Task: Look for space in Itaituba, Brazil from 12th  August, 2023 to 15th August, 2023 for 3 adults in price range Rs.12000 to Rs.16000. Place can be entire place with 2 bedrooms having 3 beds and 1 bathroom. Property type can be house, flat, guest house. Booking option can be shelf check-in. Required host language is Spanish.
Action: Mouse moved to (537, 115)
Screenshot: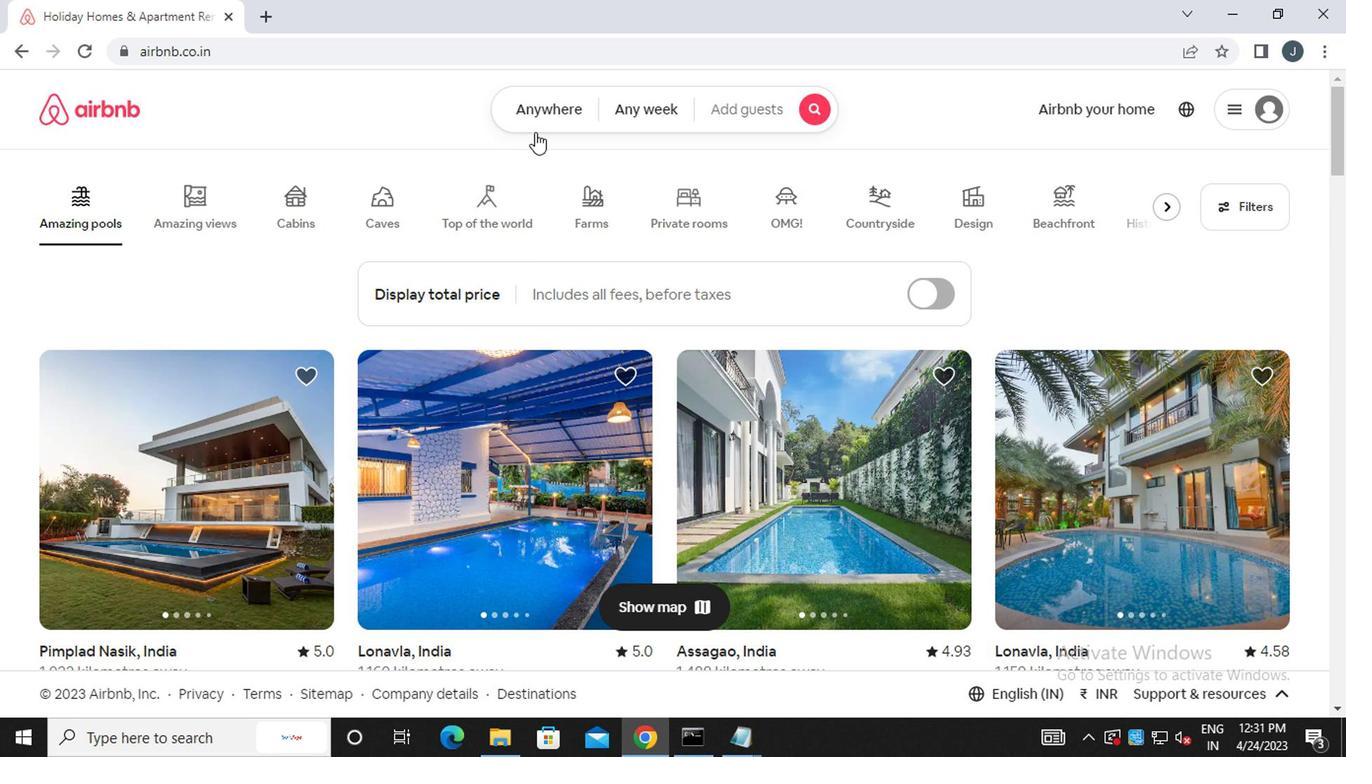 
Action: Mouse pressed left at (537, 115)
Screenshot: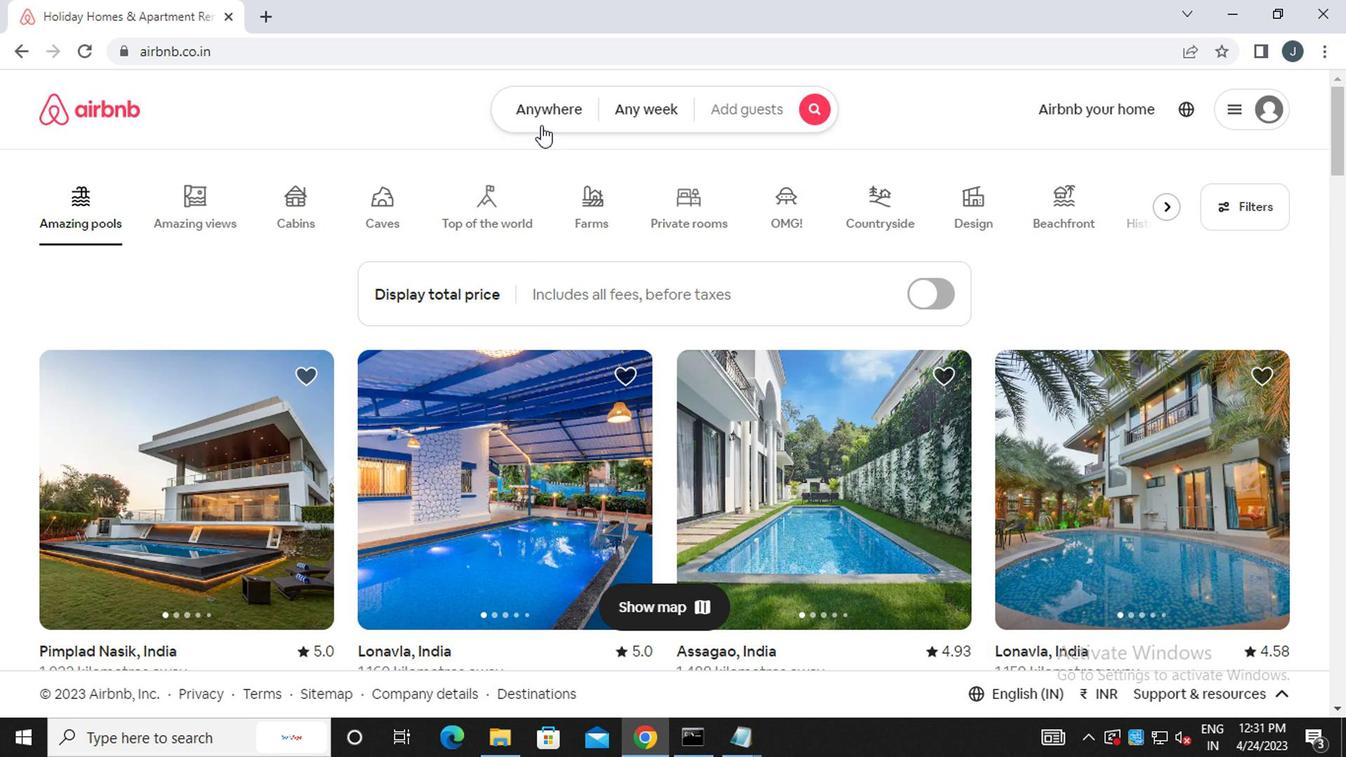 
Action: Mouse moved to (349, 183)
Screenshot: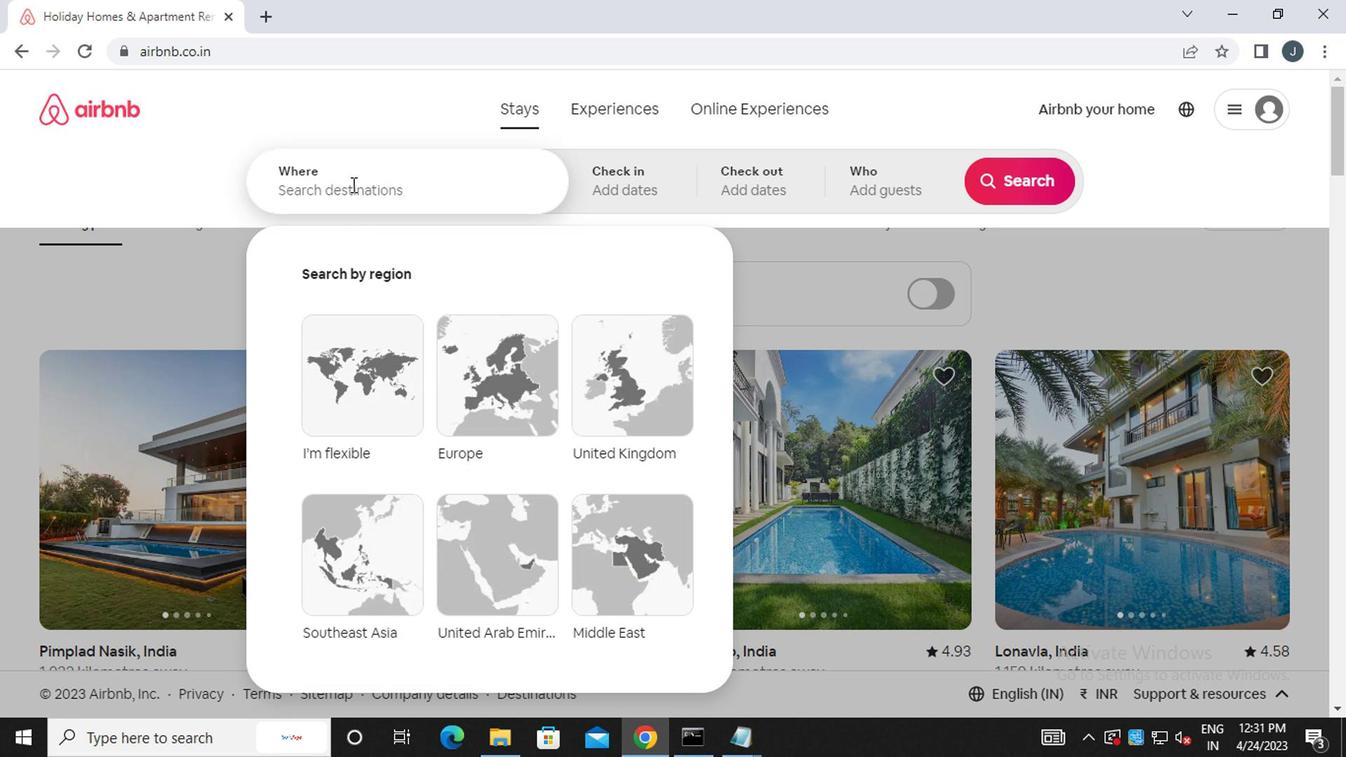 
Action: Mouse pressed left at (349, 183)
Screenshot: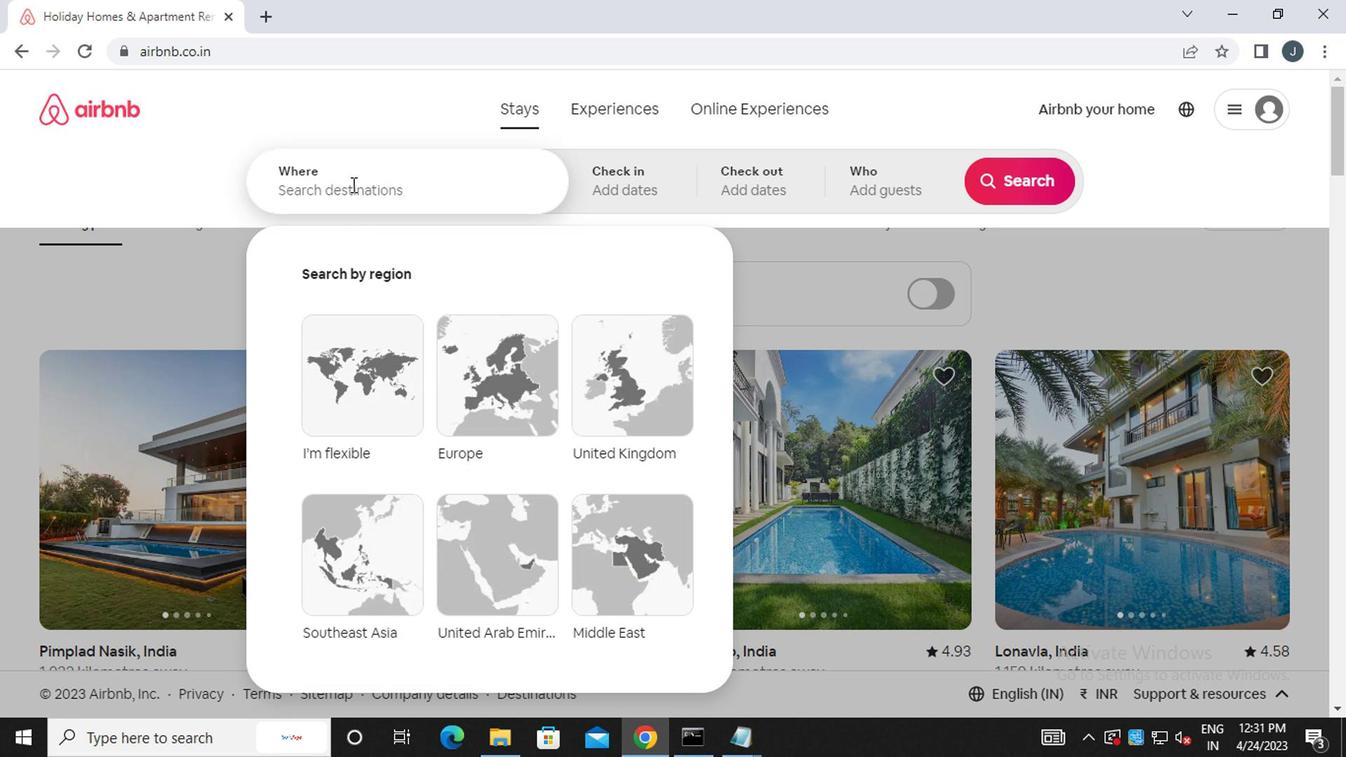 
Action: Mouse moved to (353, 197)
Screenshot: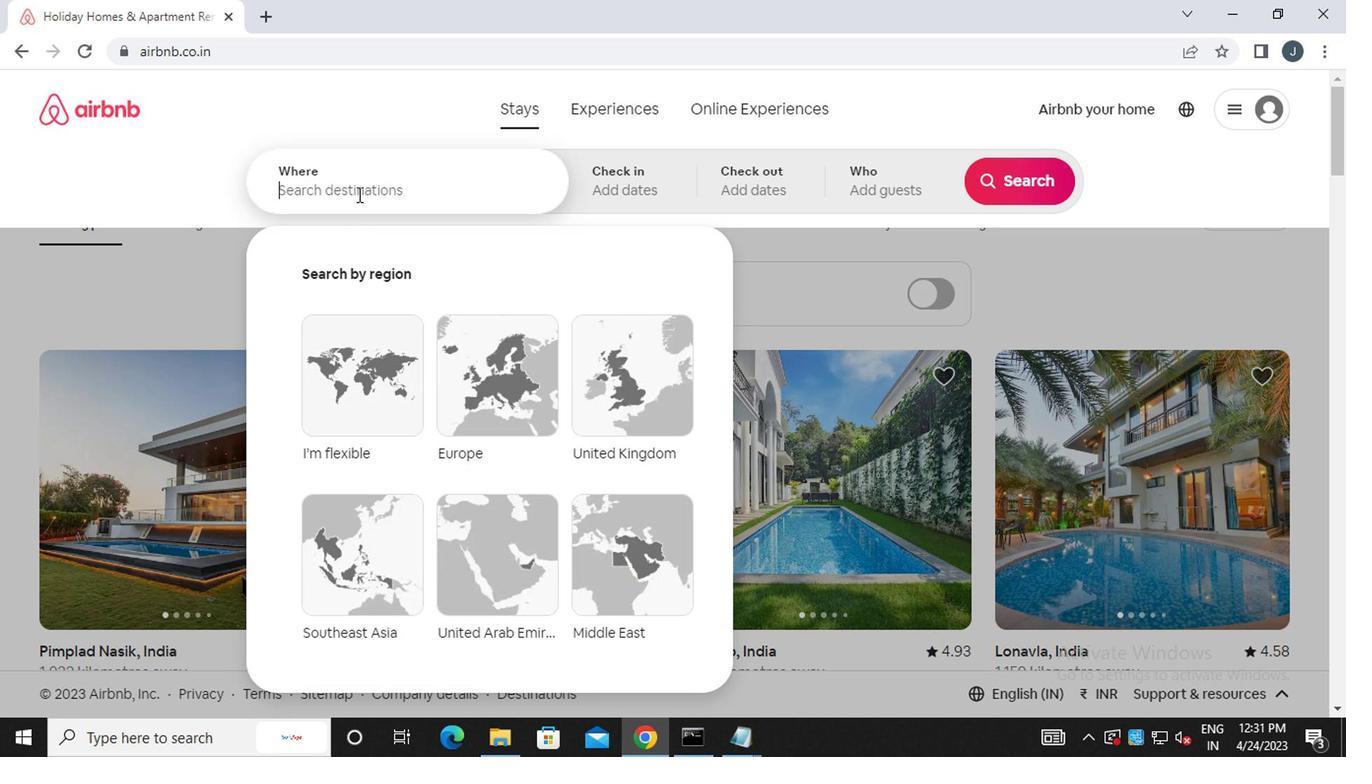 
Action: Key pressed i<Key.caps_lock>taituba,<Key.space><Key.caps_lock>b<Key.caps_lock>razil
Screenshot: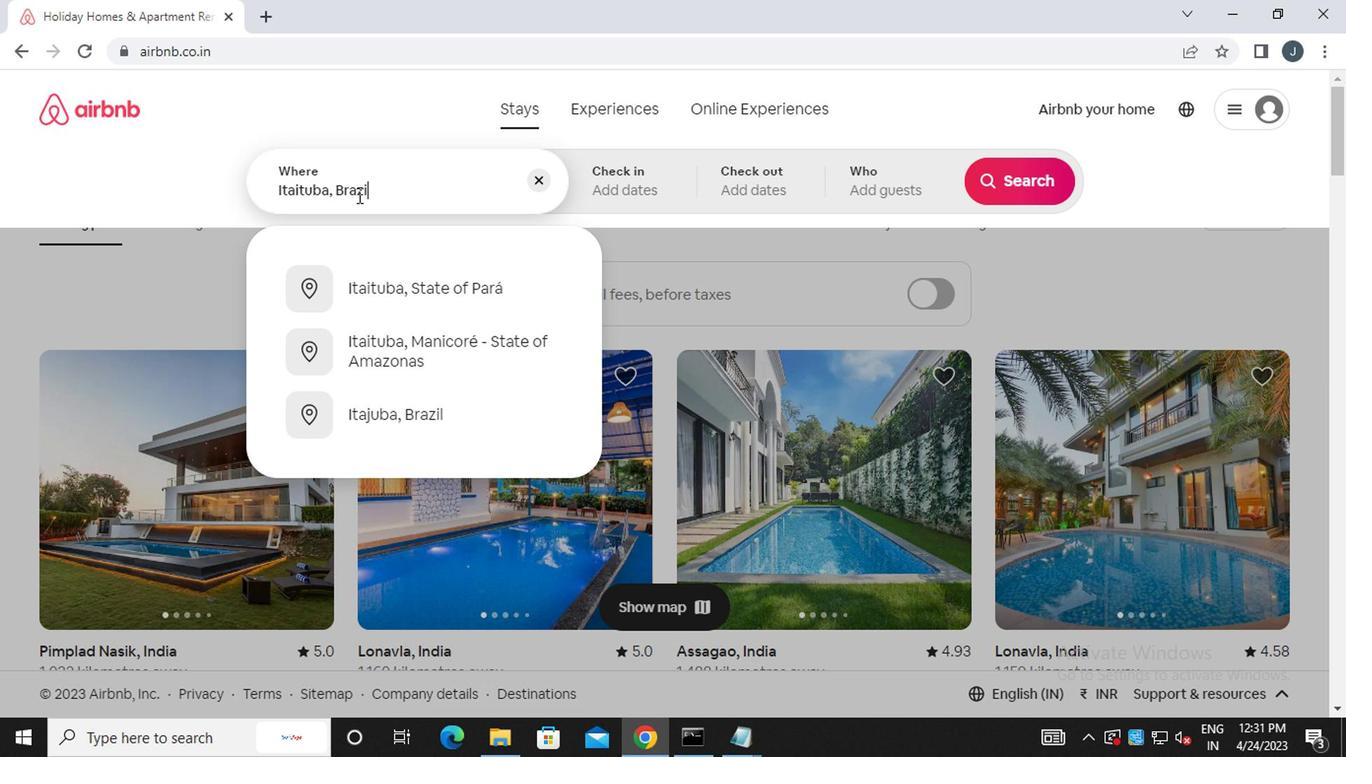 
Action: Mouse moved to (651, 192)
Screenshot: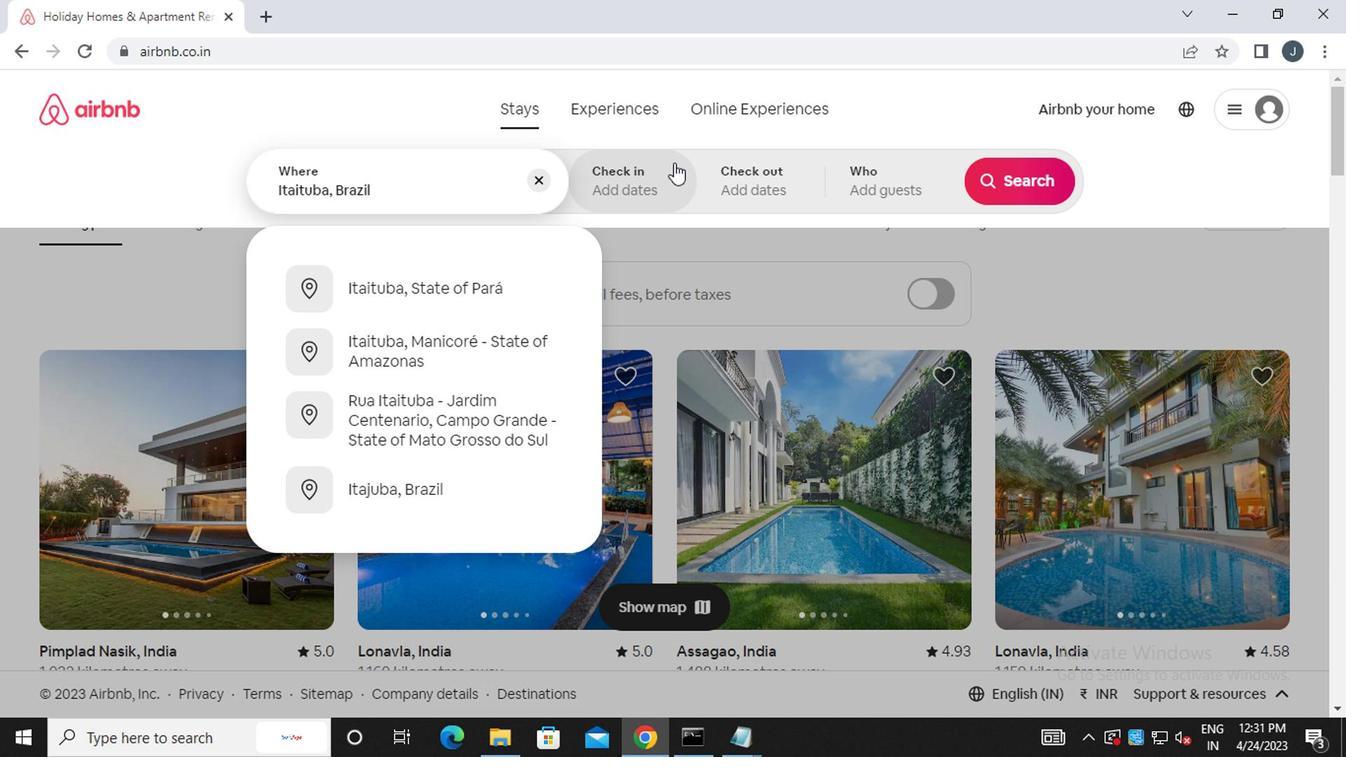 
Action: Mouse pressed left at (651, 192)
Screenshot: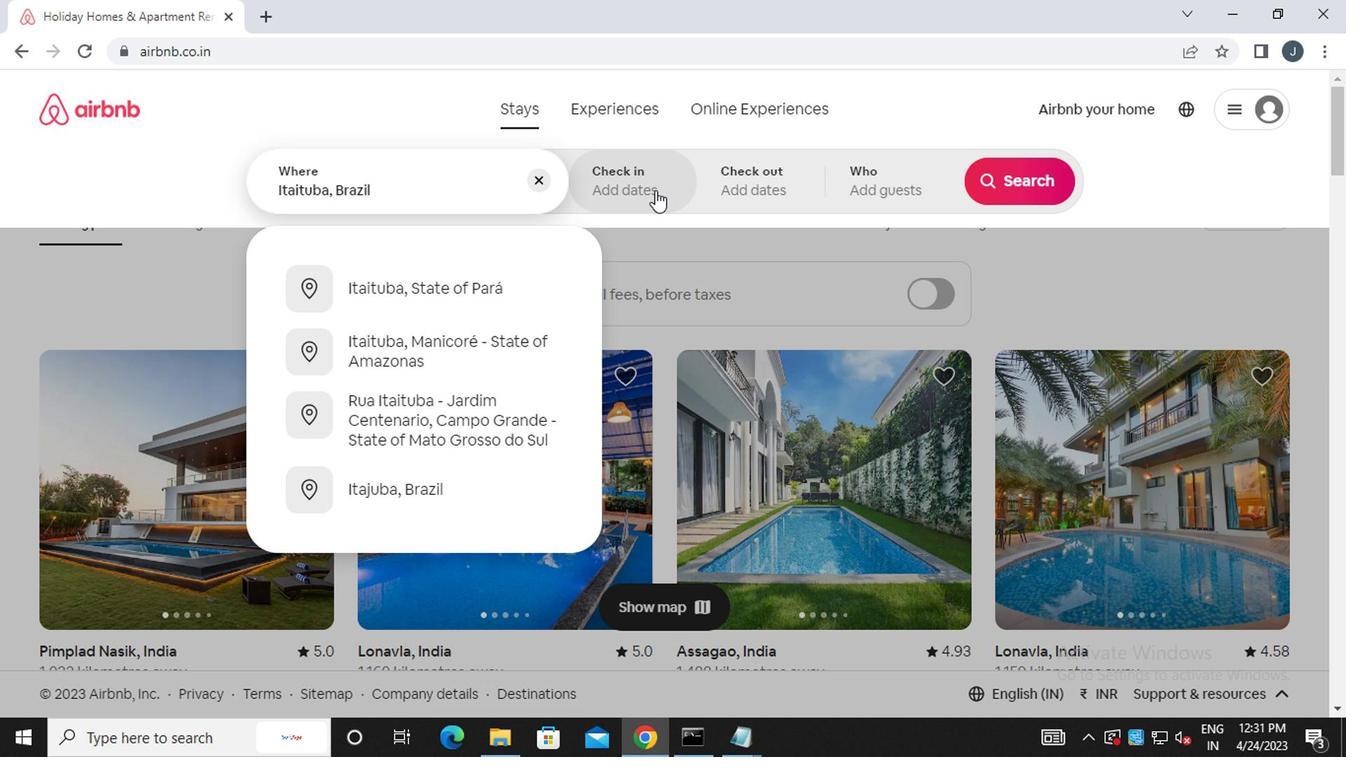 
Action: Mouse moved to (1005, 336)
Screenshot: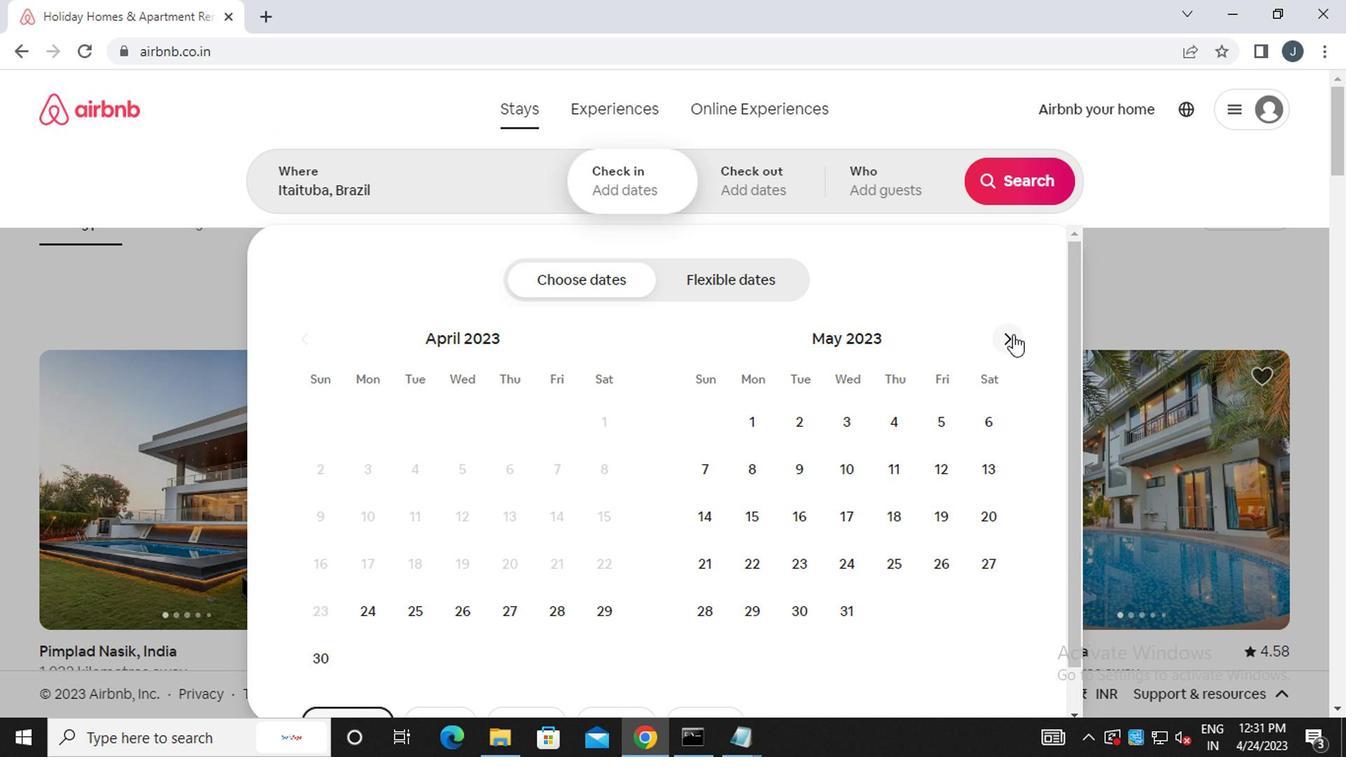 
Action: Mouse pressed left at (1005, 336)
Screenshot: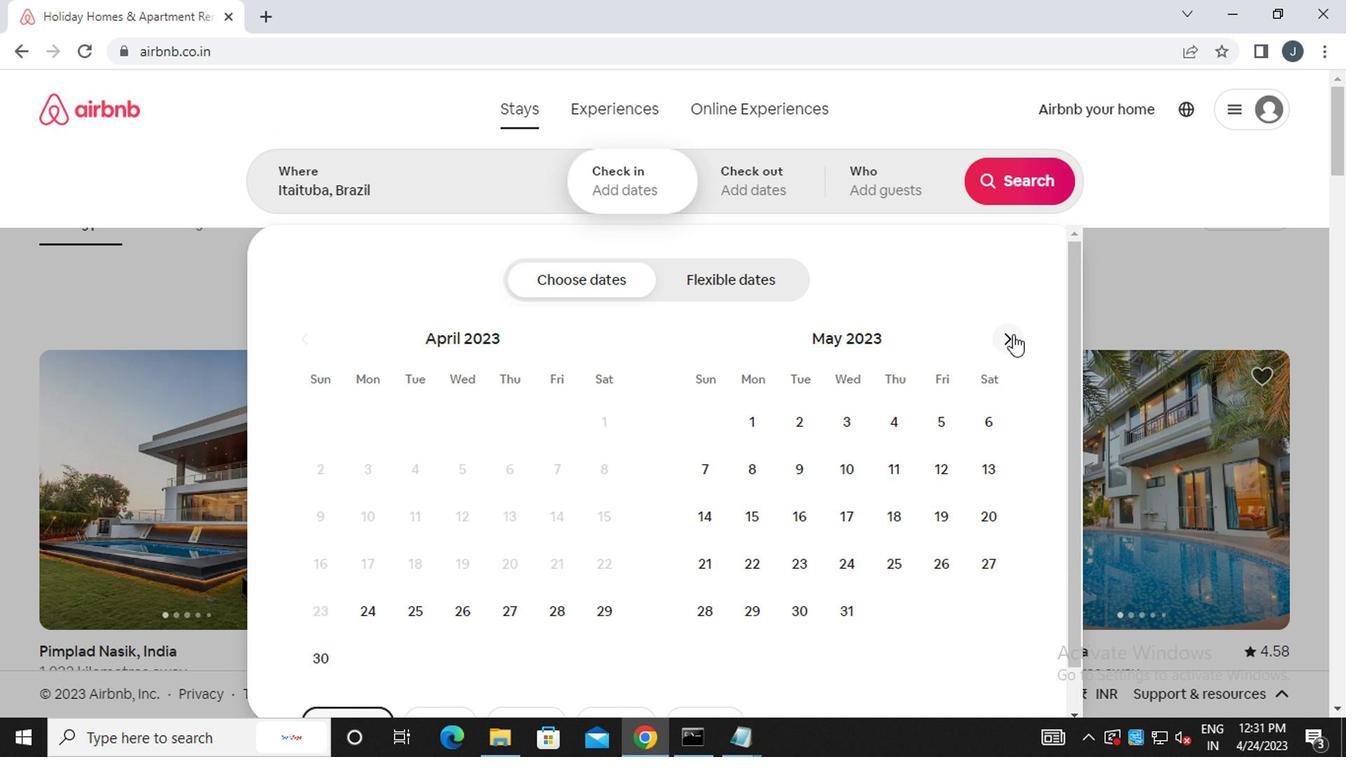 
Action: Mouse moved to (1005, 336)
Screenshot: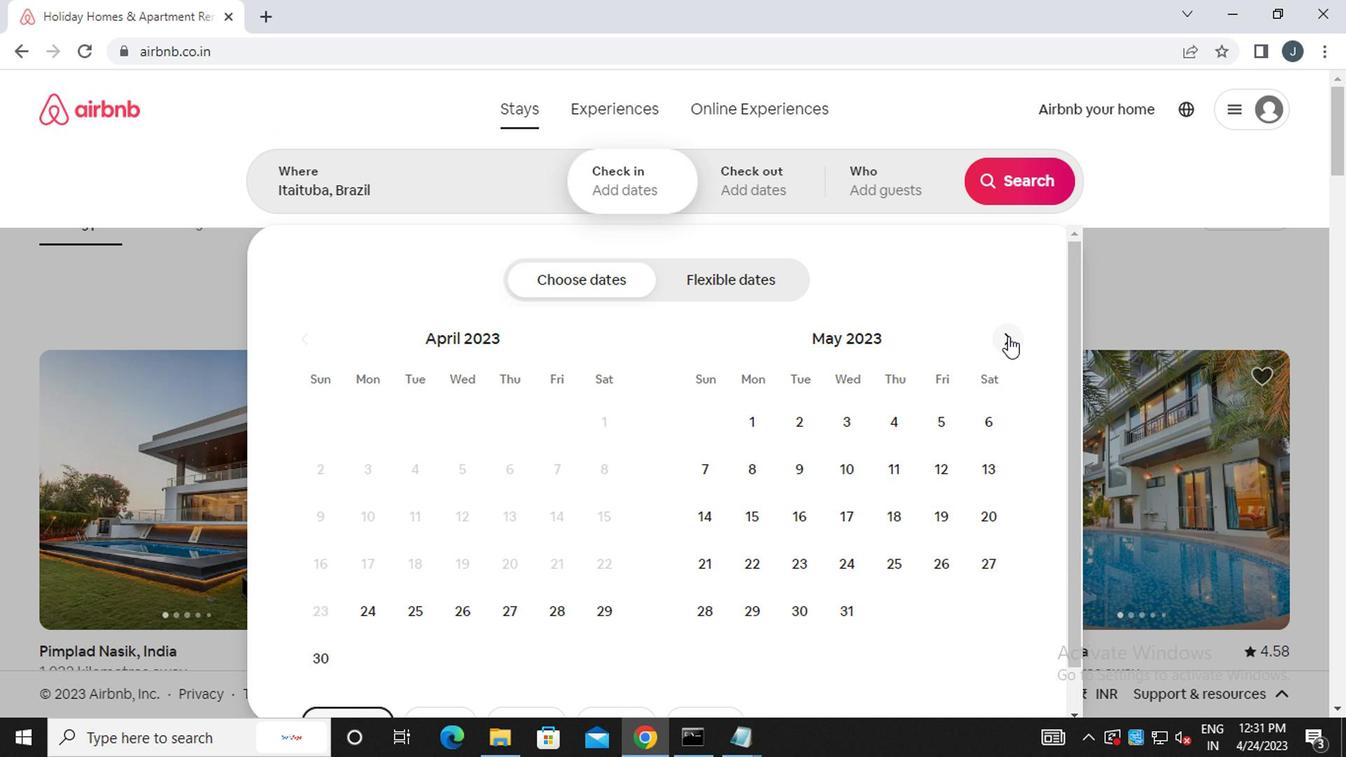 
Action: Mouse pressed left at (1005, 336)
Screenshot: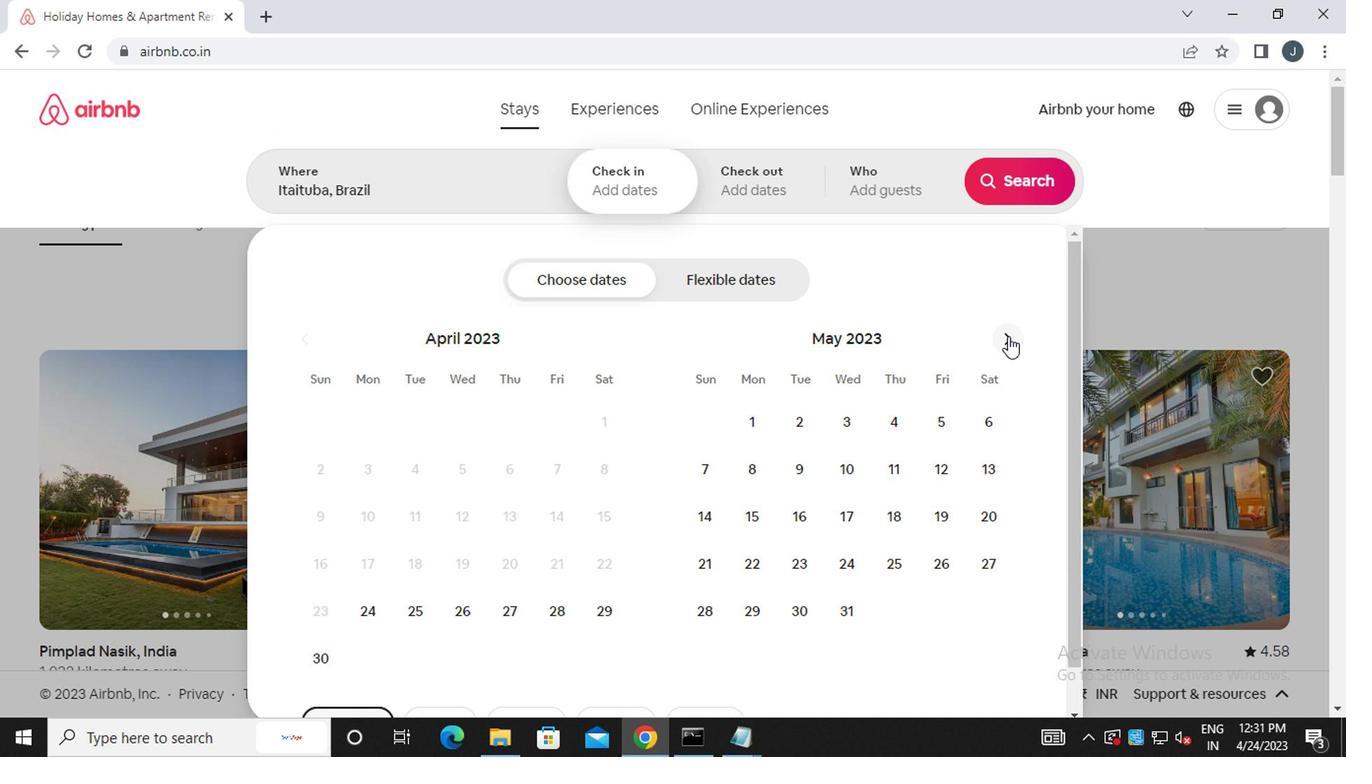 
Action: Mouse pressed left at (1005, 336)
Screenshot: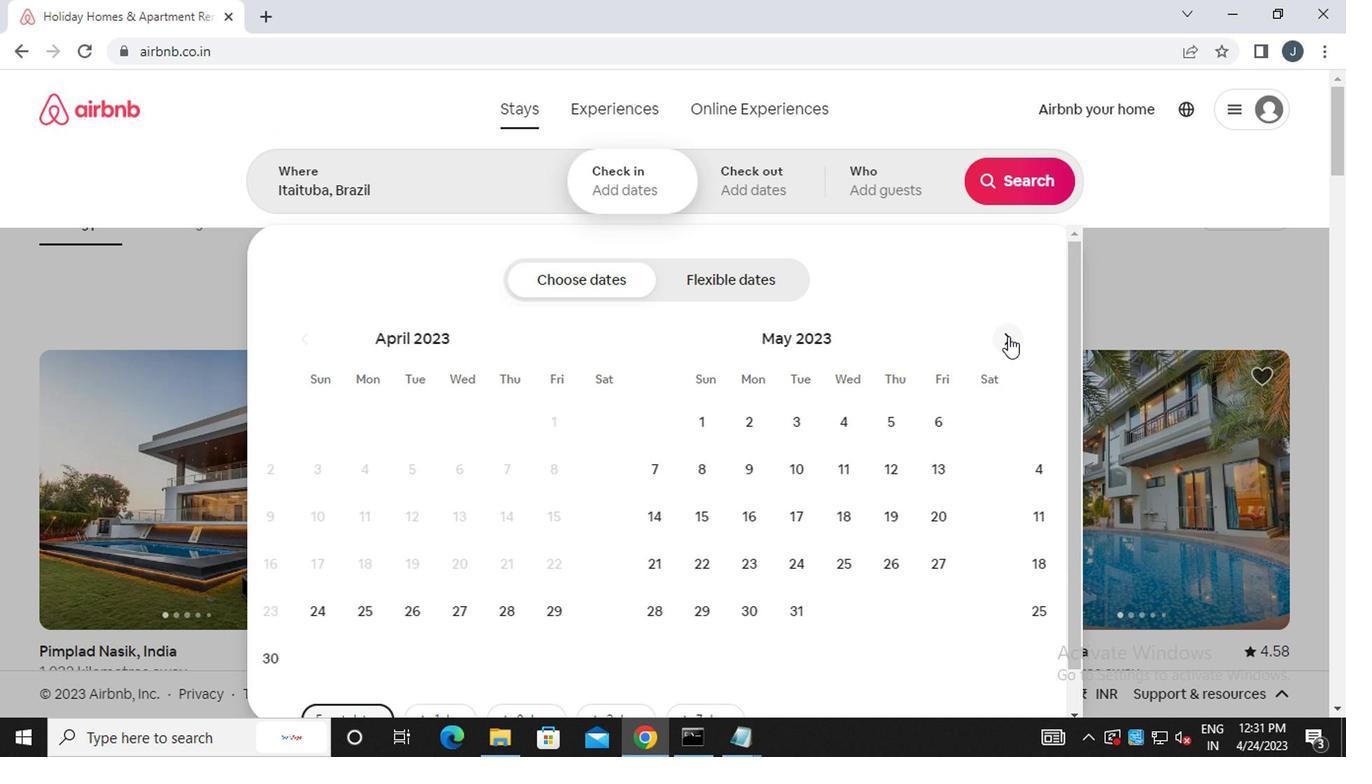 
Action: Mouse moved to (1005, 336)
Screenshot: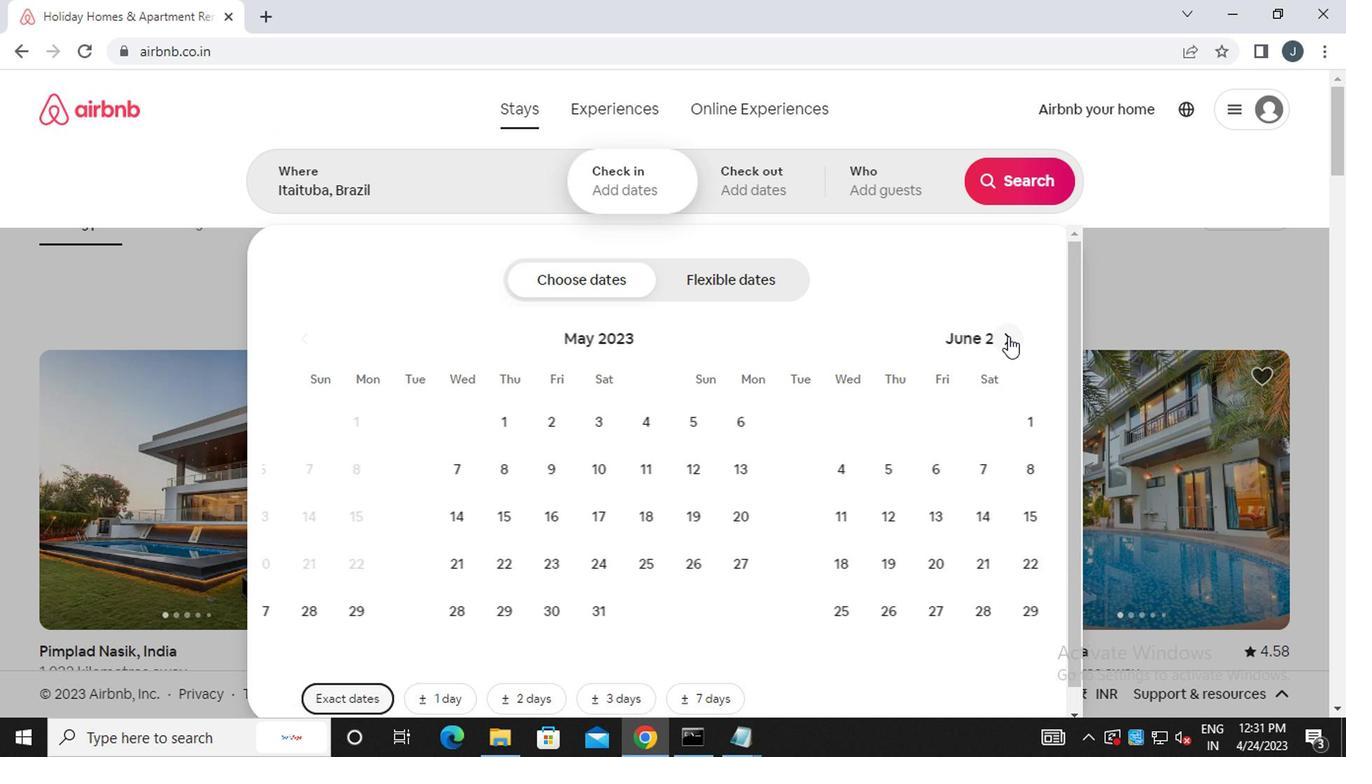 
Action: Mouse pressed left at (1005, 336)
Screenshot: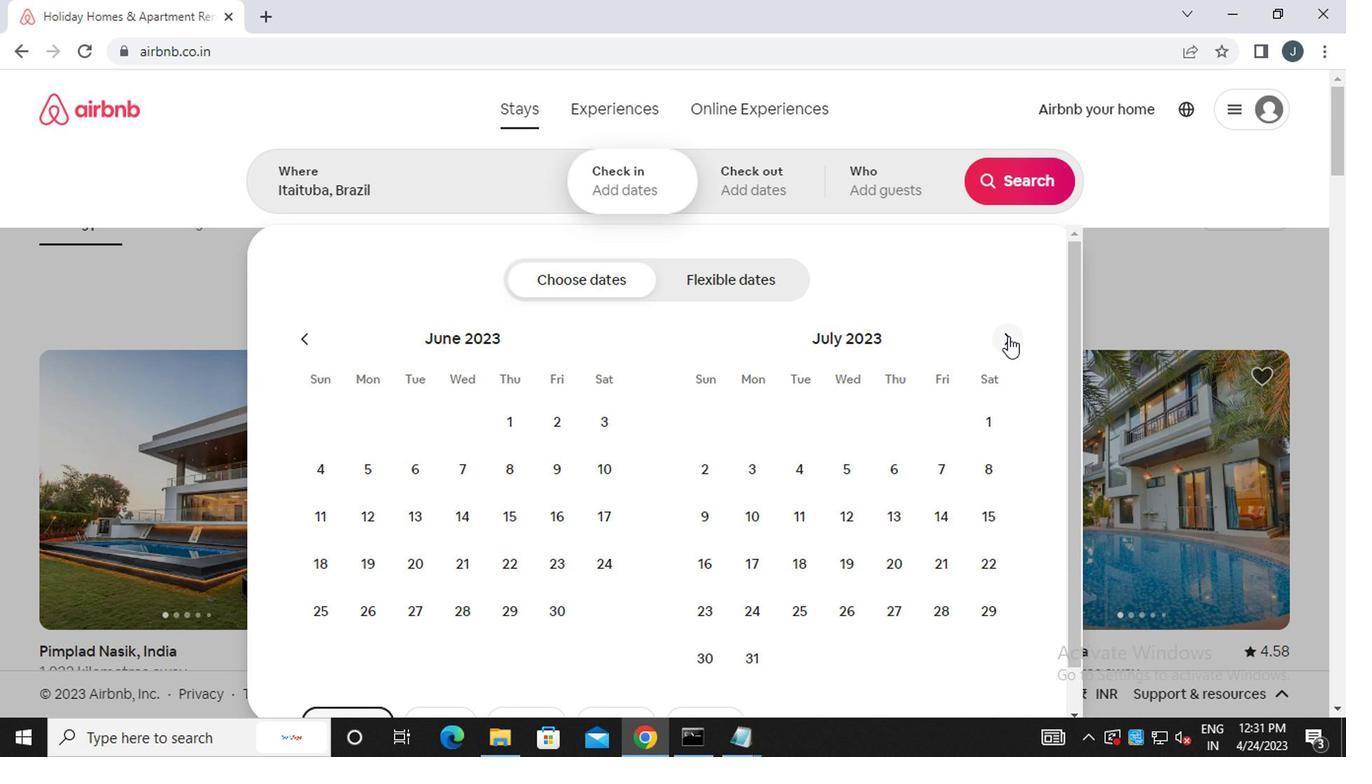 
Action: Mouse moved to (972, 465)
Screenshot: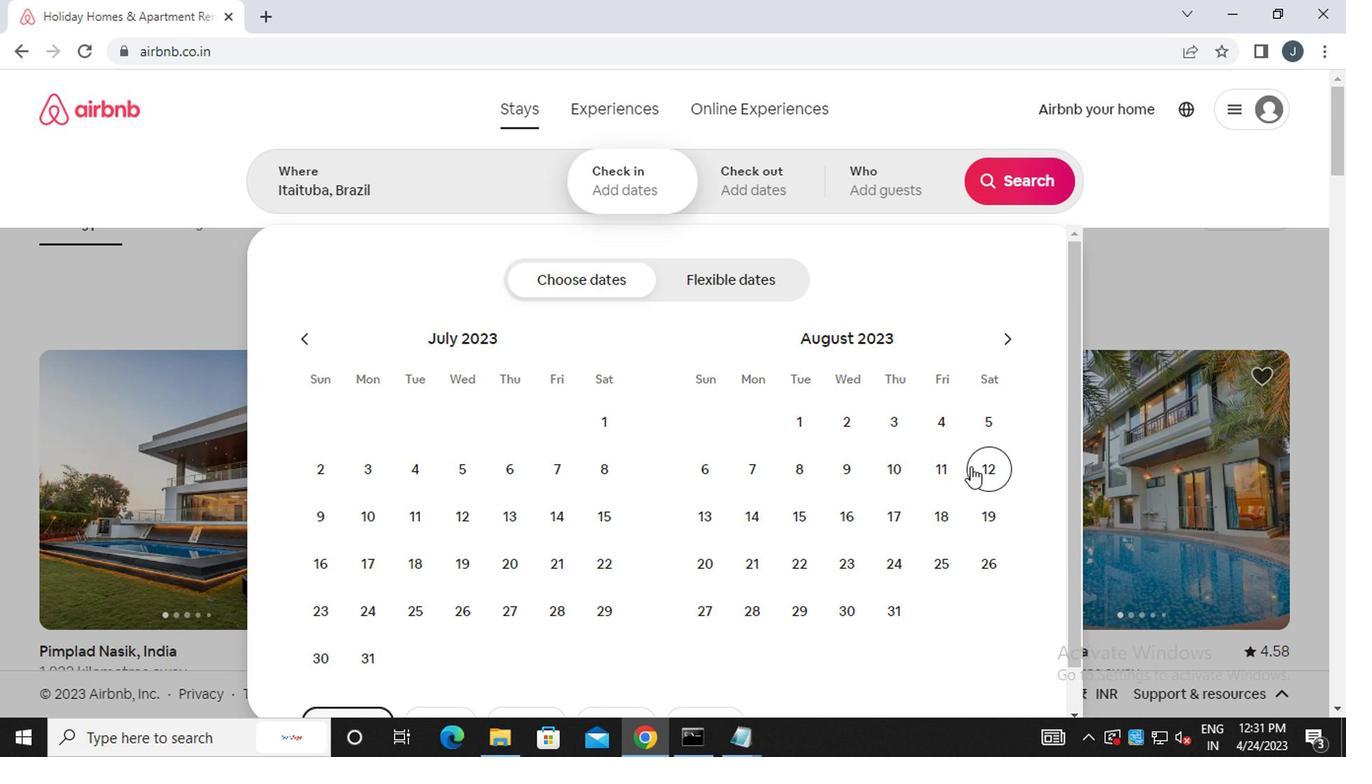 
Action: Mouse pressed left at (972, 465)
Screenshot: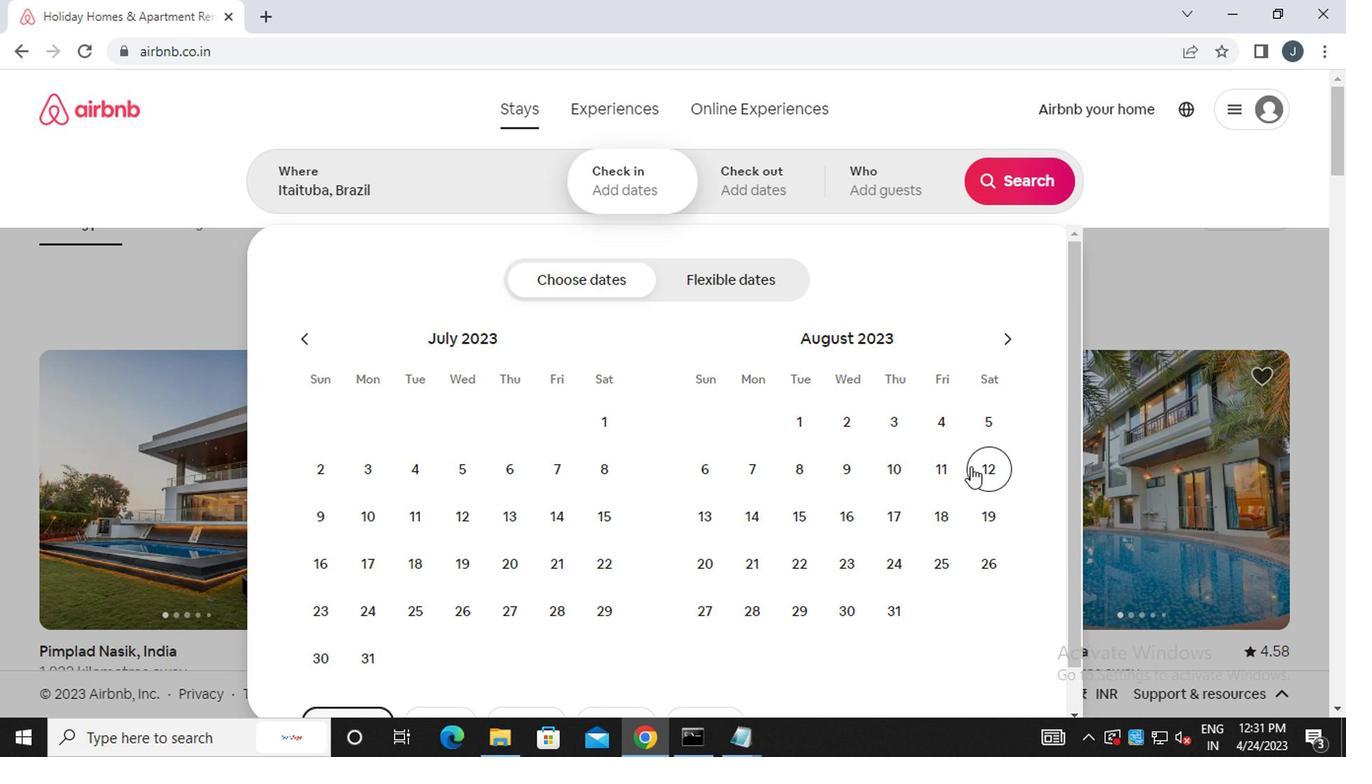 
Action: Mouse moved to (784, 514)
Screenshot: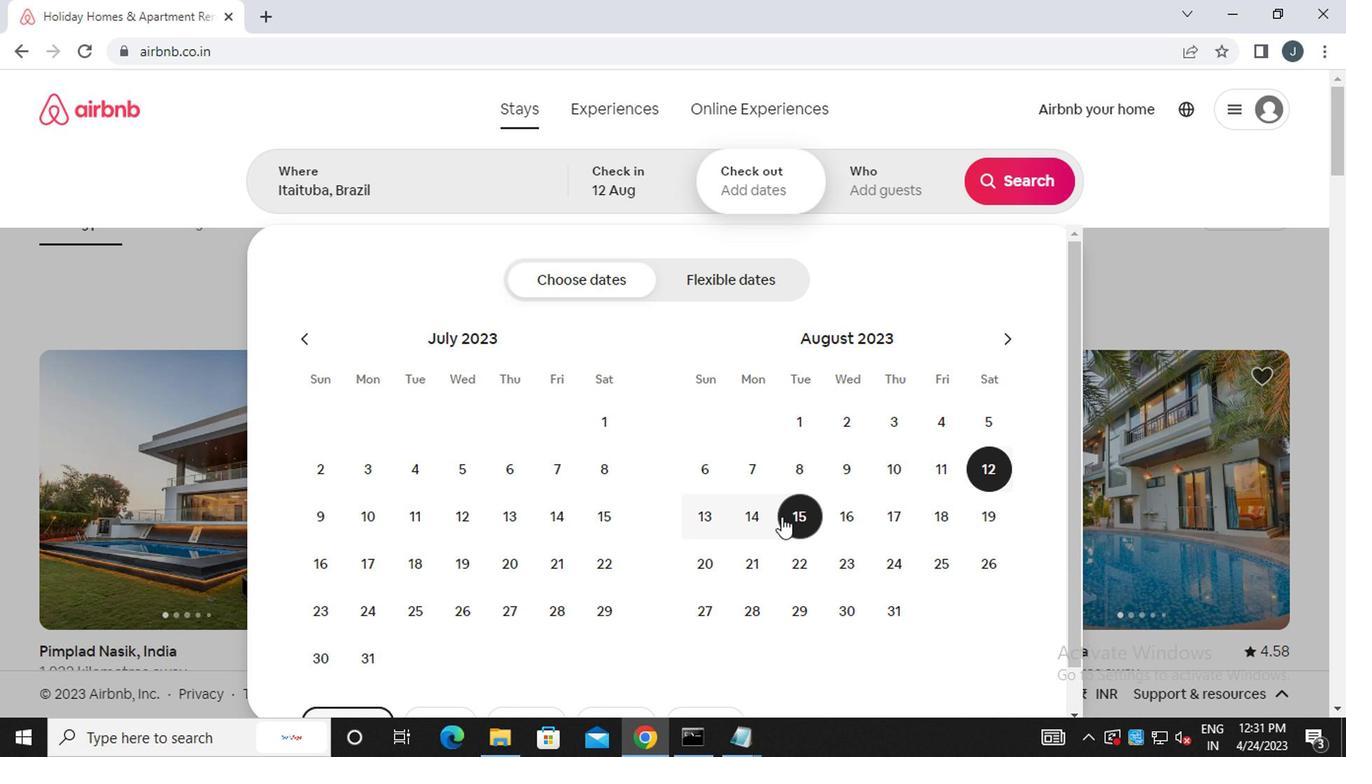 
Action: Mouse pressed left at (784, 514)
Screenshot: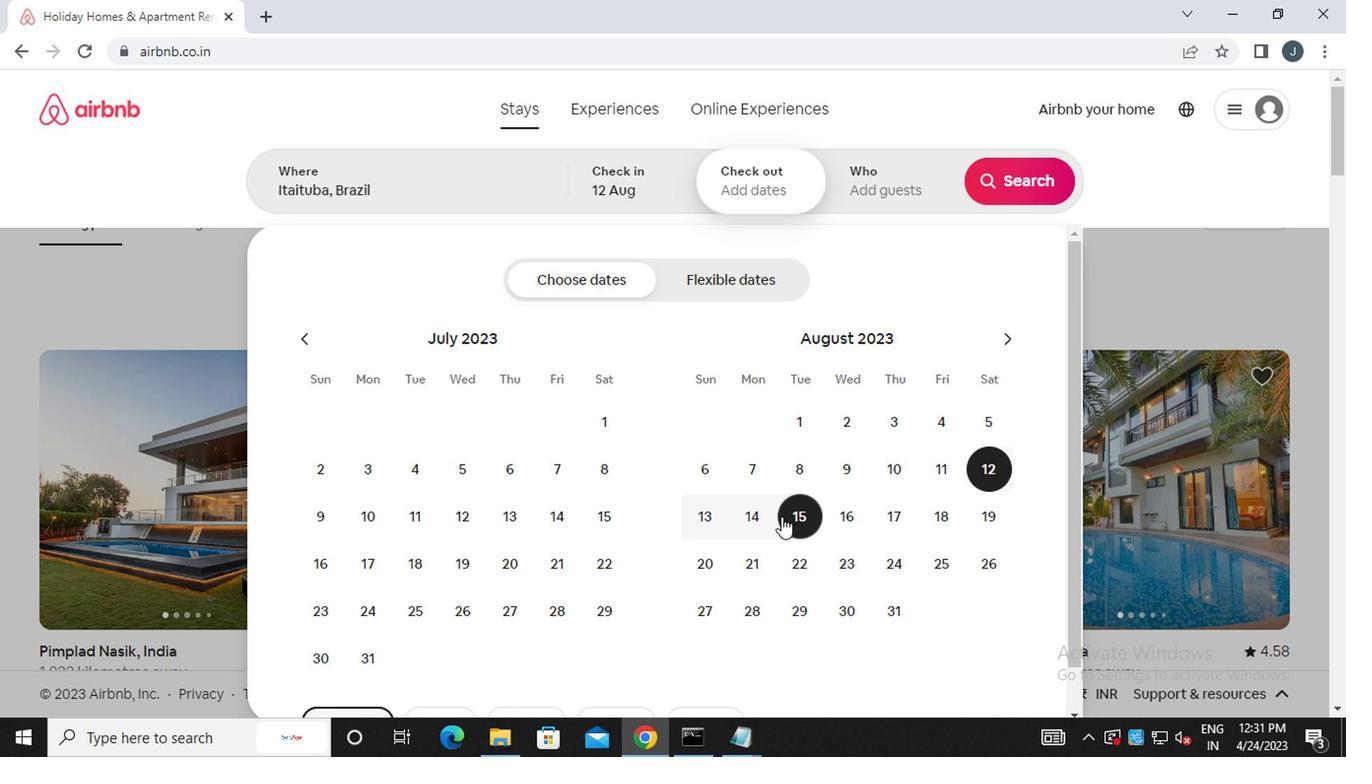 
Action: Mouse moved to (871, 187)
Screenshot: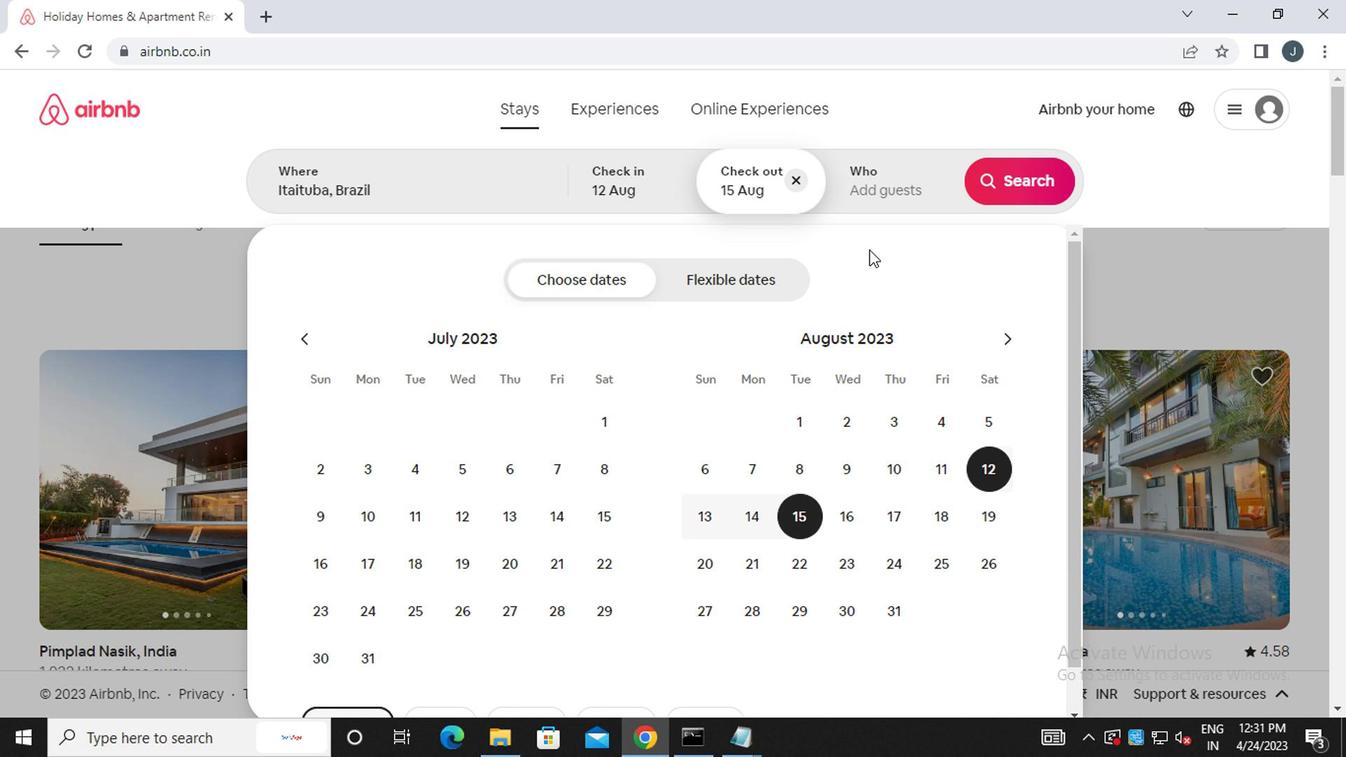 
Action: Mouse pressed left at (871, 187)
Screenshot: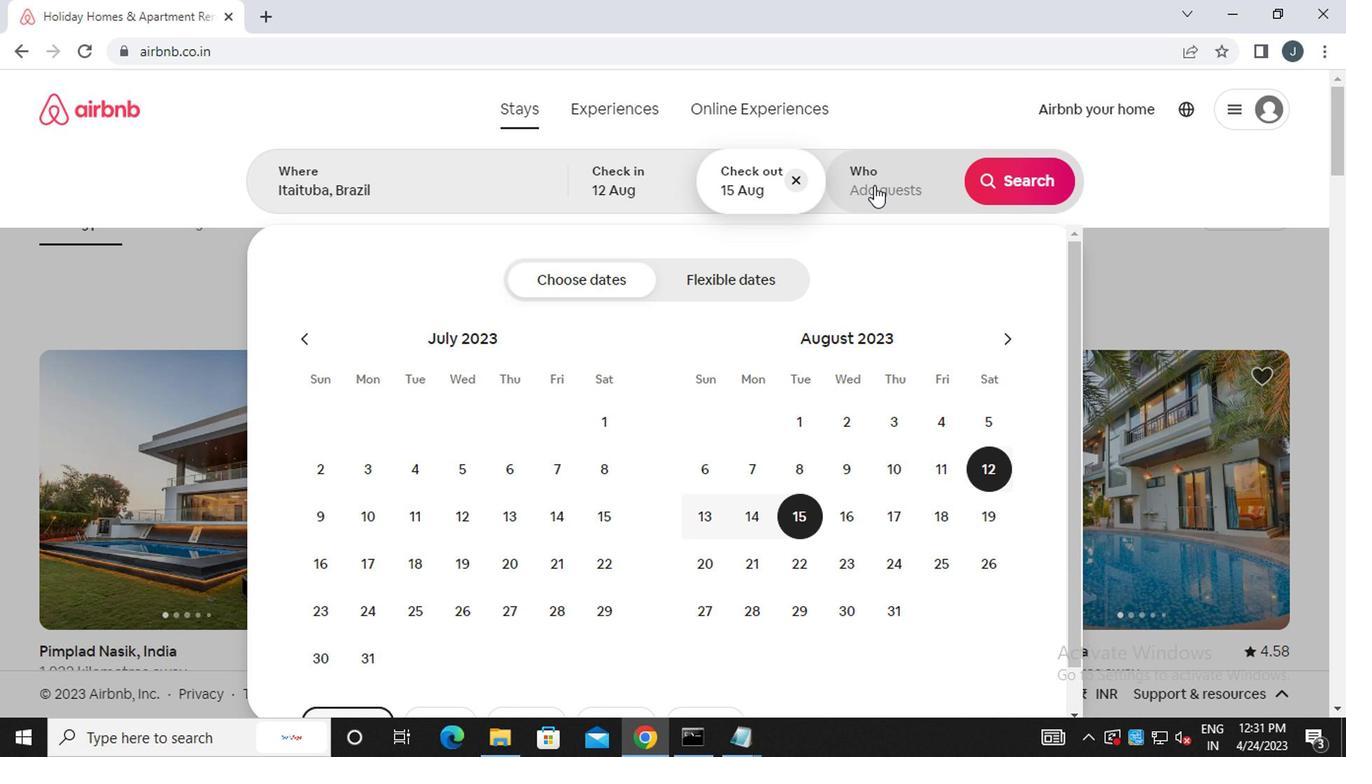 
Action: Mouse moved to (1024, 281)
Screenshot: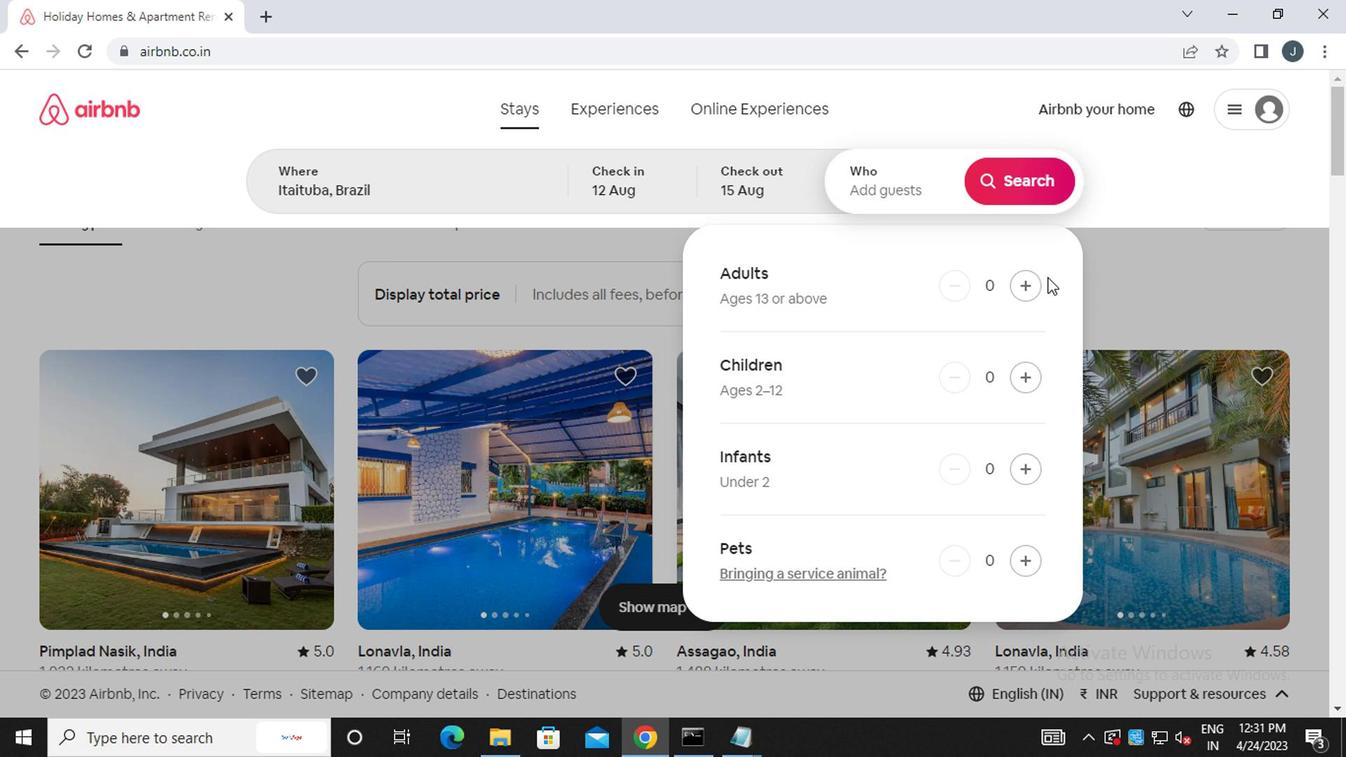
Action: Mouse pressed left at (1024, 281)
Screenshot: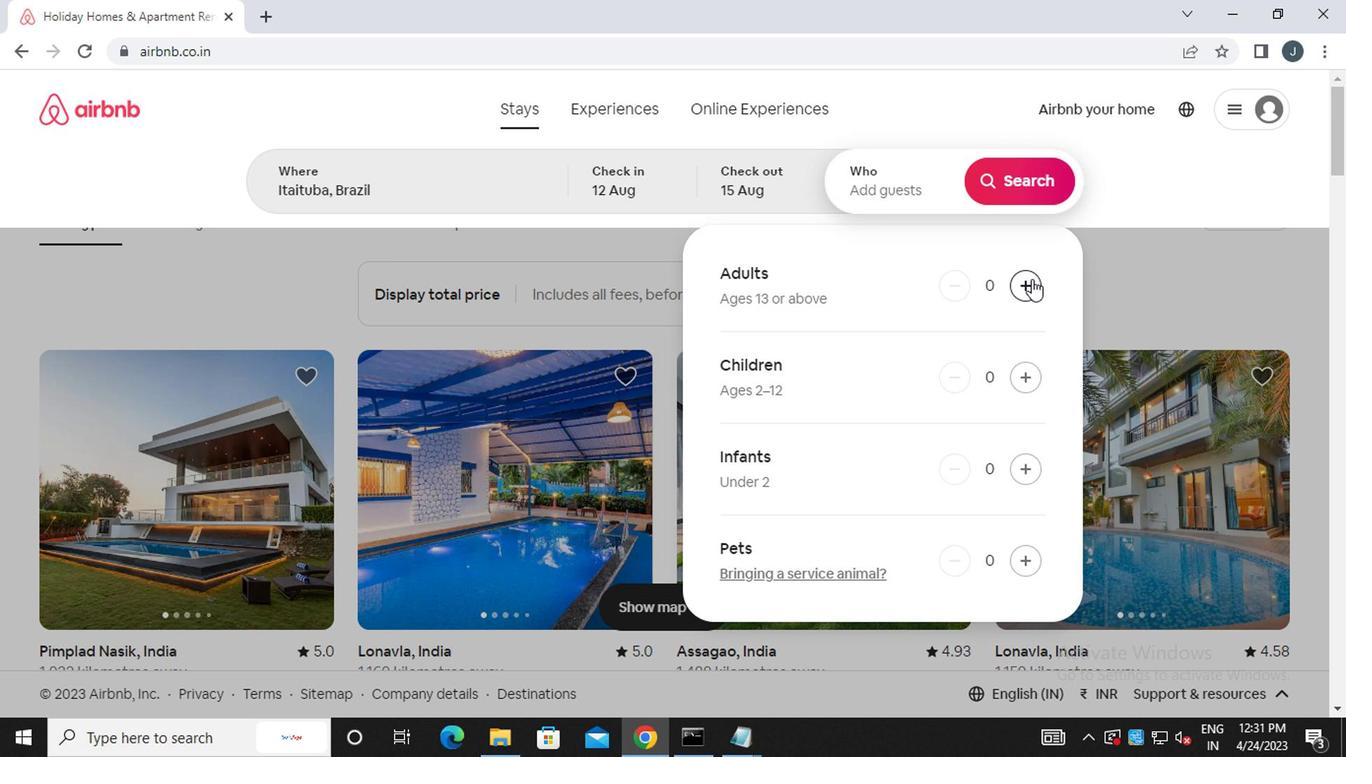 
Action: Mouse moved to (1026, 283)
Screenshot: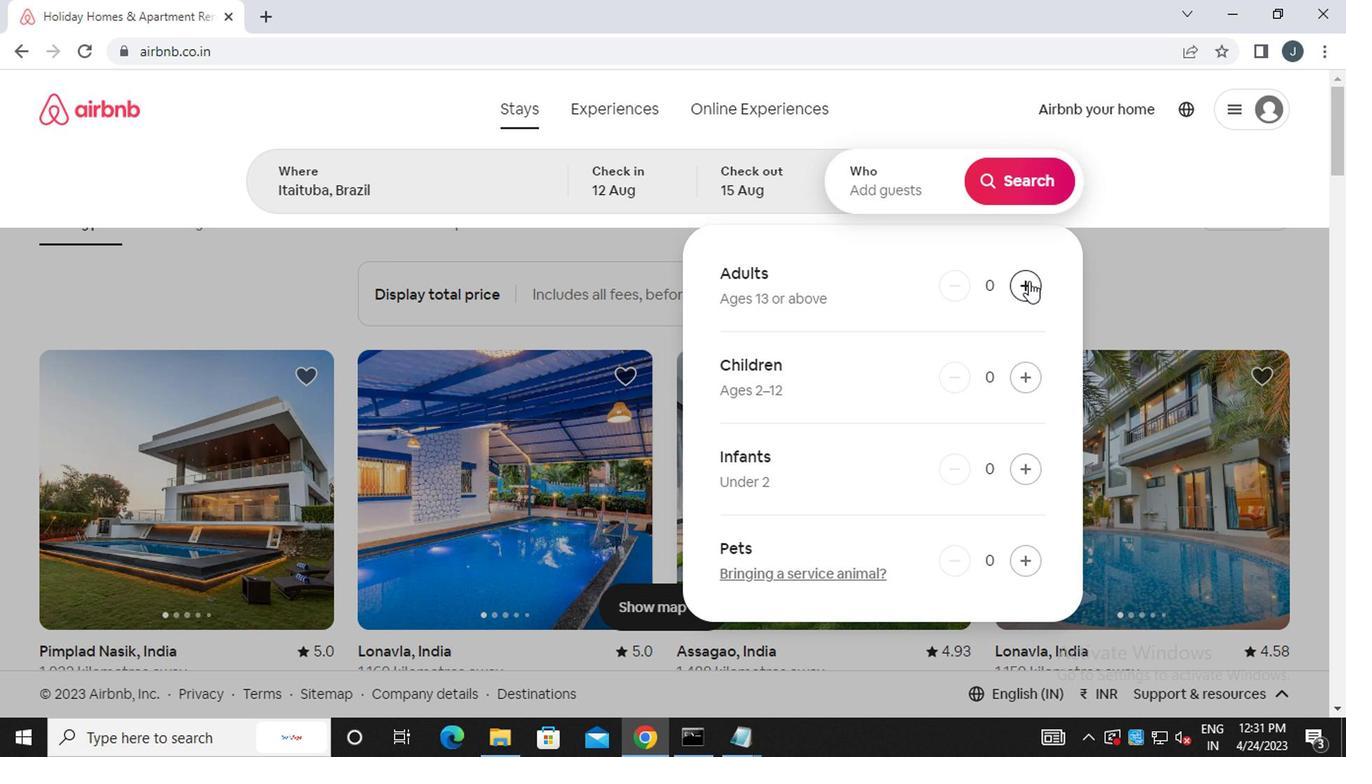 
Action: Mouse pressed left at (1026, 283)
Screenshot: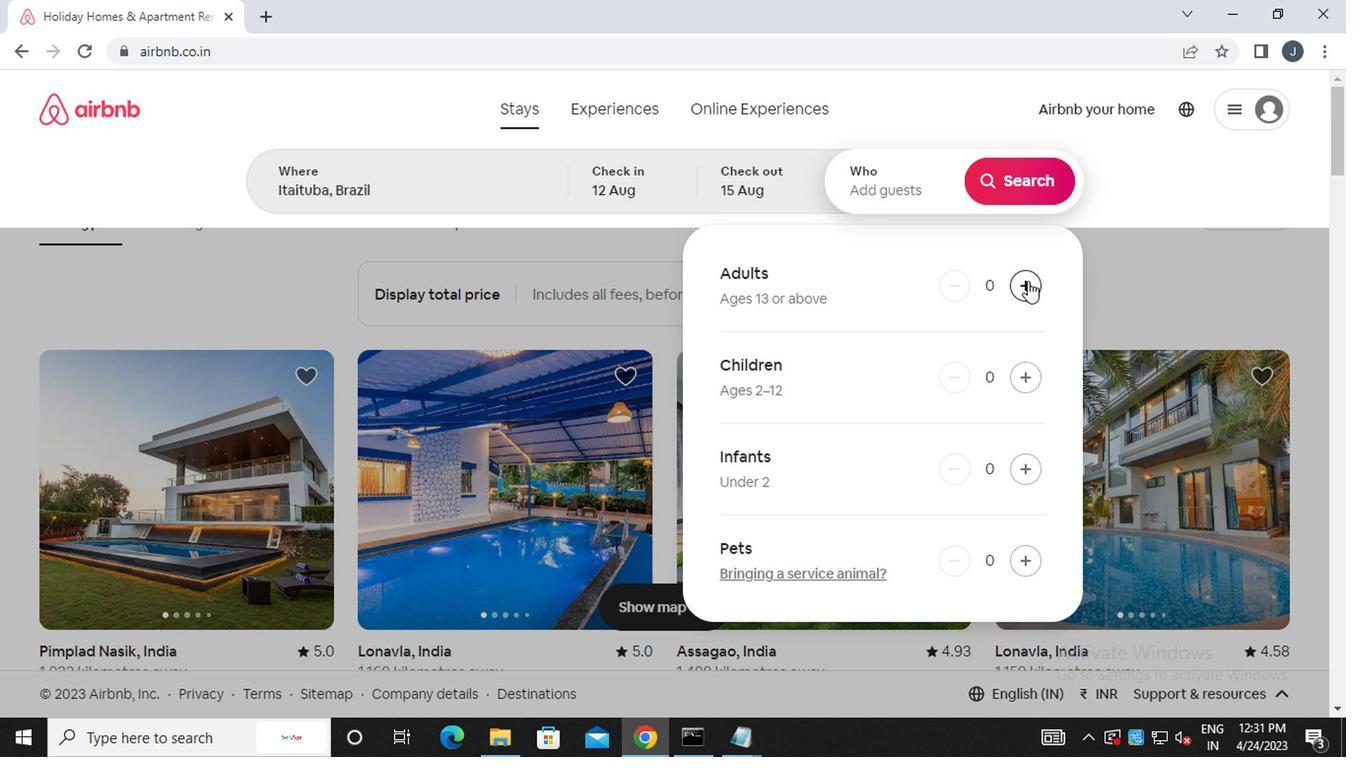 
Action: Mouse pressed left at (1026, 283)
Screenshot: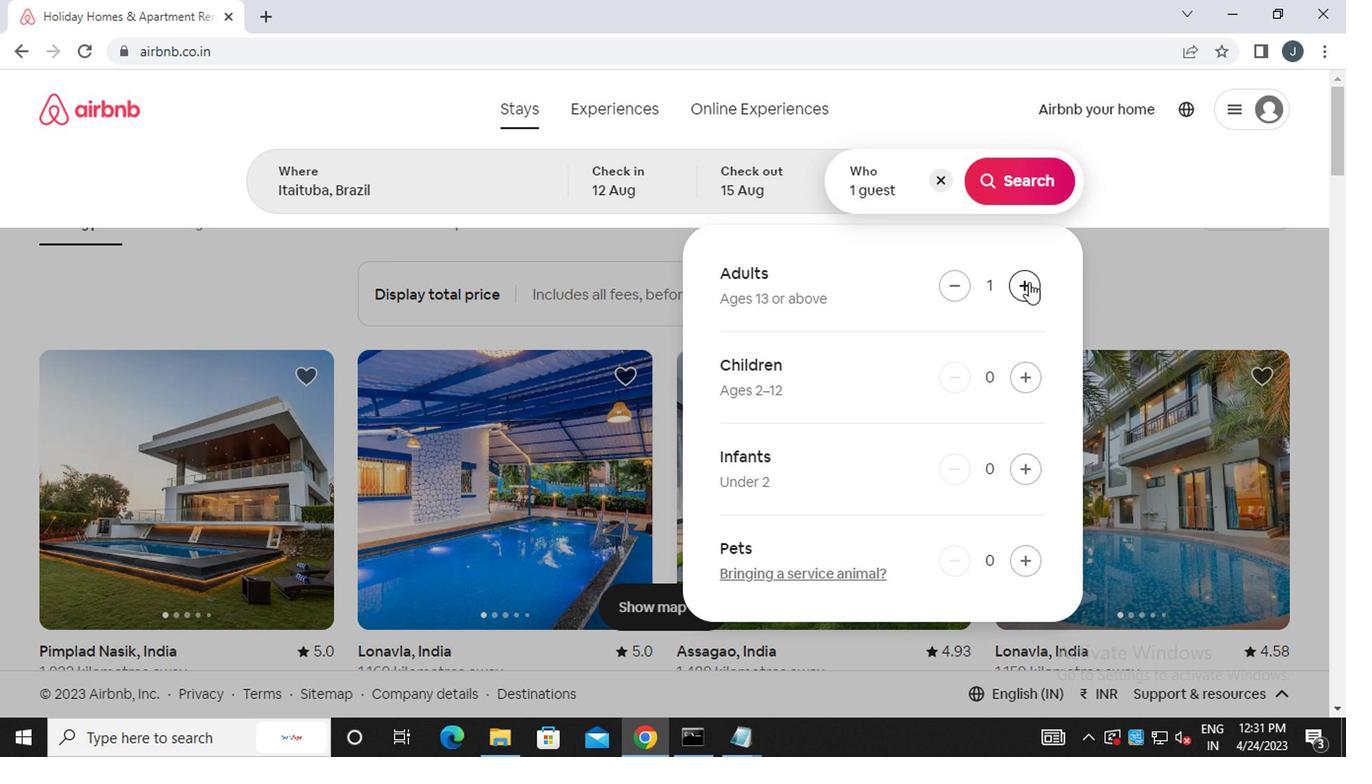 
Action: Mouse moved to (1028, 181)
Screenshot: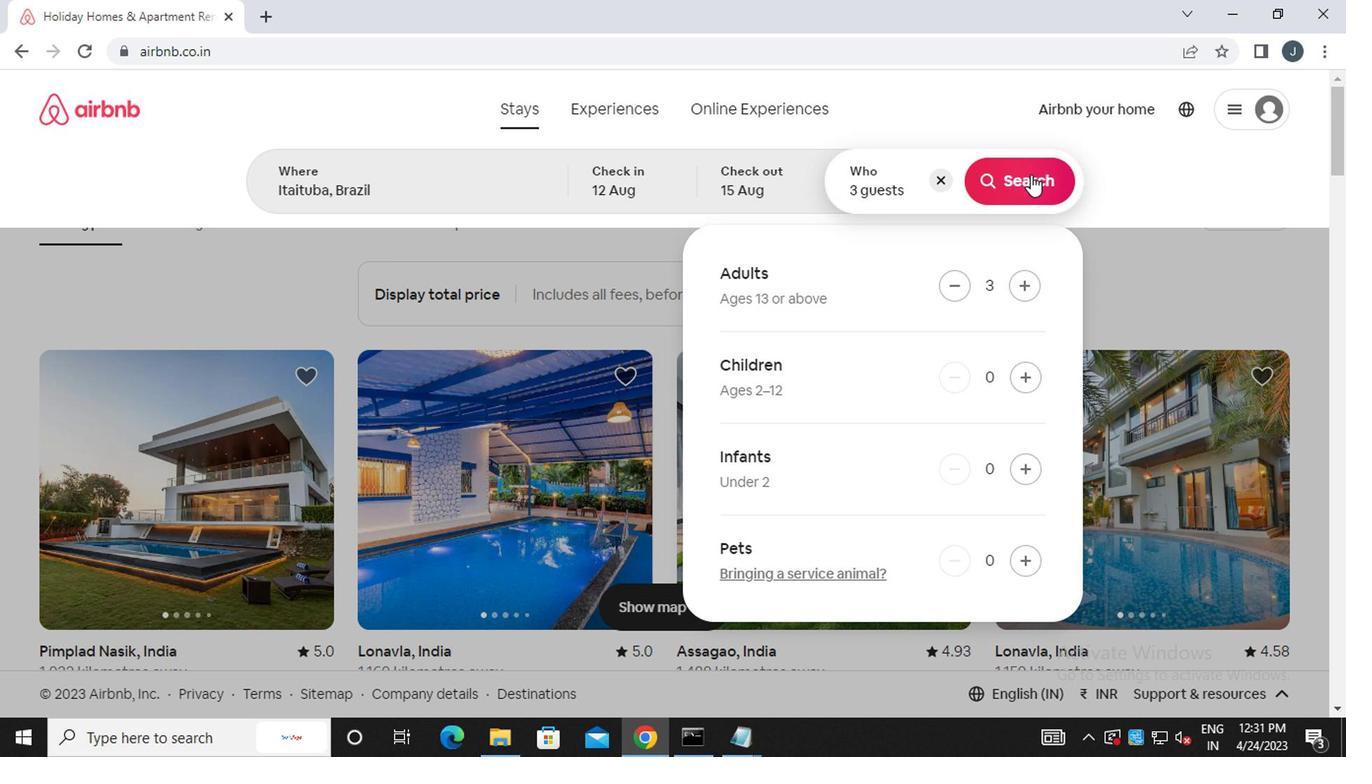 
Action: Mouse pressed left at (1028, 181)
Screenshot: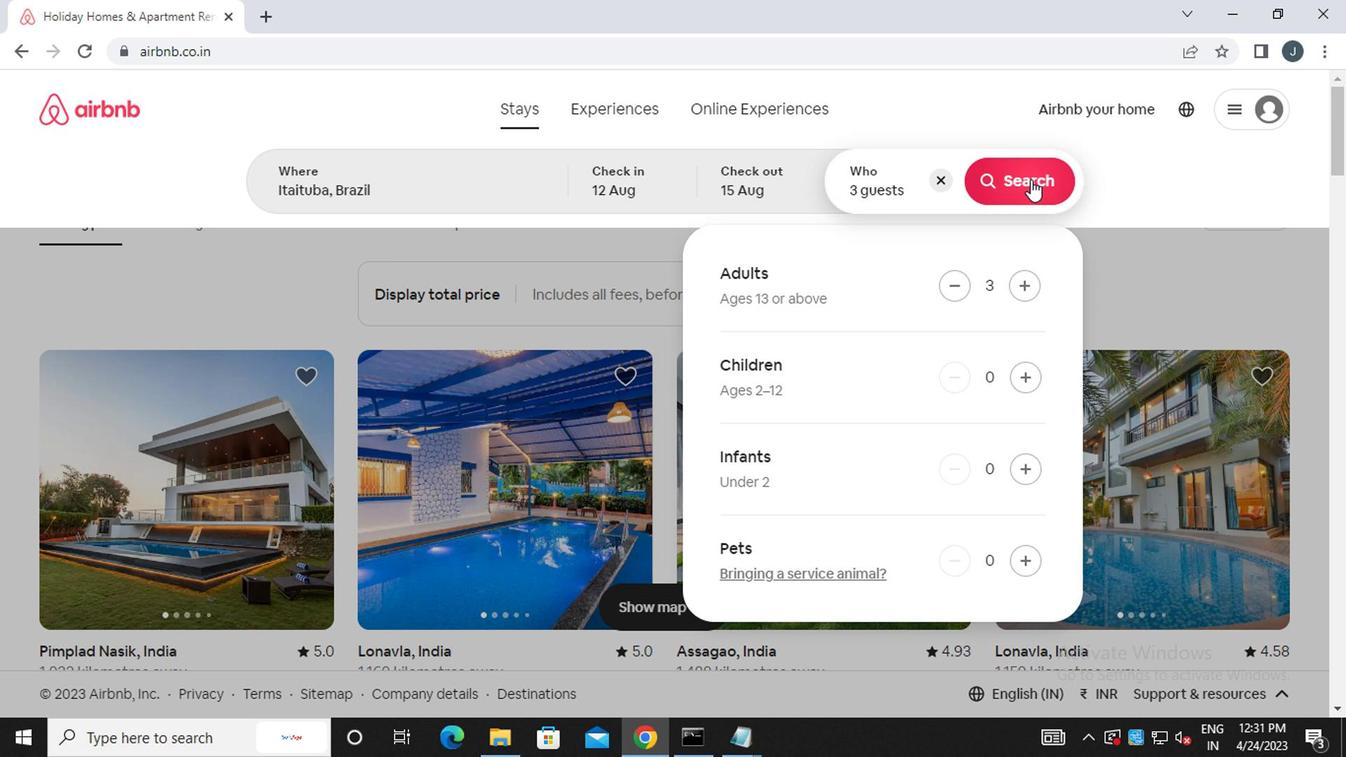 
Action: Mouse moved to (1254, 193)
Screenshot: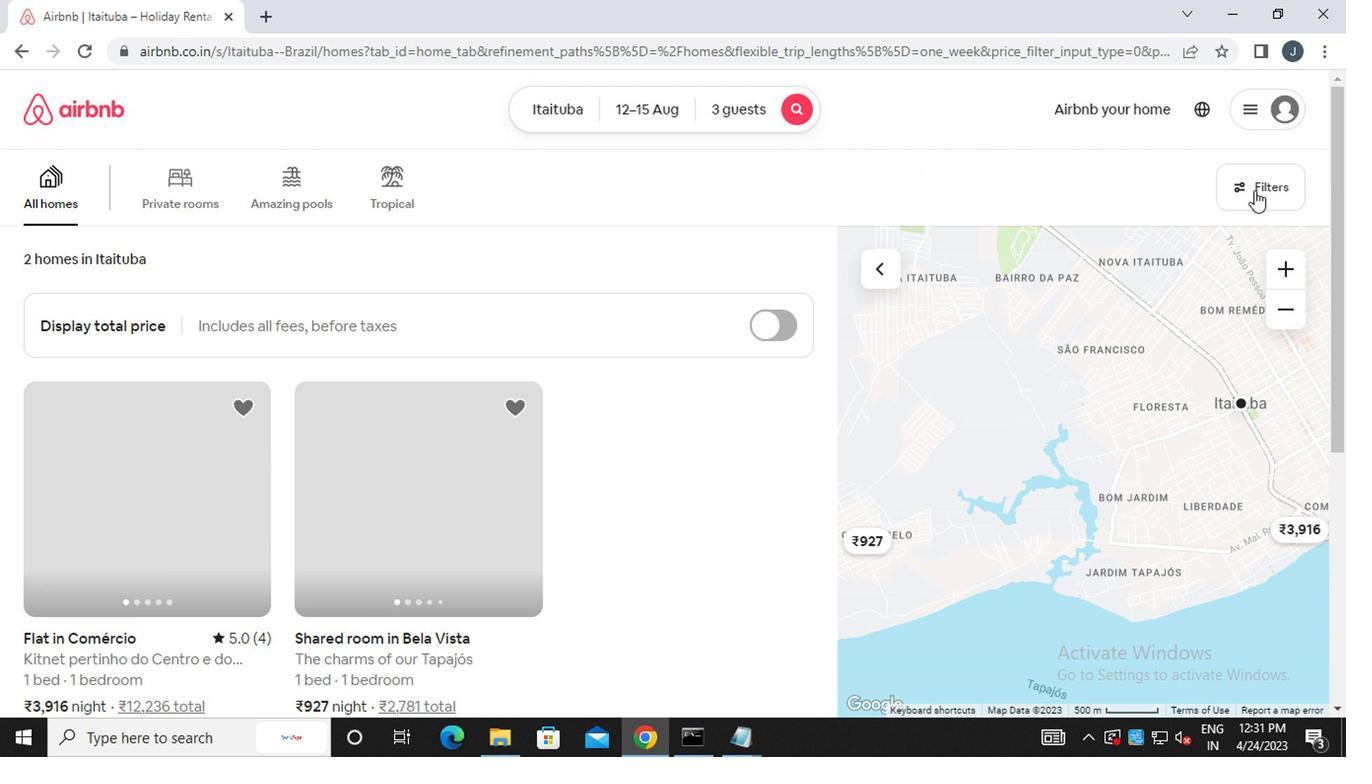 
Action: Mouse pressed left at (1254, 193)
Screenshot: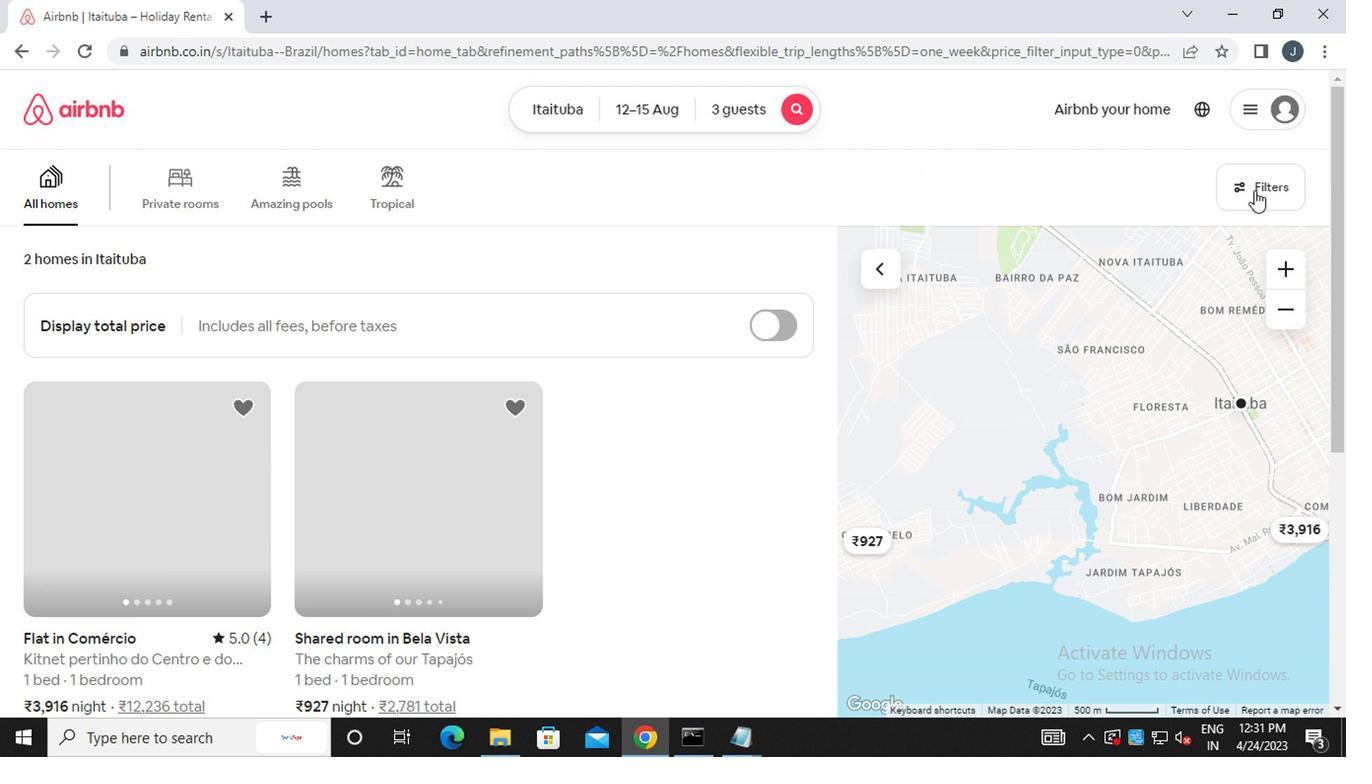 
Action: Mouse moved to (464, 434)
Screenshot: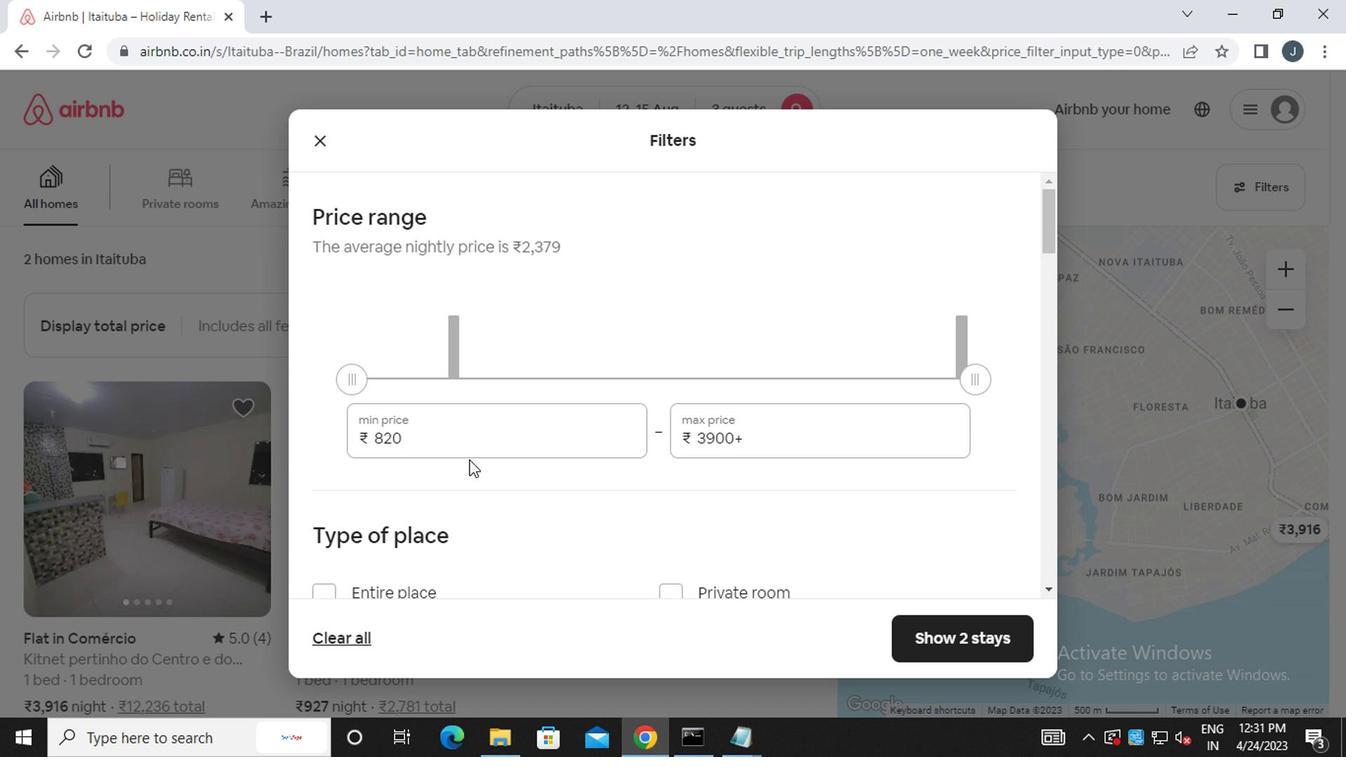 
Action: Mouse pressed left at (464, 434)
Screenshot: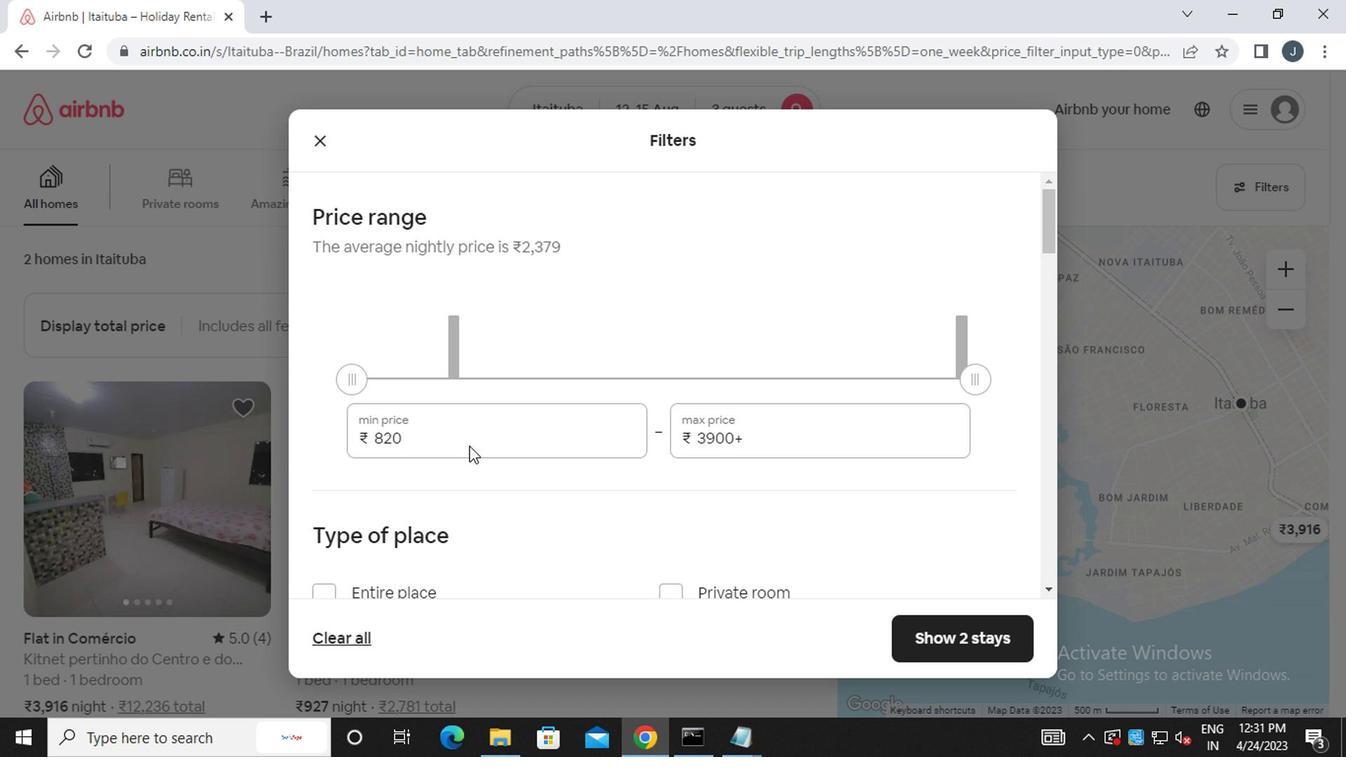 
Action: Mouse moved to (451, 435)
Screenshot: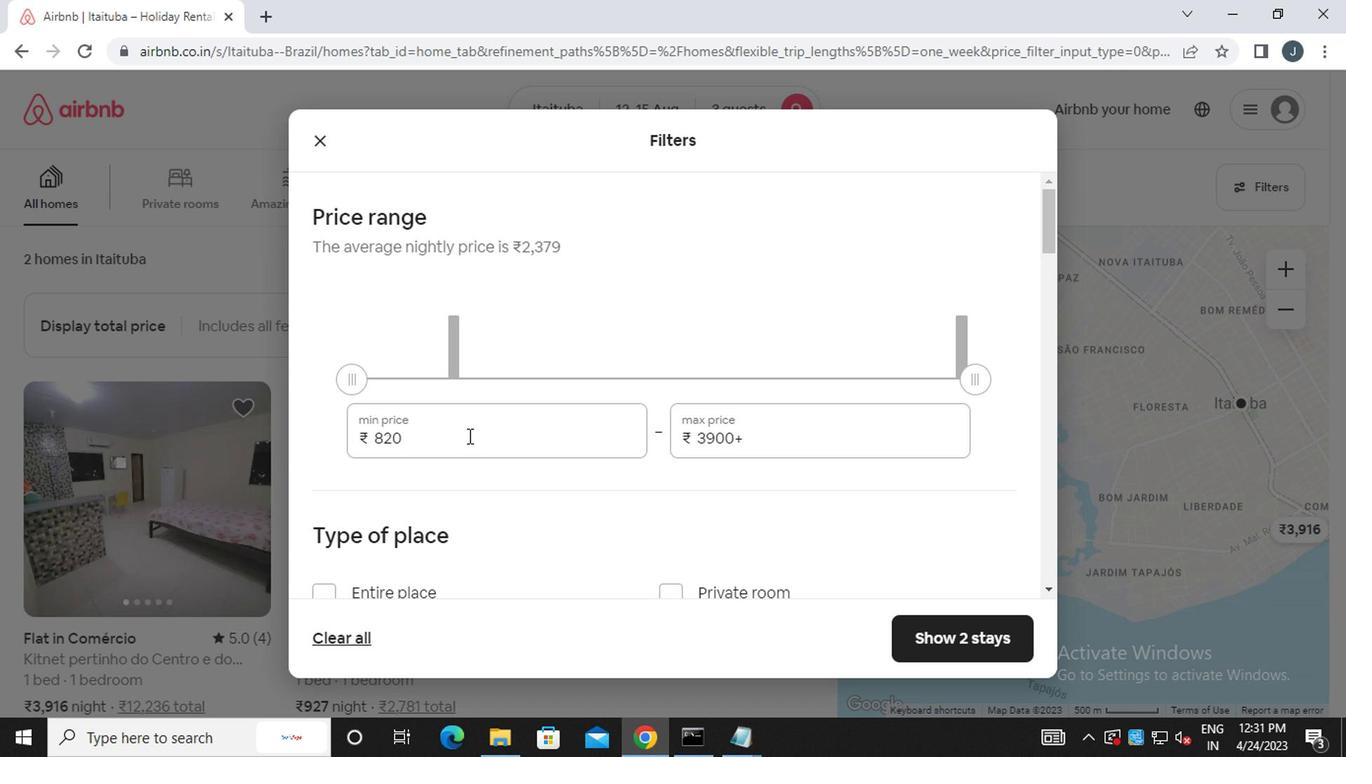 
Action: Key pressed <Key.backspace><Key.backspace><Key.backspace><<97>><<98>><<96>><<96>><<96>>
Screenshot: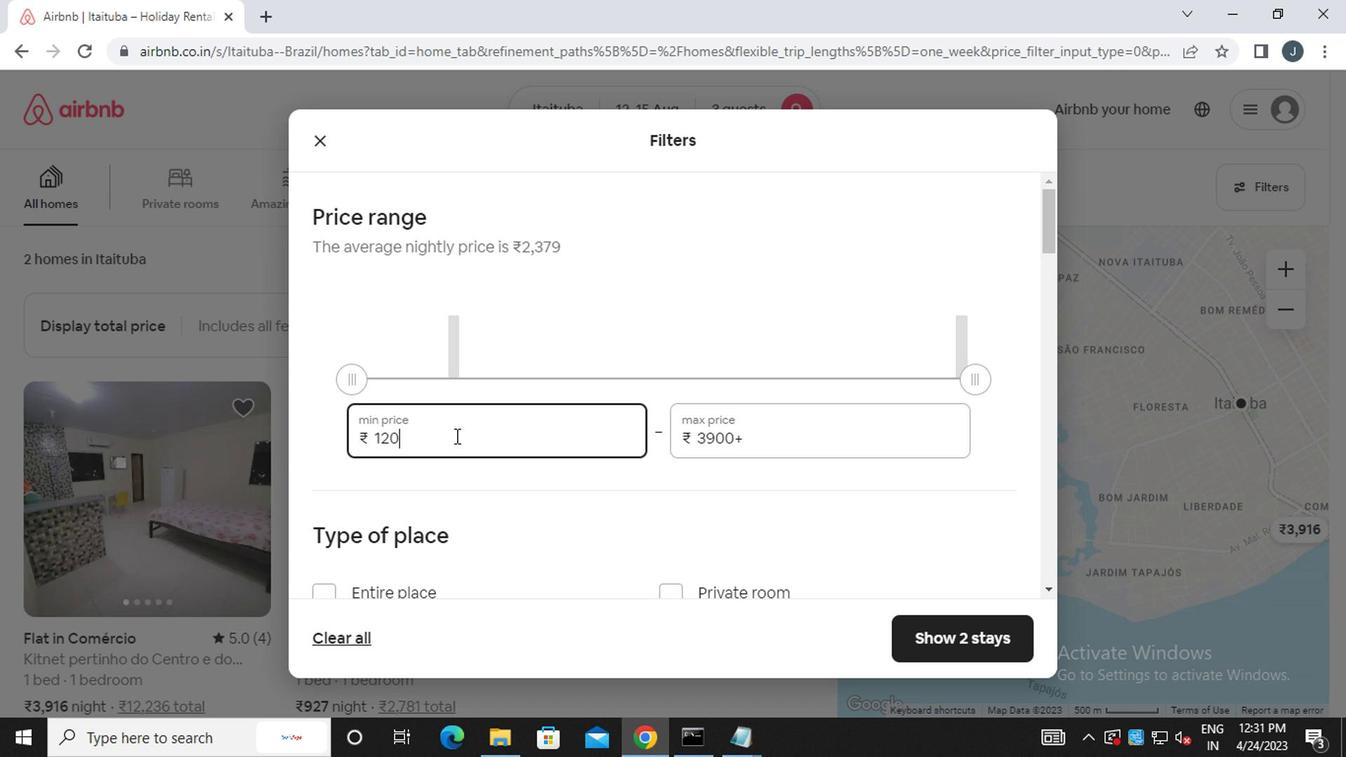 
Action: Mouse moved to (798, 431)
Screenshot: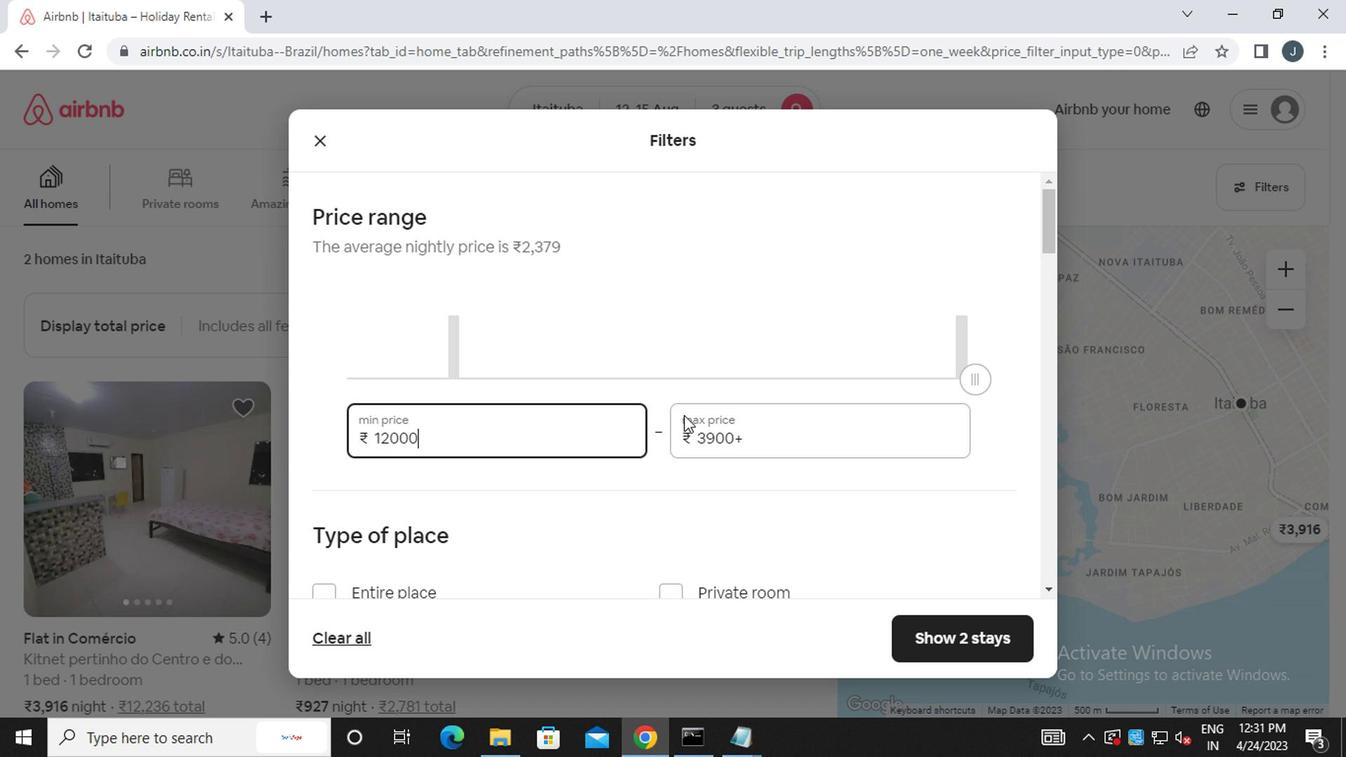 
Action: Mouse pressed left at (798, 431)
Screenshot: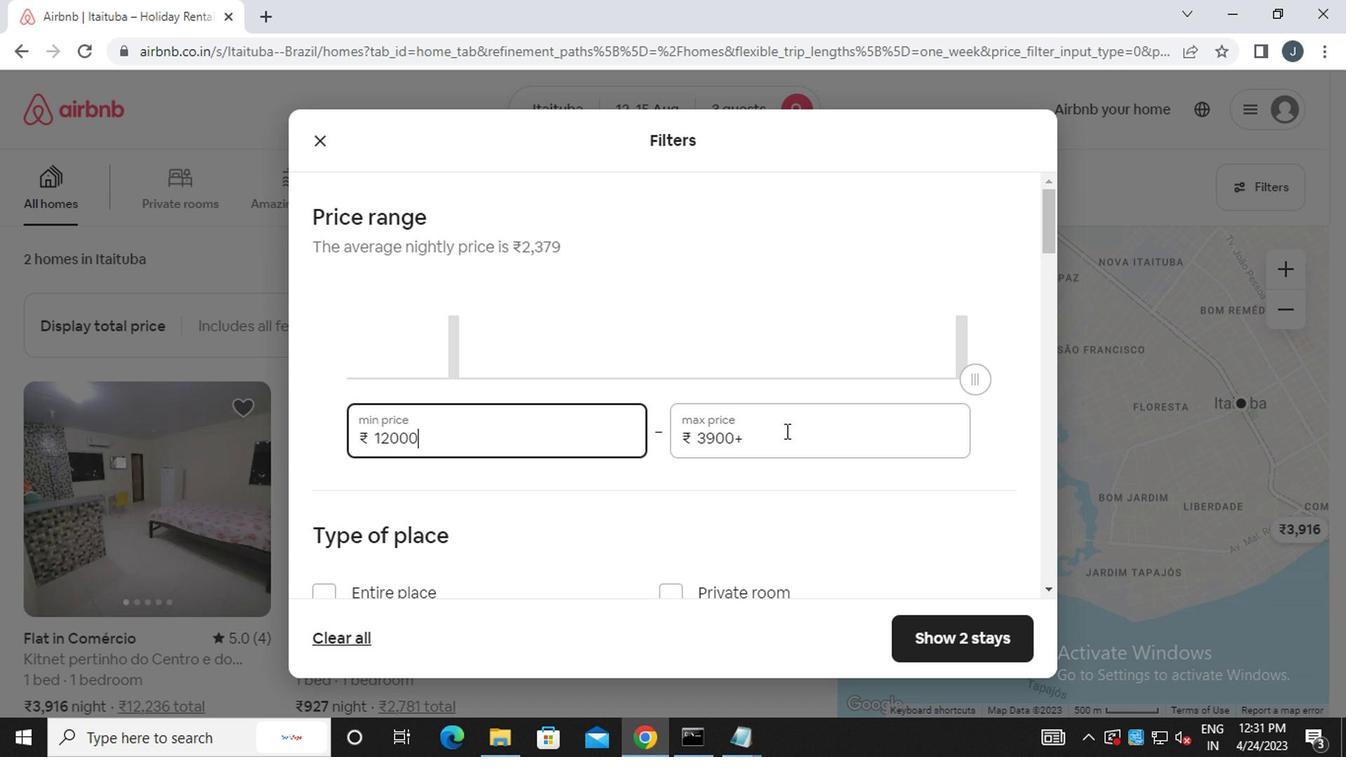 
Action: Mouse moved to (798, 429)
Screenshot: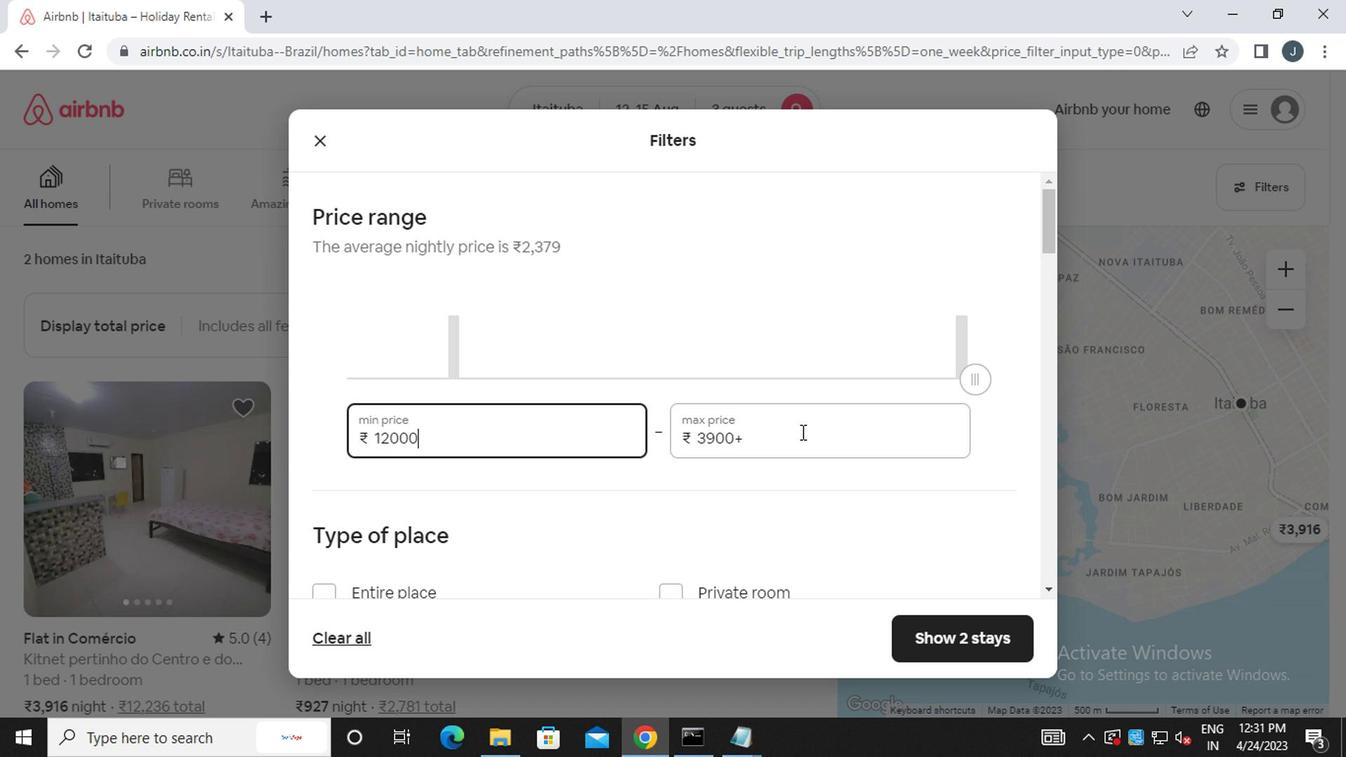 
Action: Key pressed <Key.backspace><Key.backspace><Key.backspace><Key.backspace><Key.backspace><Key.backspace><Key.backspace><Key.backspace><Key.backspace><Key.backspace><Key.backspace><<97>><<102>><<96>><<96>><<96>>
Screenshot: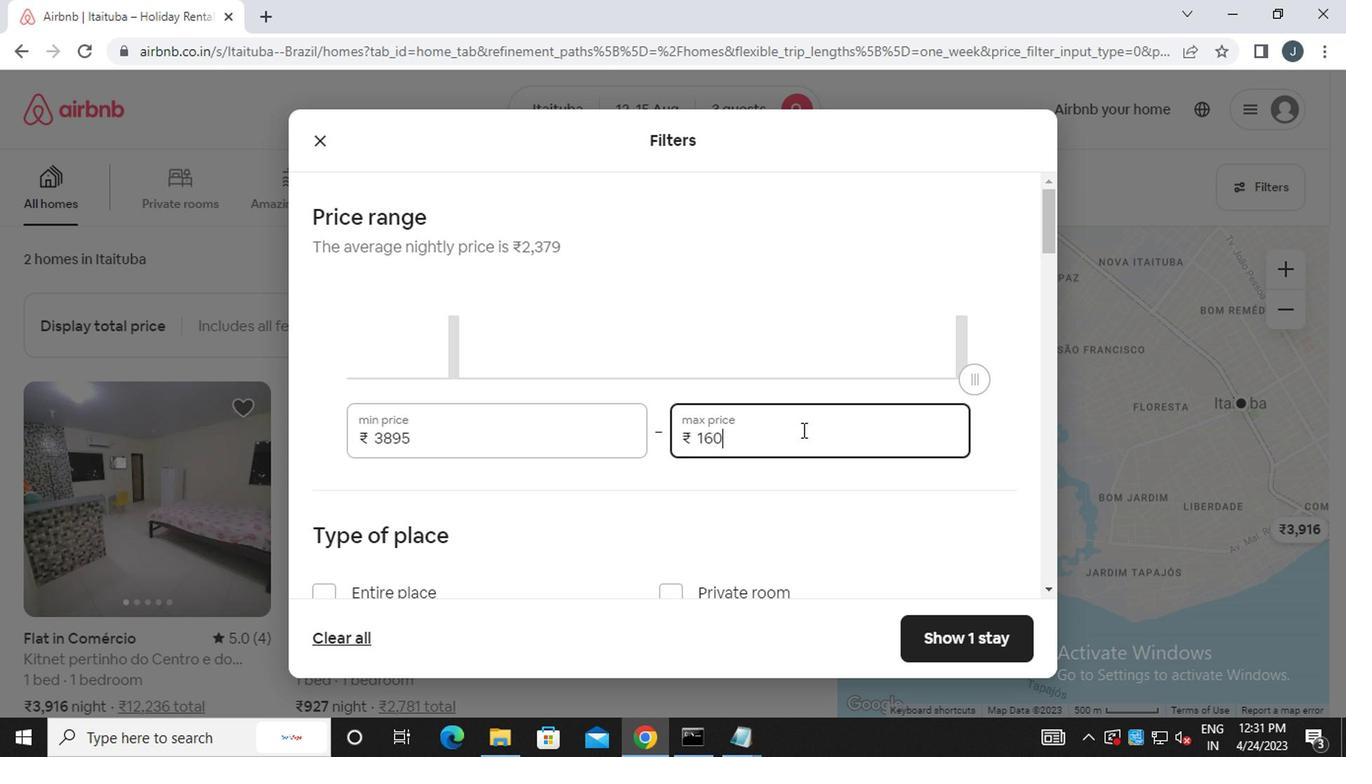 
Action: Mouse moved to (781, 446)
Screenshot: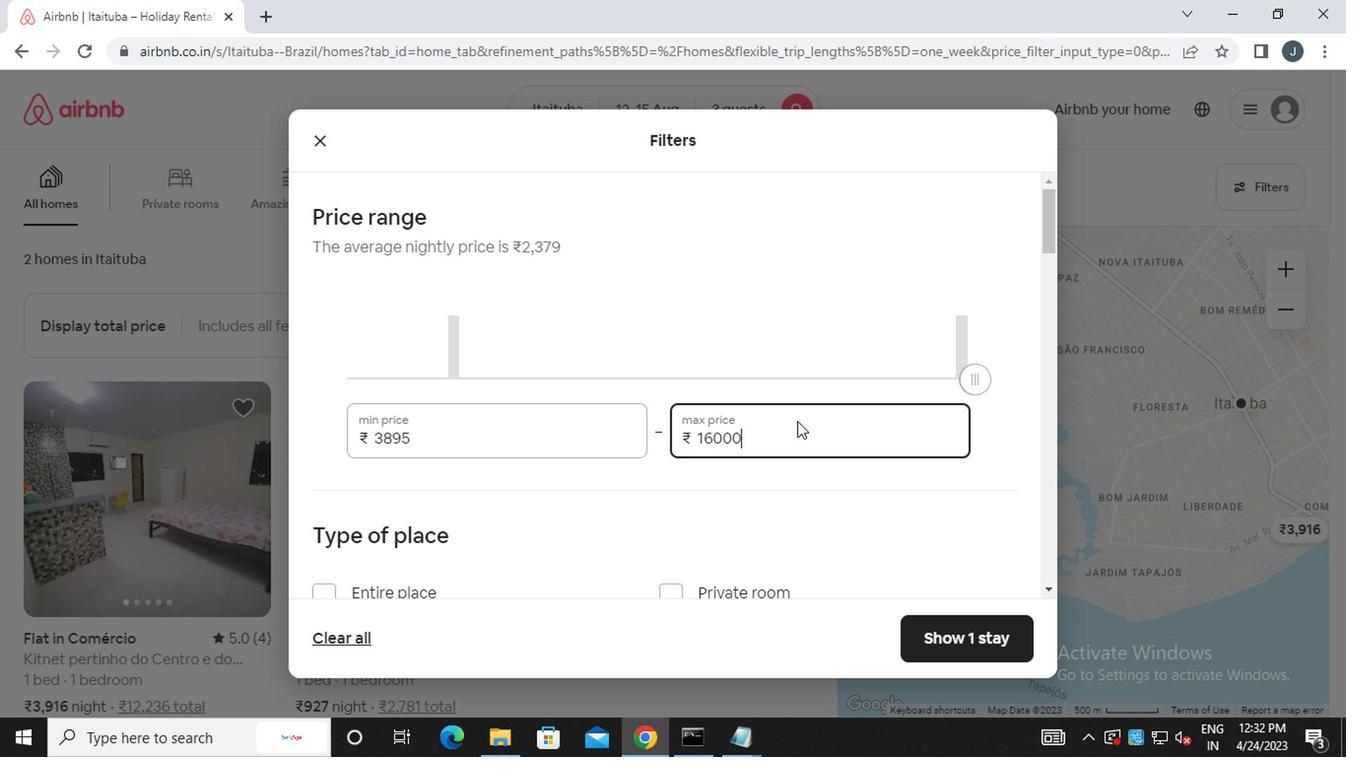 
Action: Mouse scrolled (781, 445) with delta (0, 0)
Screenshot: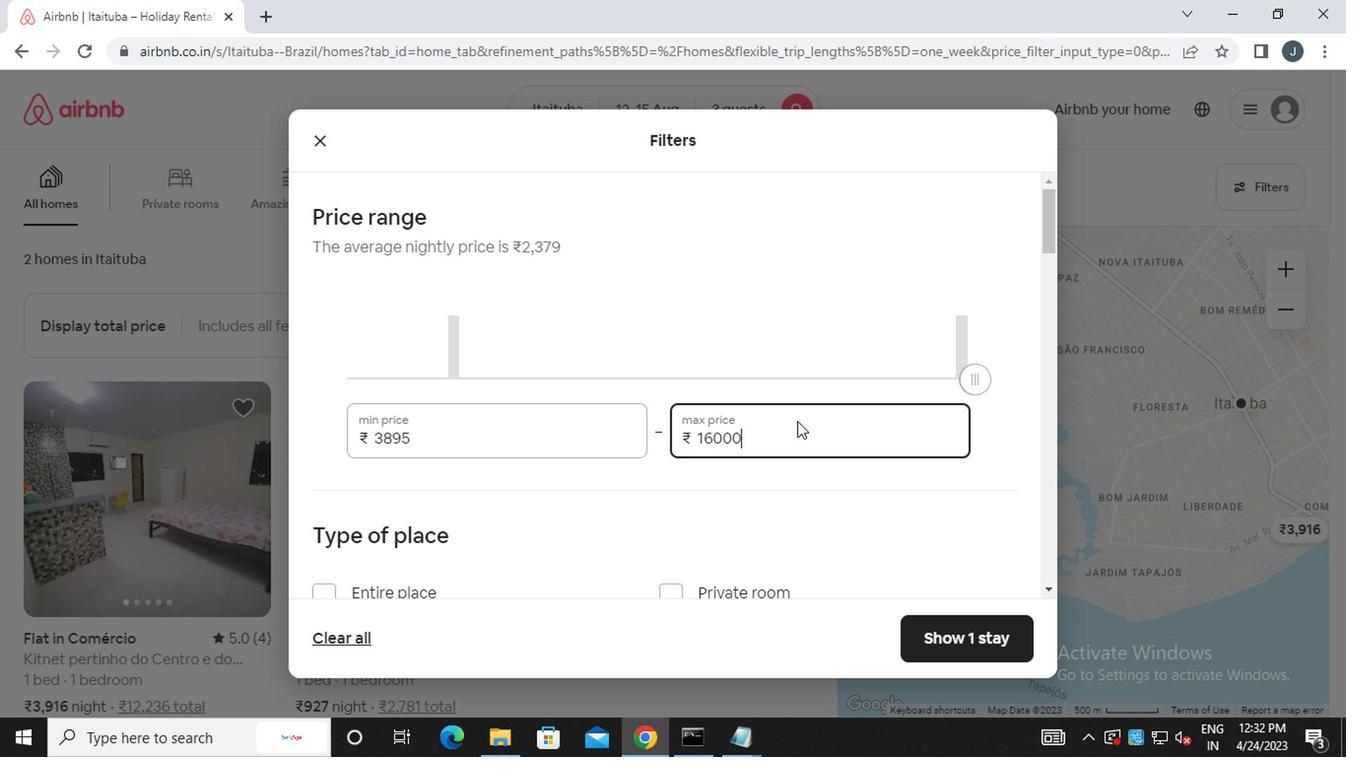 
Action: Mouse moved to (709, 466)
Screenshot: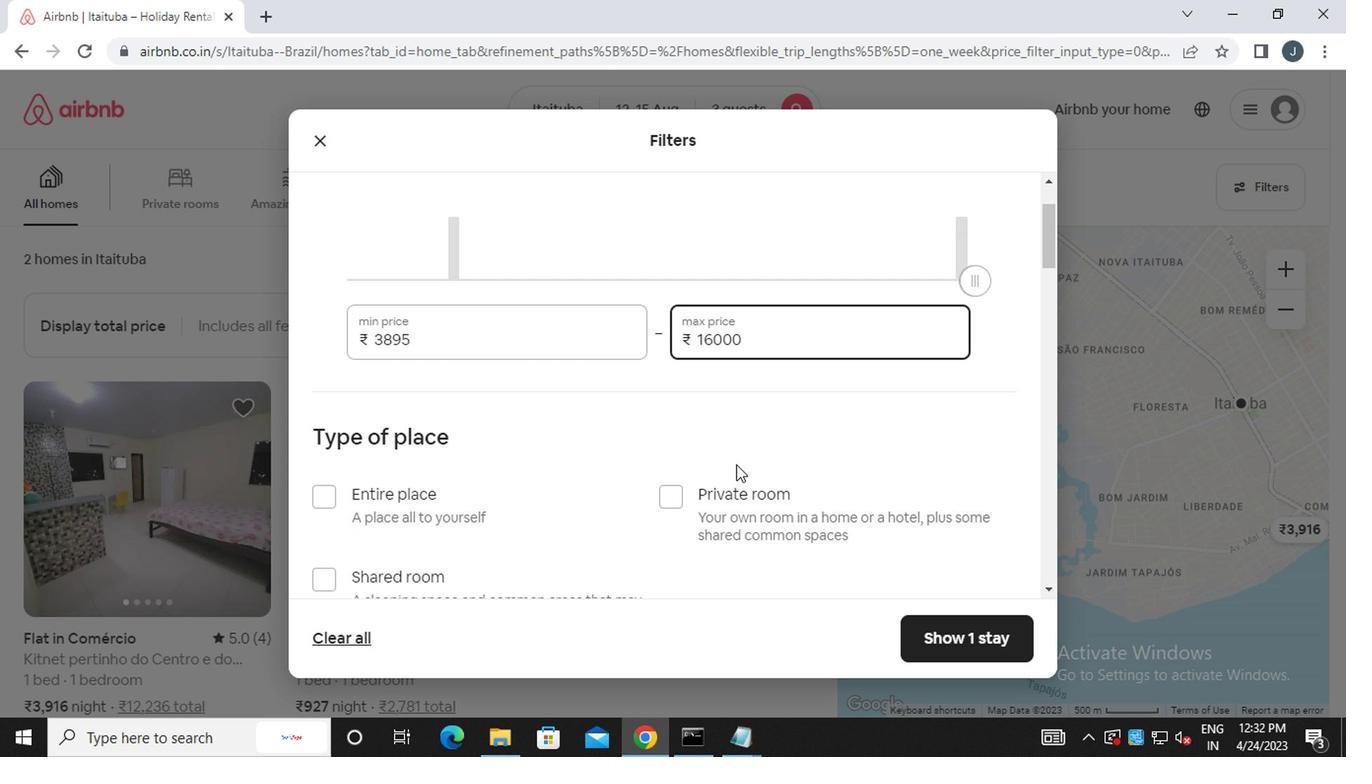 
Action: Mouse scrolled (709, 465) with delta (0, 0)
Screenshot: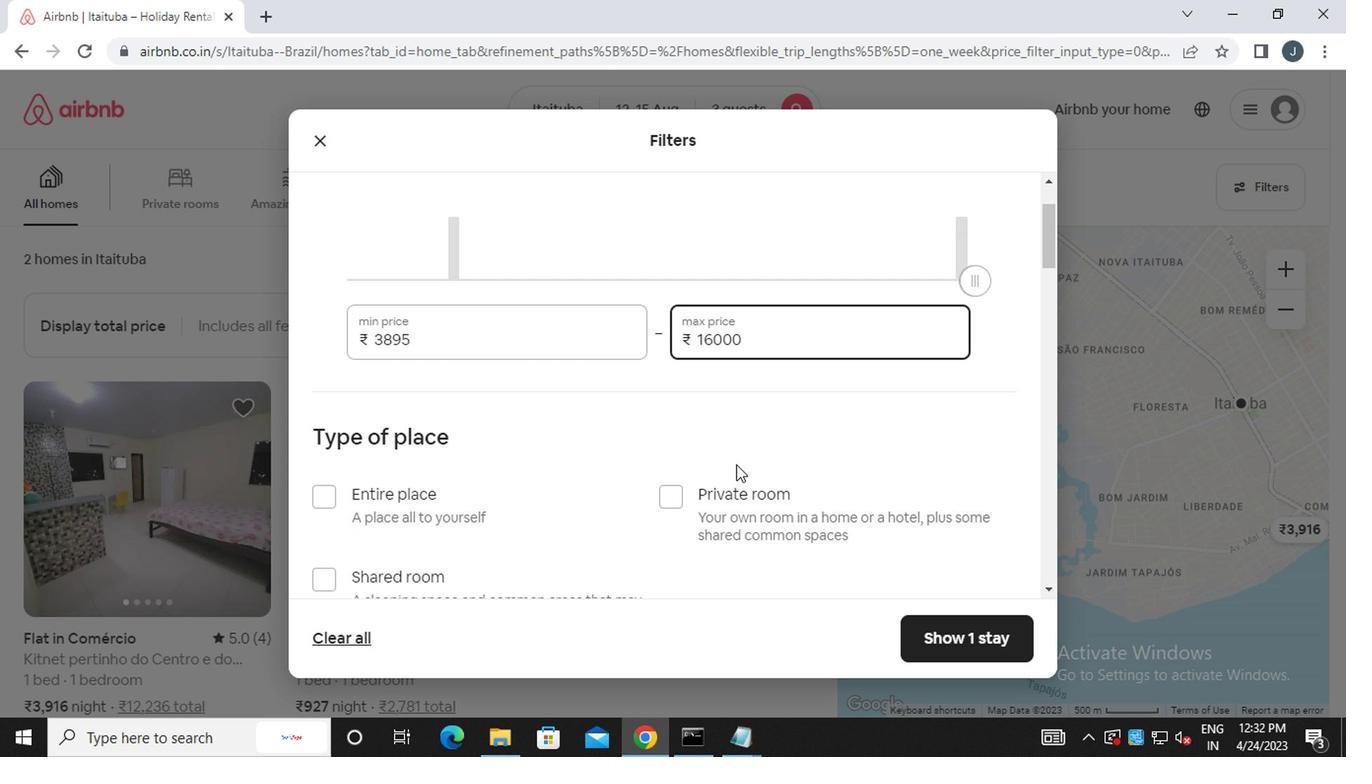 
Action: Mouse moved to (708, 466)
Screenshot: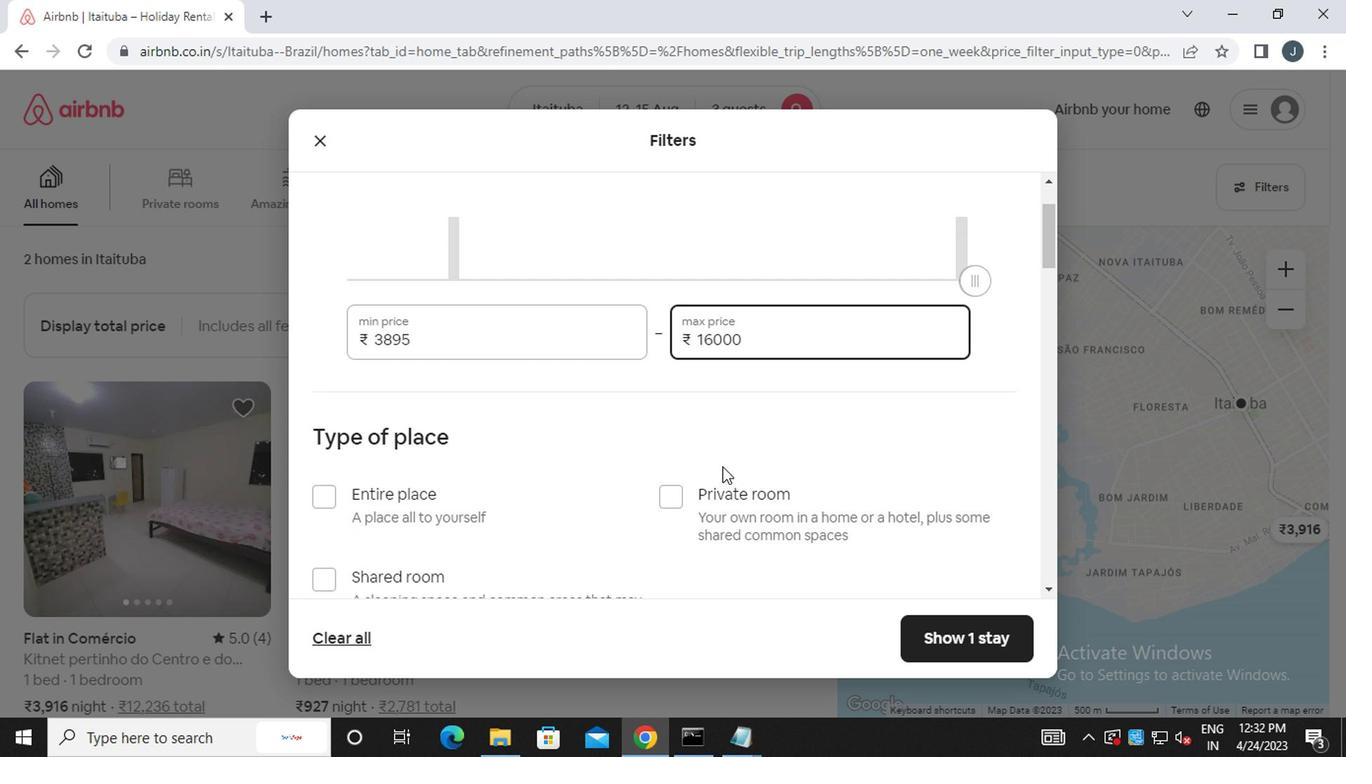 
Action: Mouse scrolled (708, 465) with delta (0, 0)
Screenshot: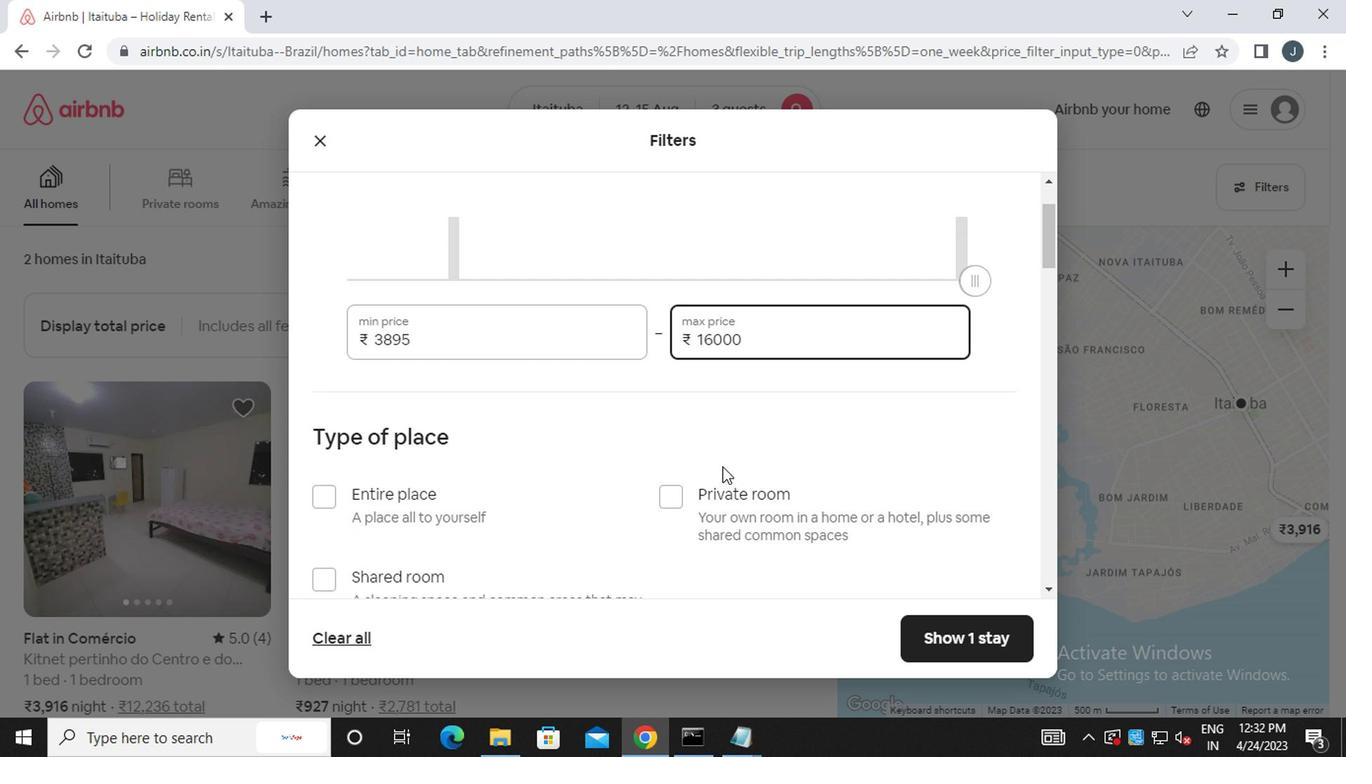 
Action: Mouse moved to (392, 291)
Screenshot: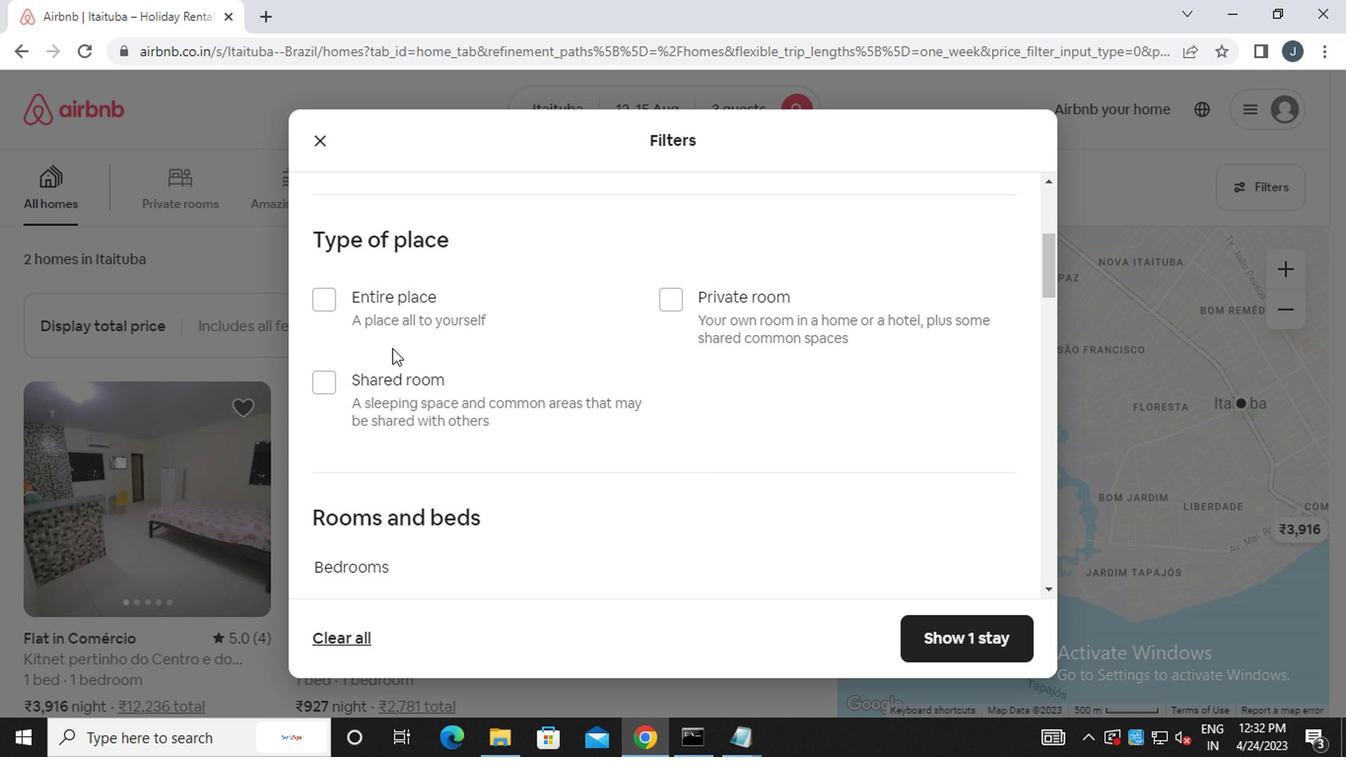 
Action: Mouse pressed left at (392, 291)
Screenshot: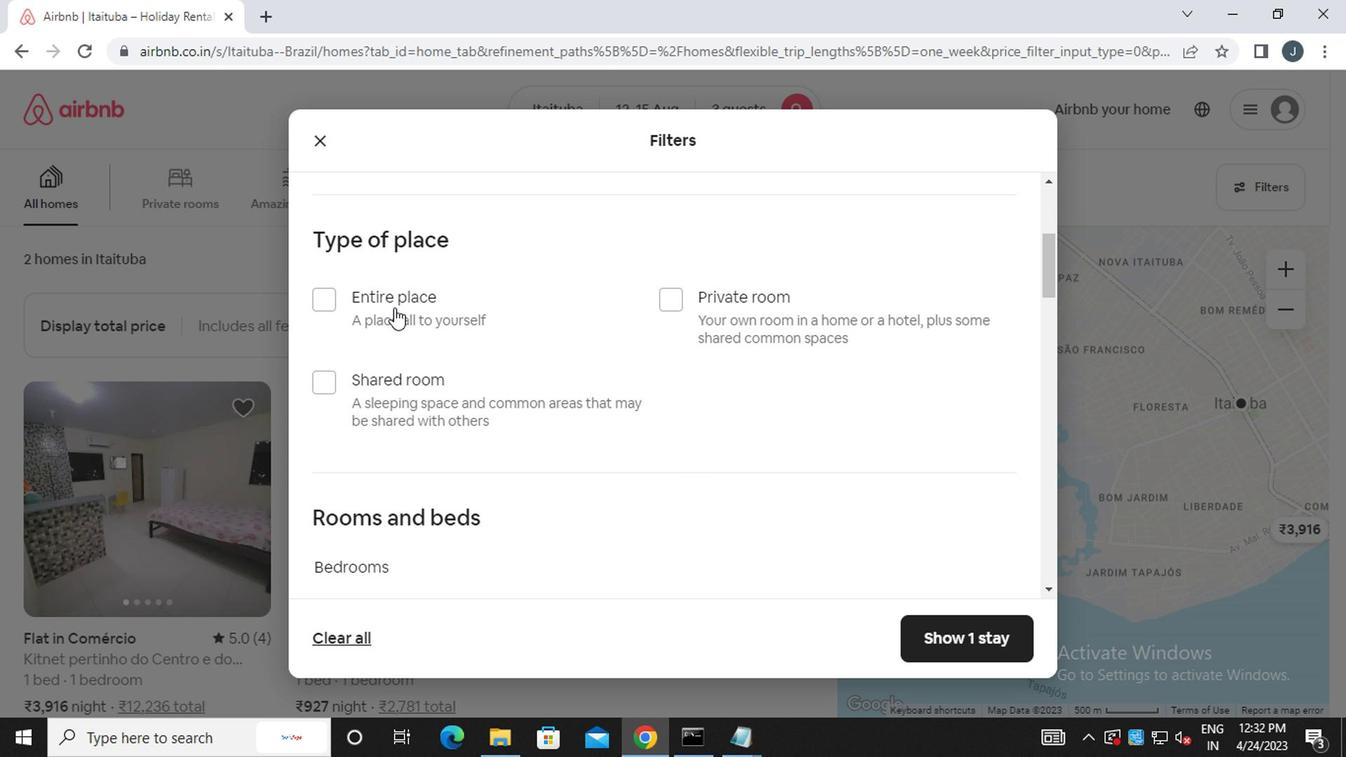 
Action: Mouse moved to (544, 346)
Screenshot: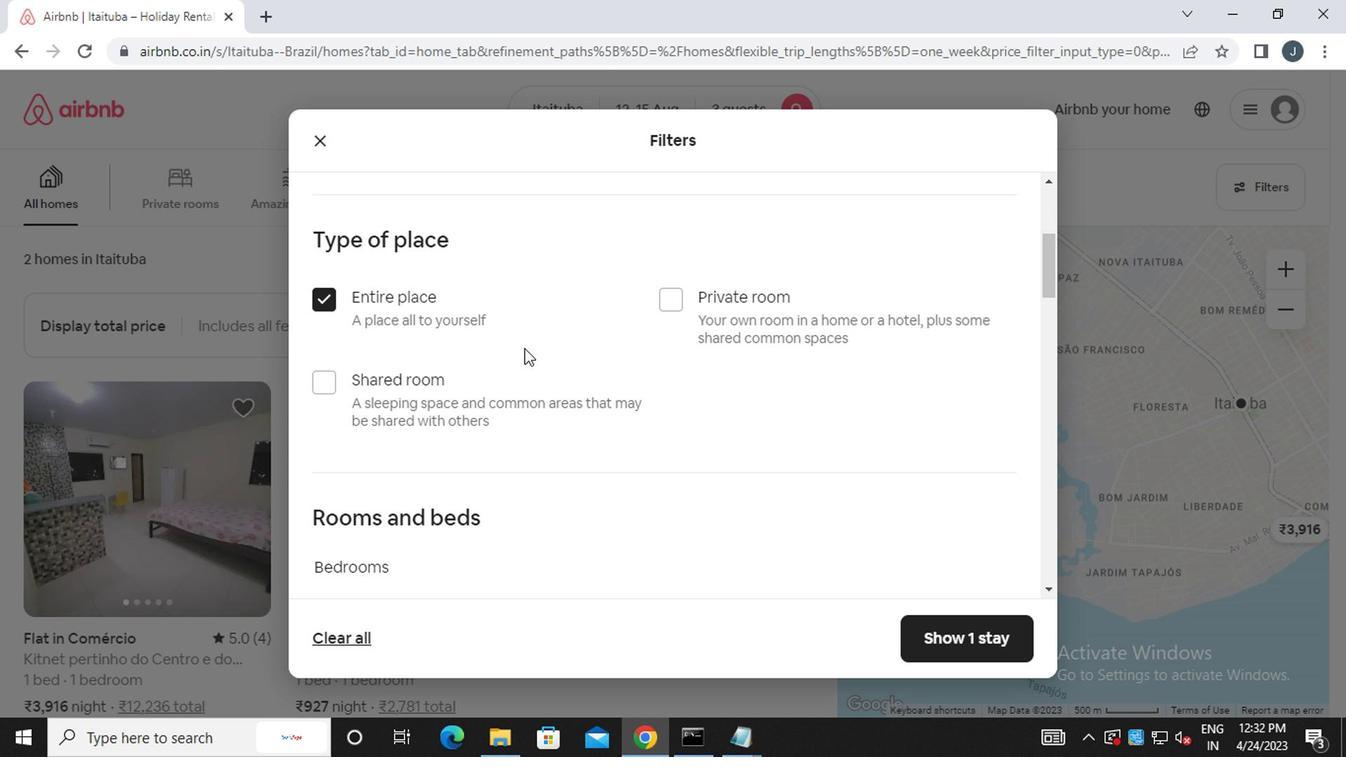 
Action: Mouse scrolled (544, 345) with delta (0, 0)
Screenshot: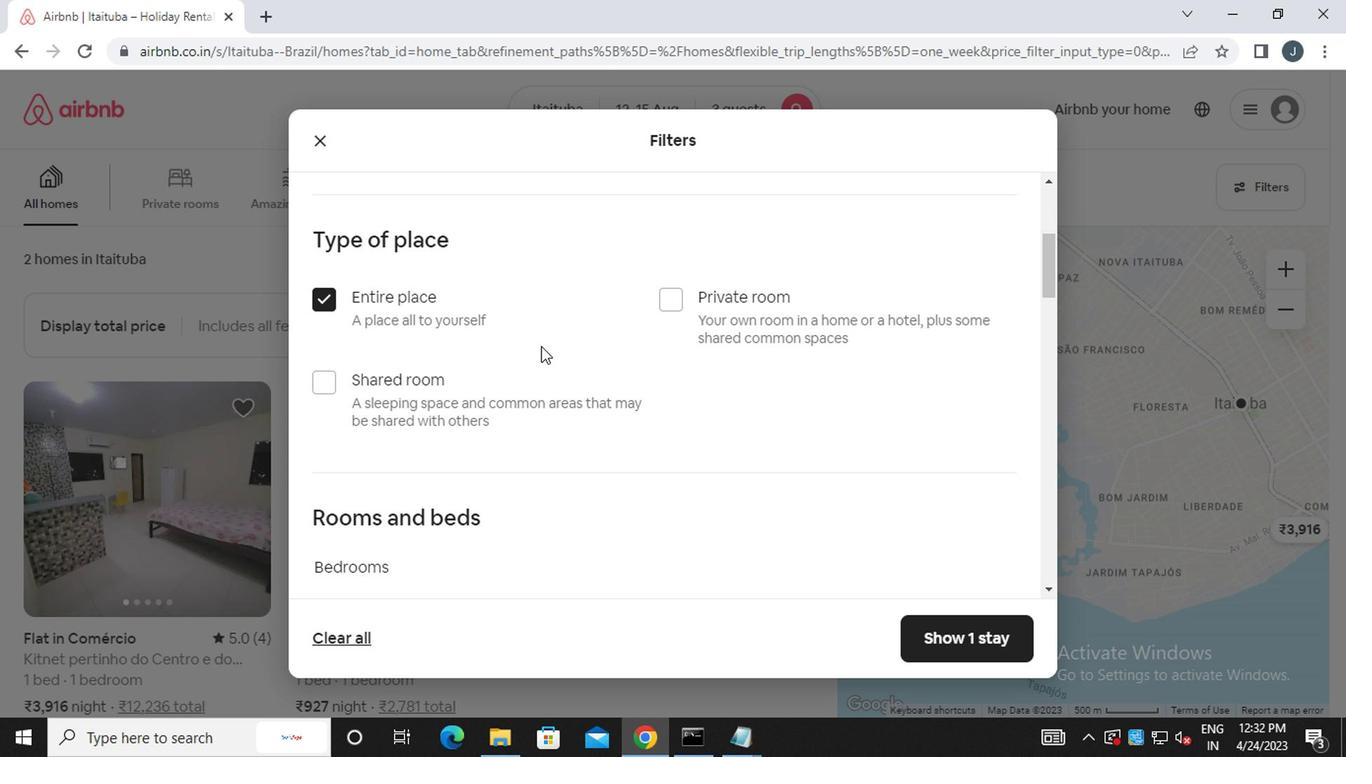 
Action: Mouse scrolled (544, 345) with delta (0, 0)
Screenshot: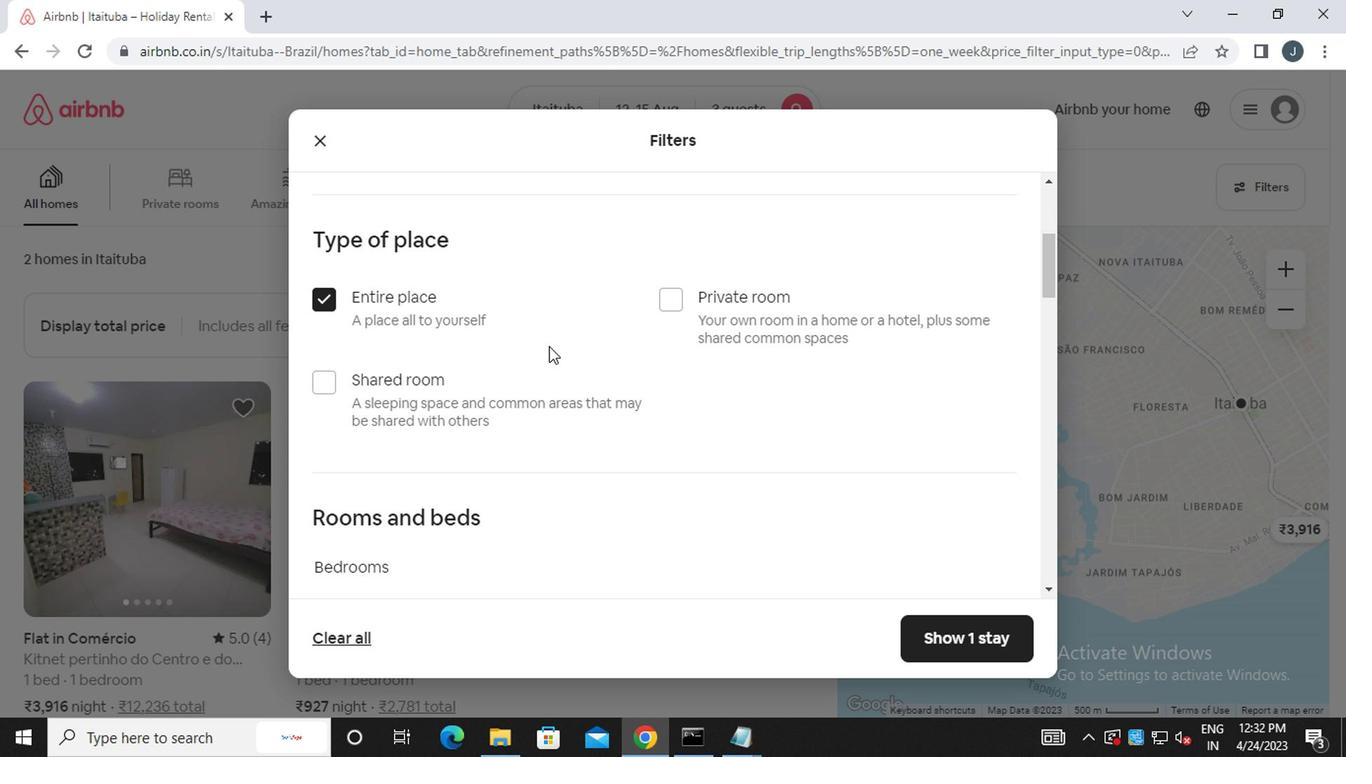 
Action: Mouse moved to (540, 358)
Screenshot: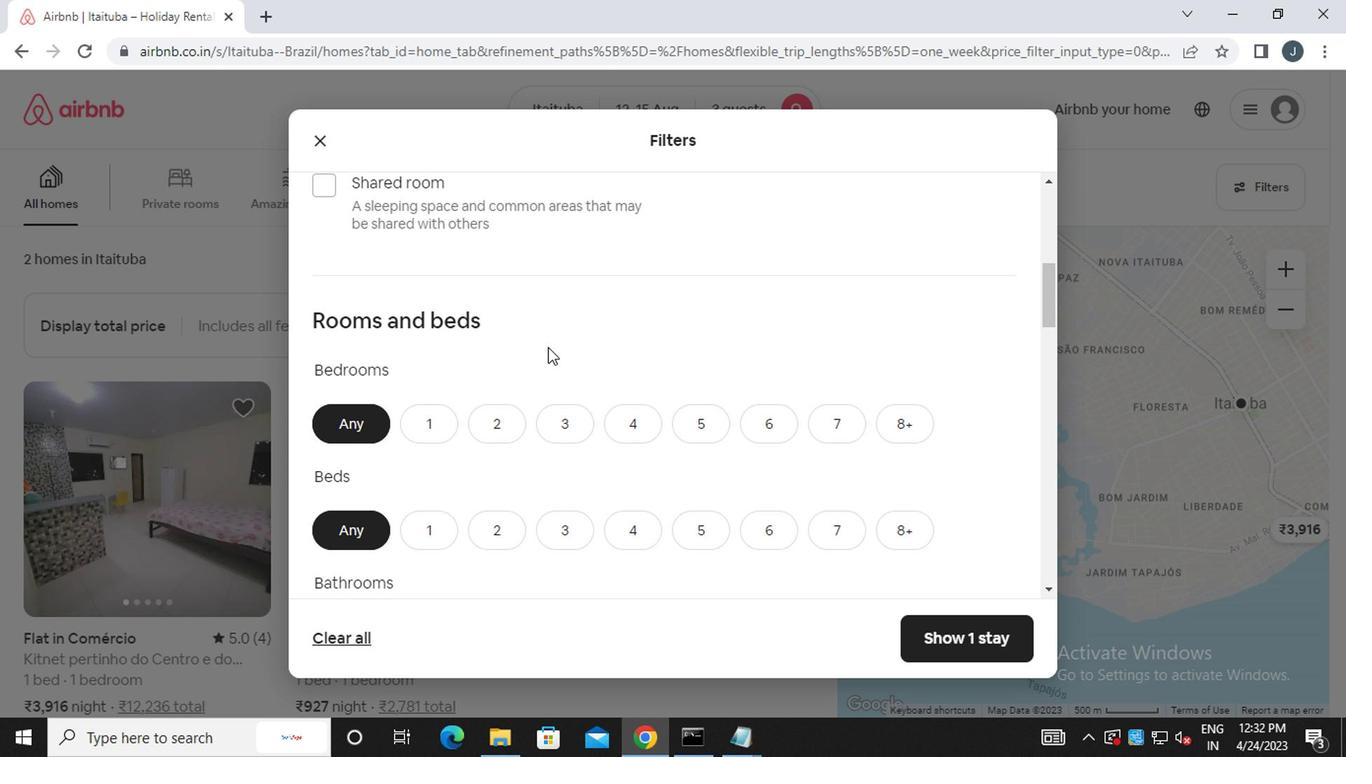 
Action: Mouse scrolled (540, 356) with delta (0, -1)
Screenshot: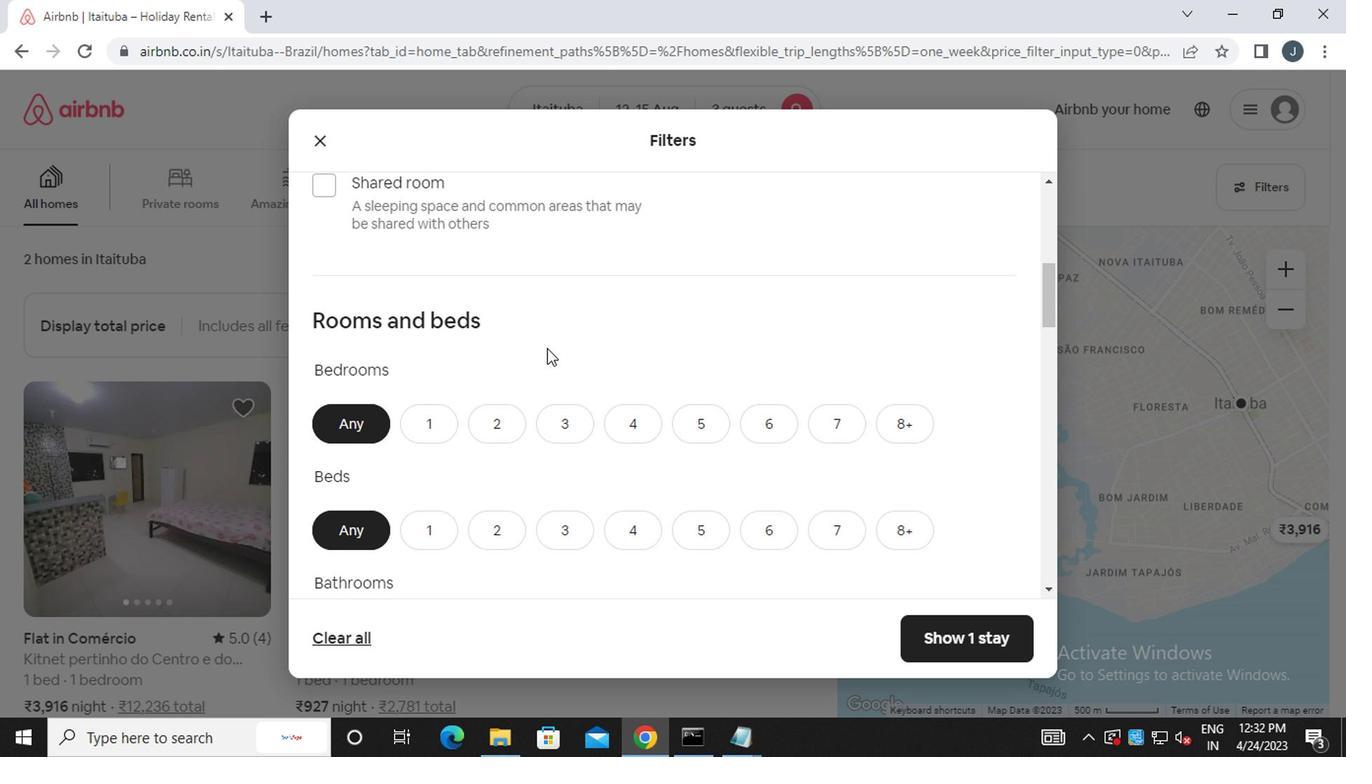 
Action: Mouse moved to (504, 333)
Screenshot: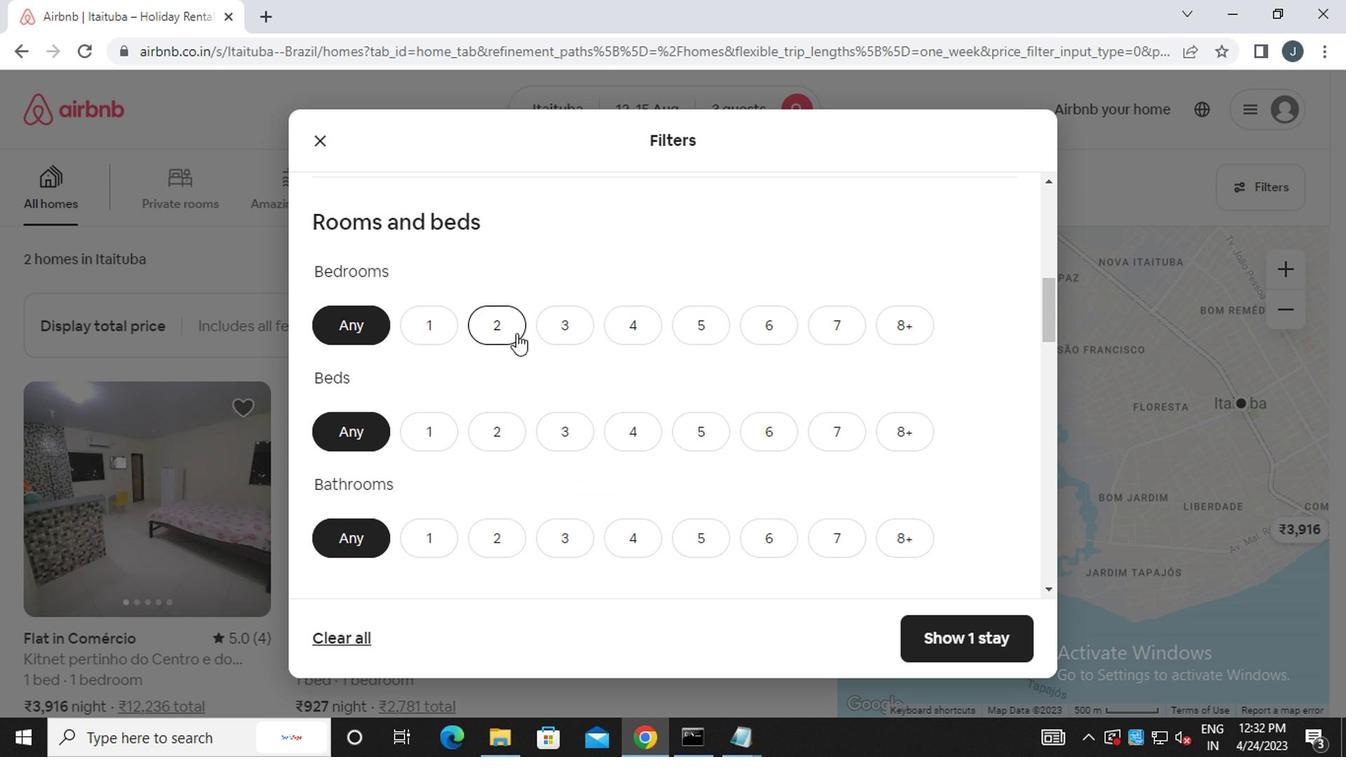 
Action: Mouse pressed left at (504, 333)
Screenshot: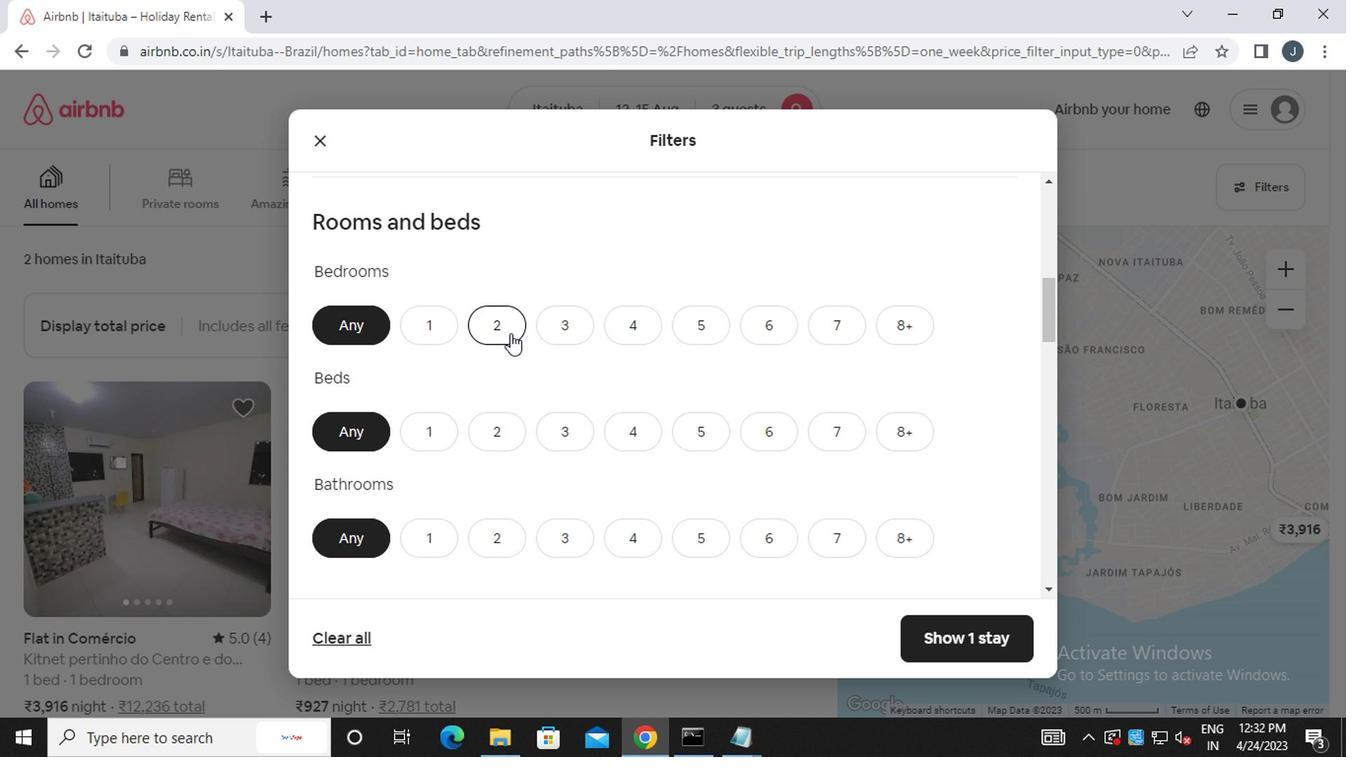 
Action: Mouse moved to (564, 421)
Screenshot: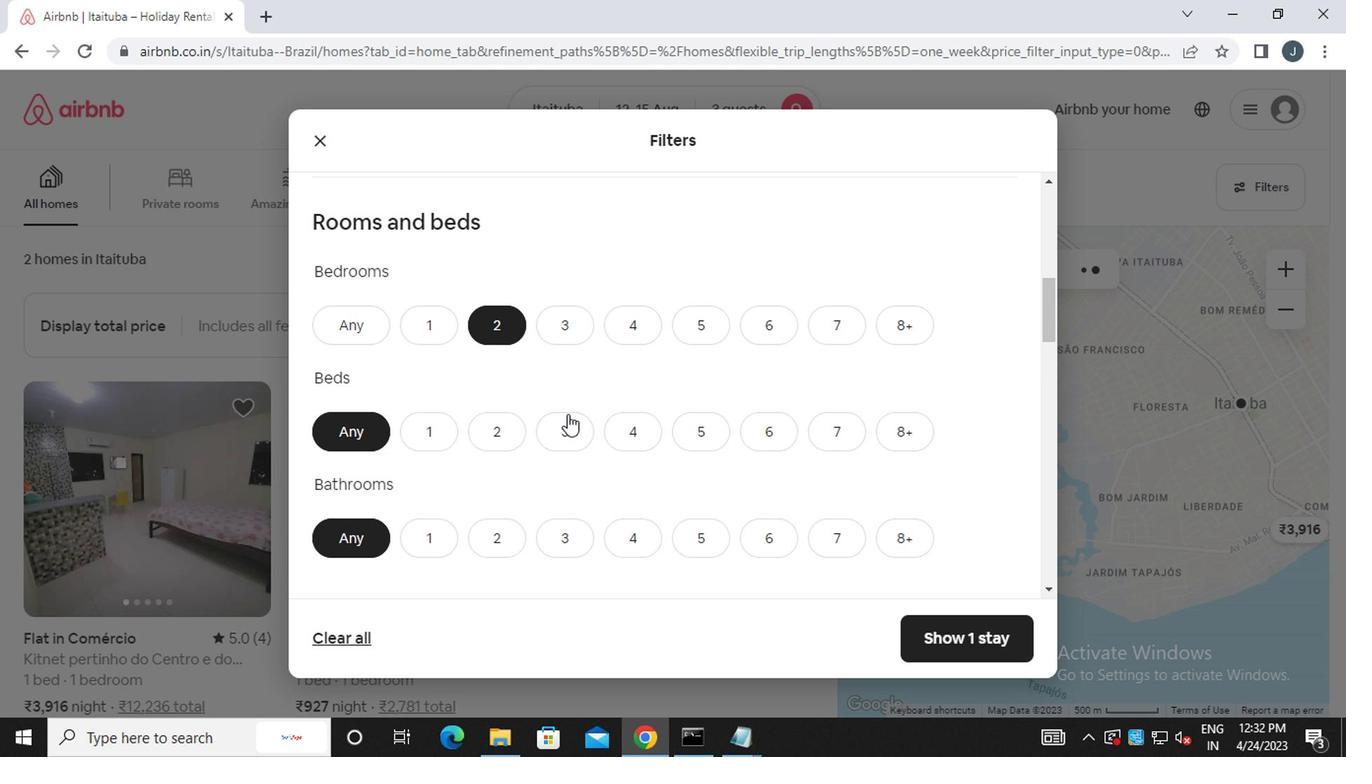 
Action: Mouse pressed left at (564, 421)
Screenshot: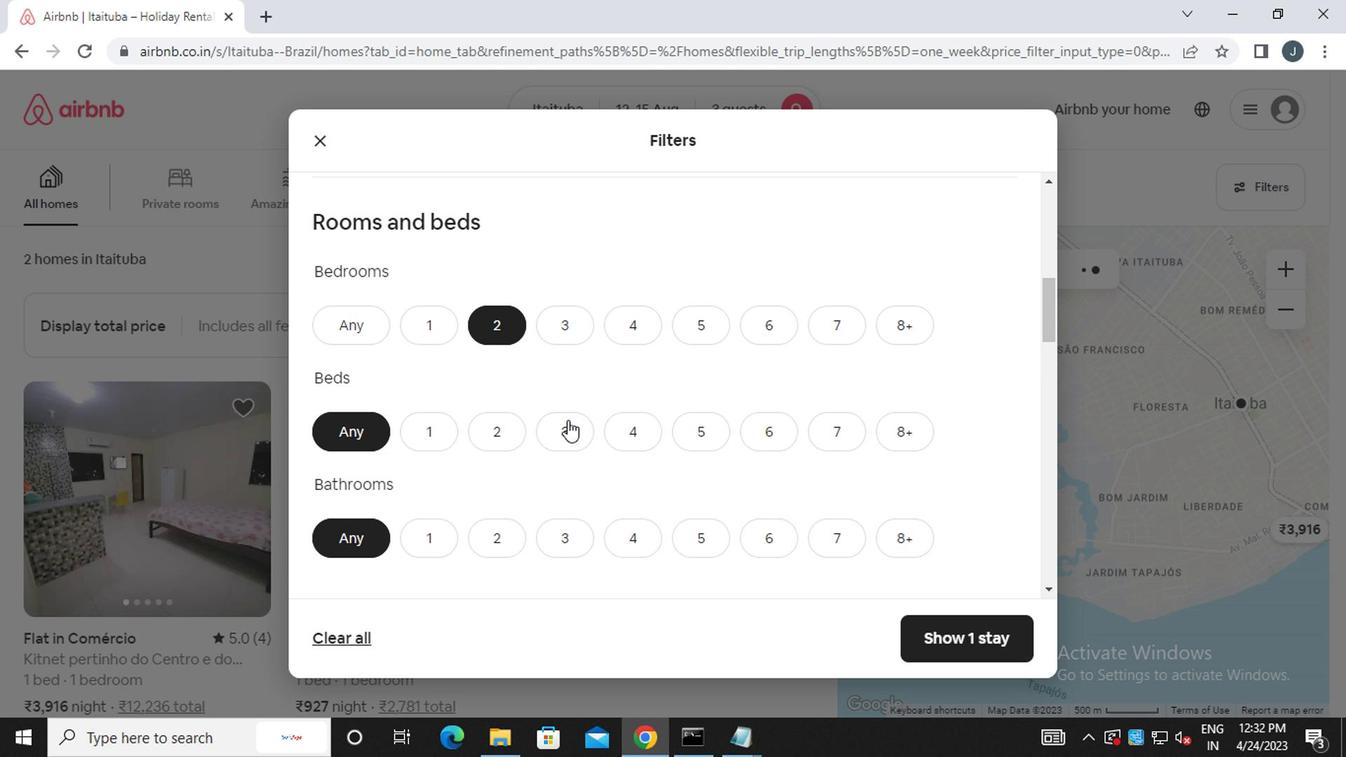 
Action: Mouse moved to (420, 536)
Screenshot: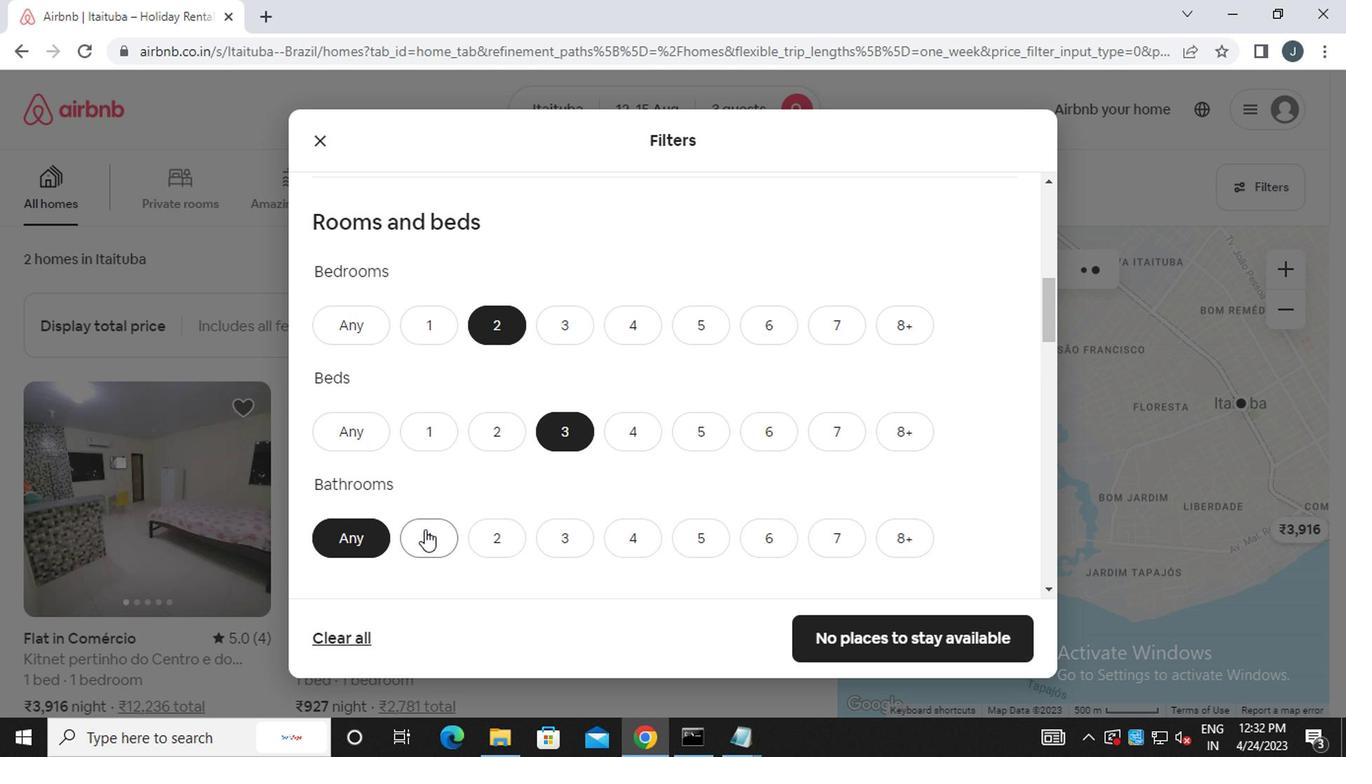 
Action: Mouse pressed left at (420, 536)
Screenshot: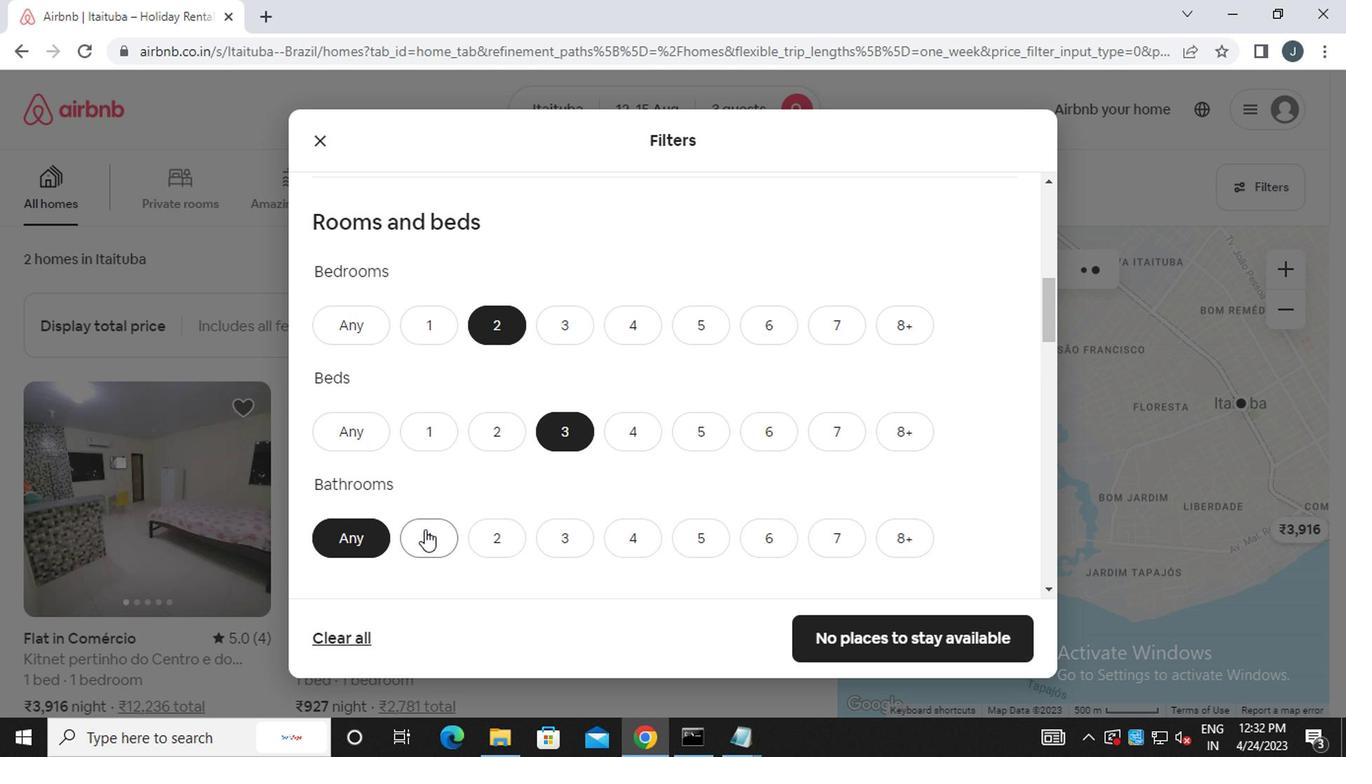 
Action: Mouse moved to (456, 550)
Screenshot: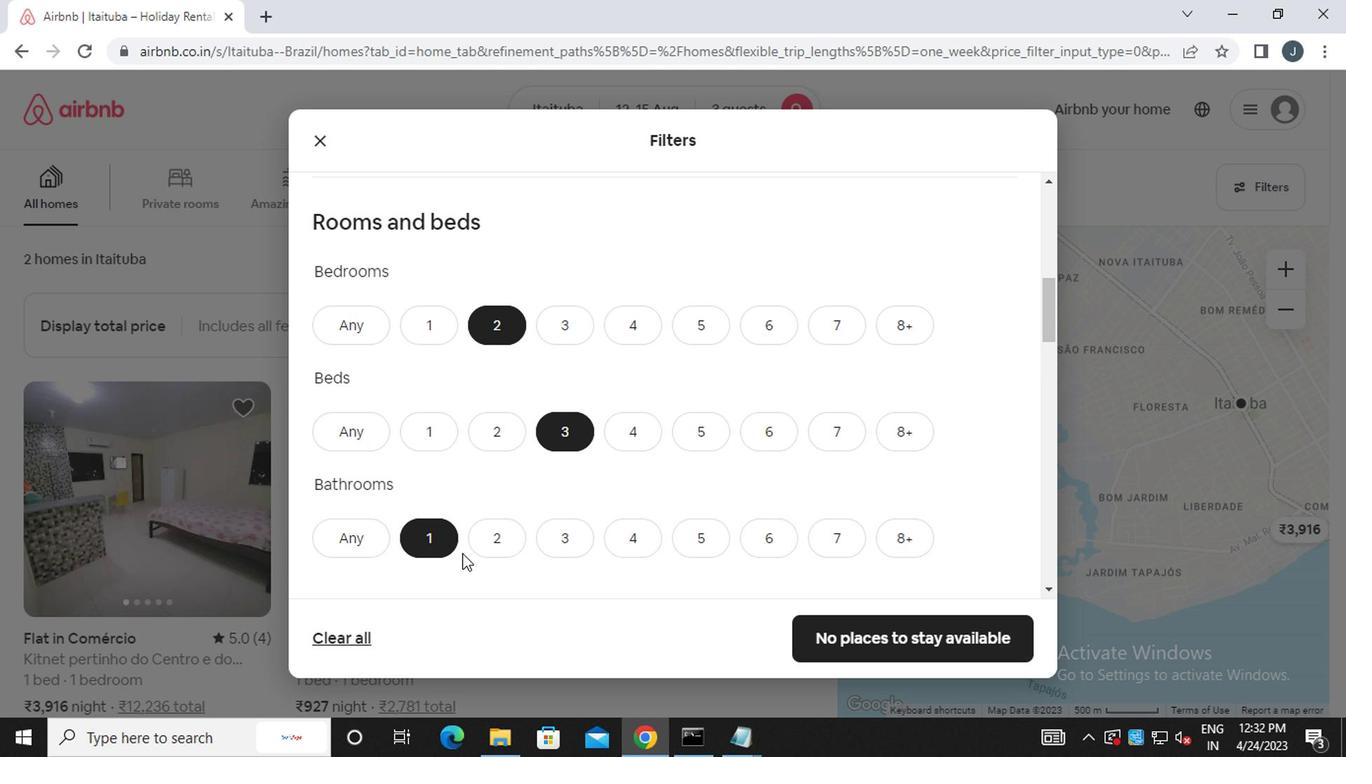 
Action: Mouse scrolled (456, 549) with delta (0, -1)
Screenshot: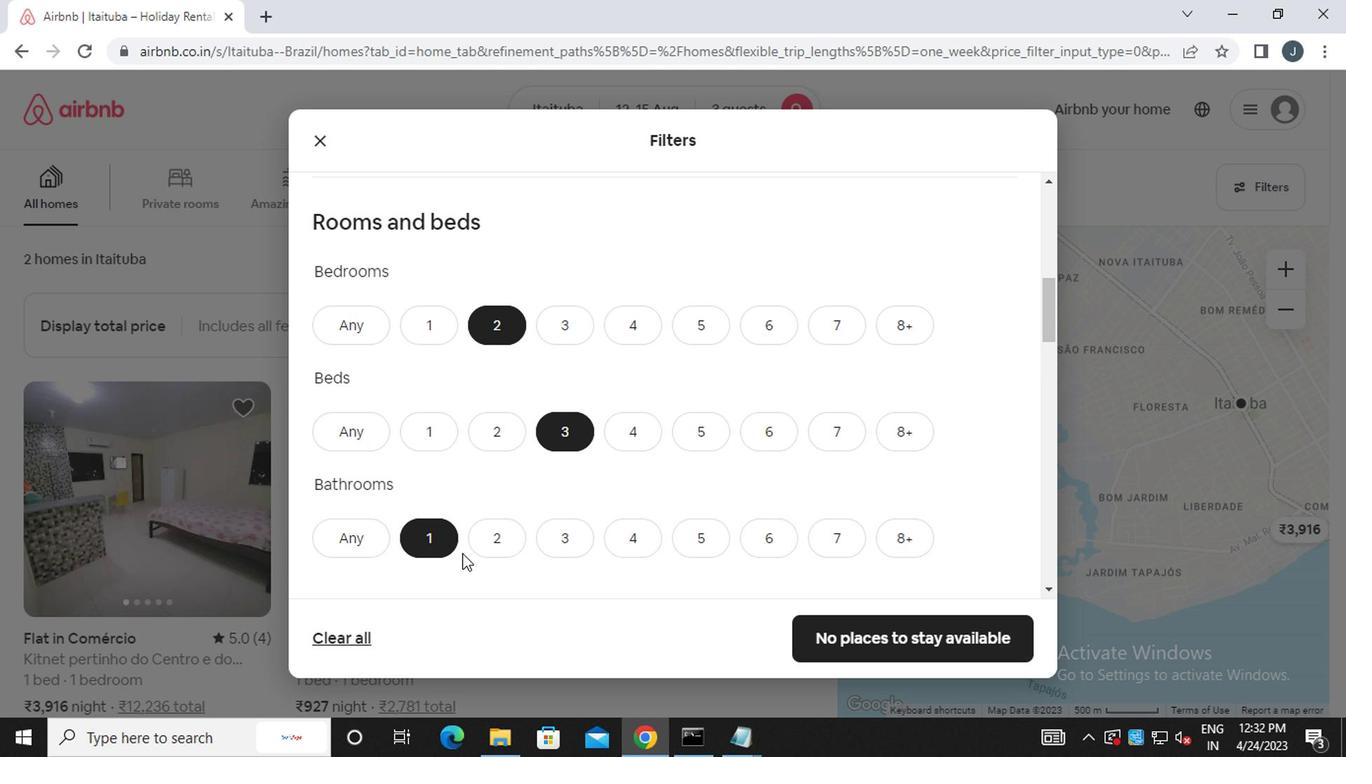 
Action: Mouse moved to (456, 546)
Screenshot: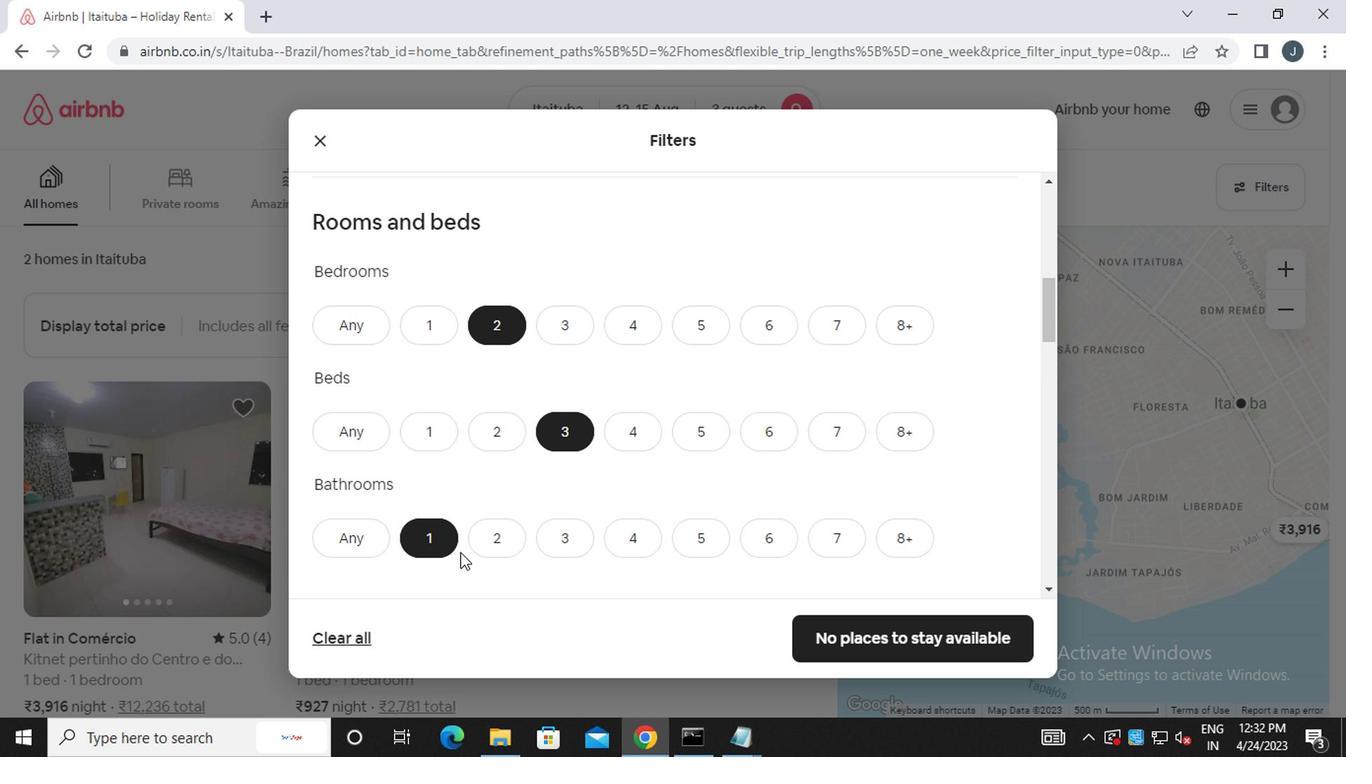 
Action: Mouse scrolled (456, 545) with delta (0, 0)
Screenshot: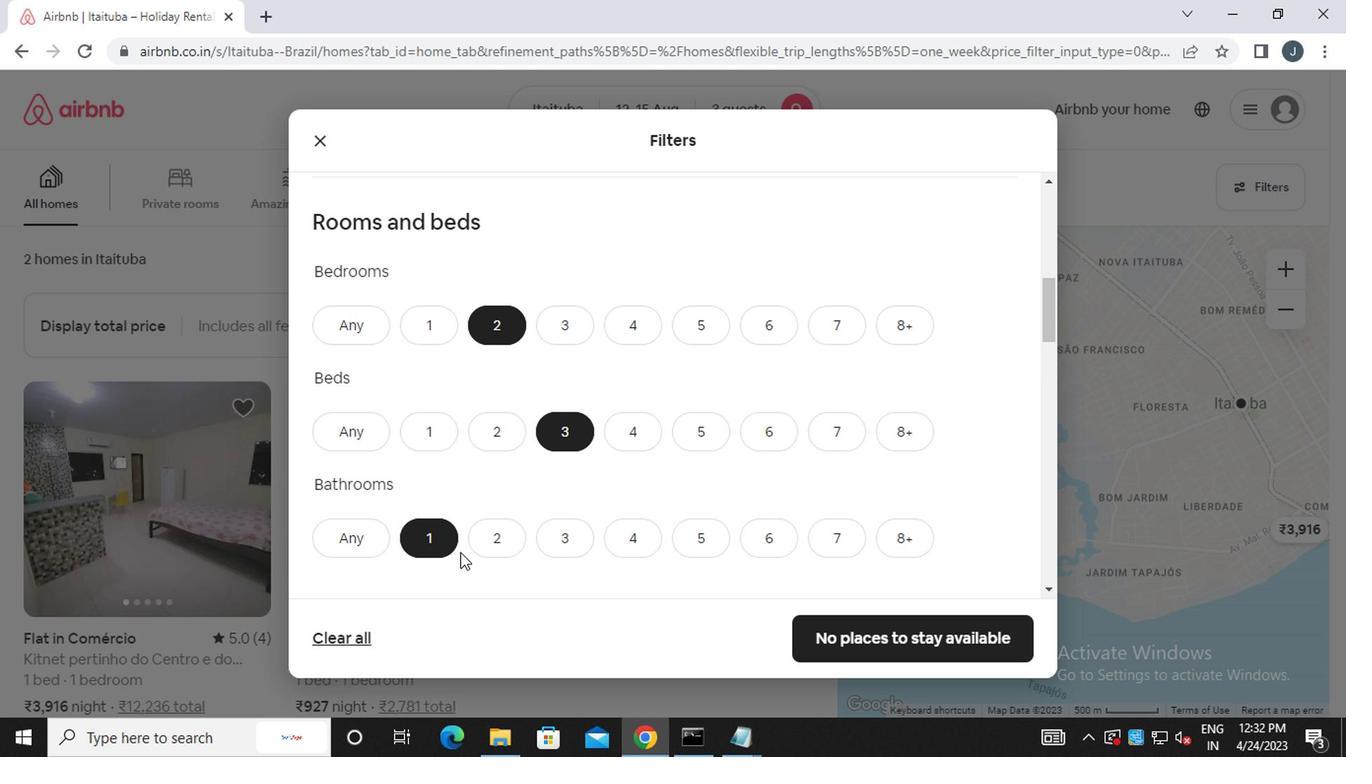 
Action: Mouse moved to (449, 545)
Screenshot: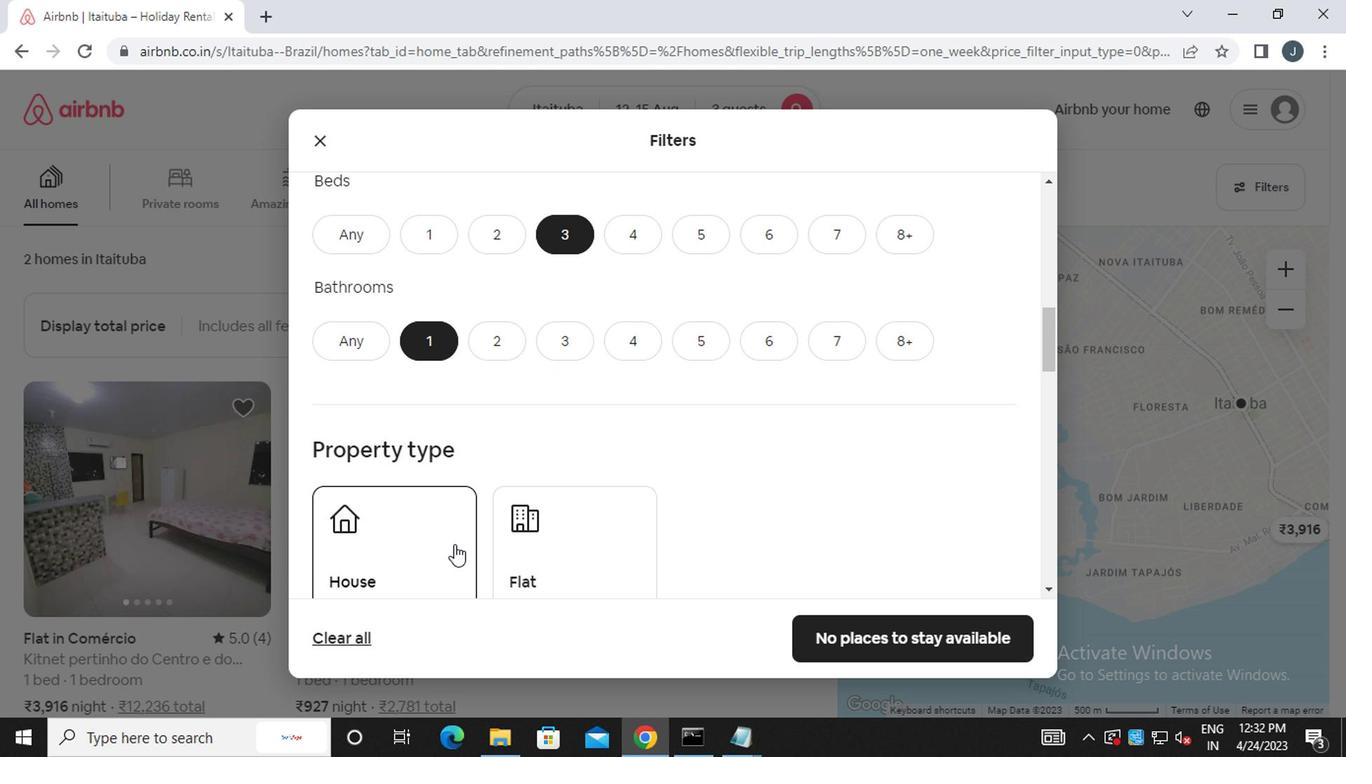 
Action: Mouse scrolled (449, 544) with delta (0, 0)
Screenshot: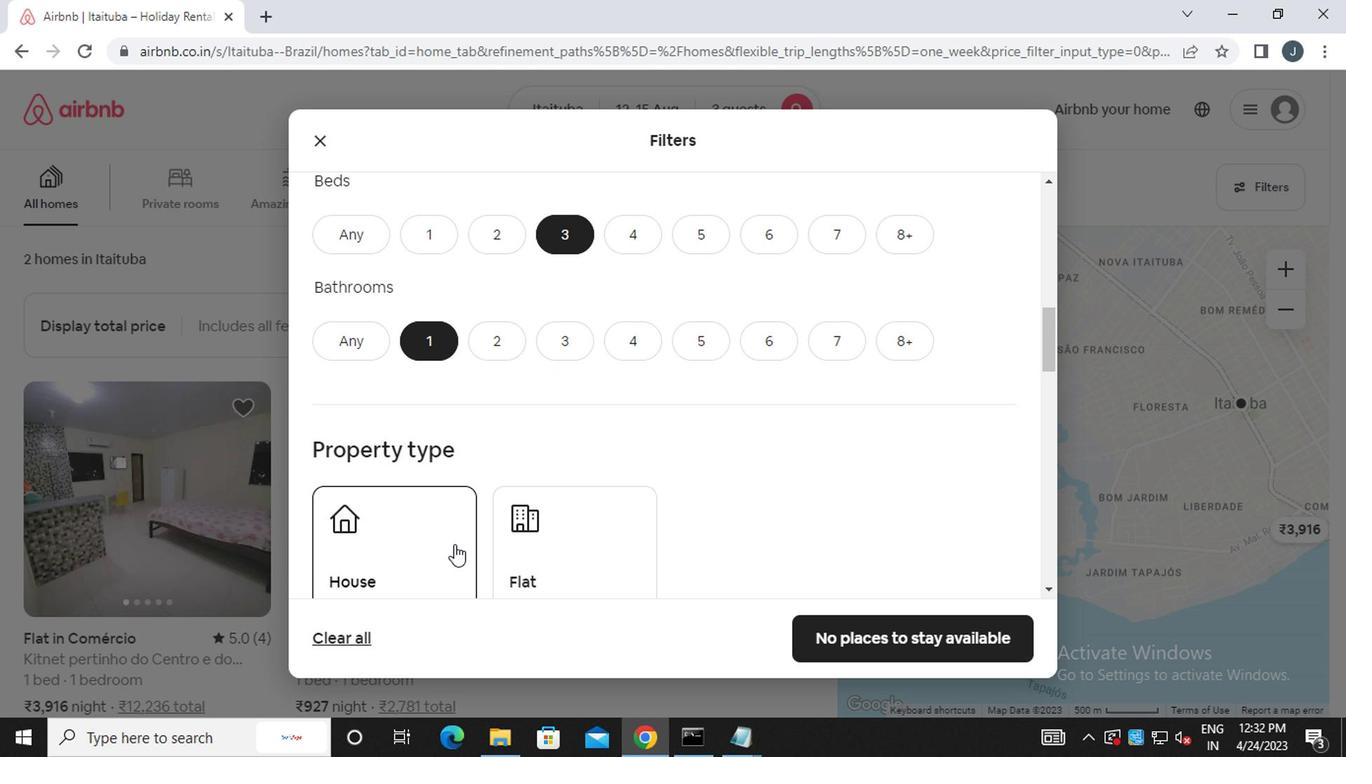 
Action: Mouse moved to (391, 469)
Screenshot: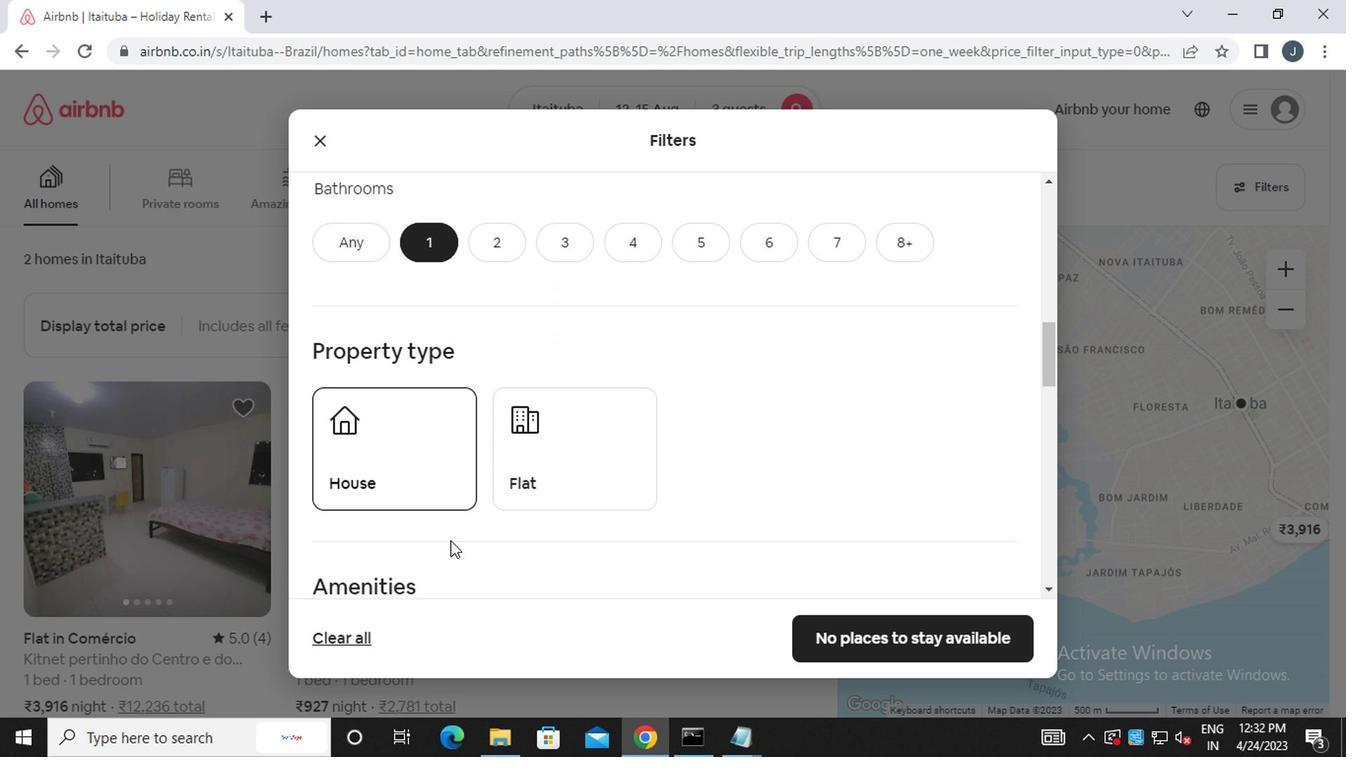 
Action: Mouse pressed left at (391, 469)
Screenshot: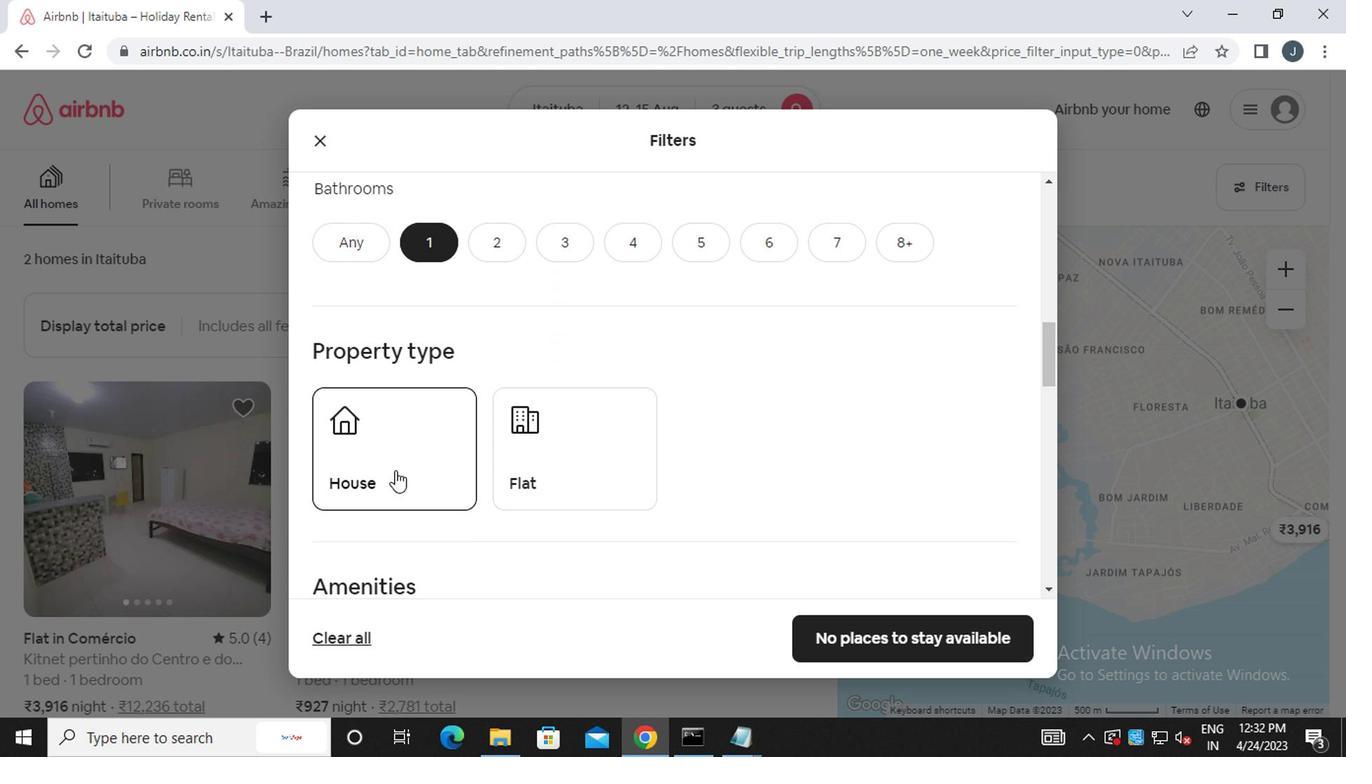 
Action: Mouse moved to (554, 473)
Screenshot: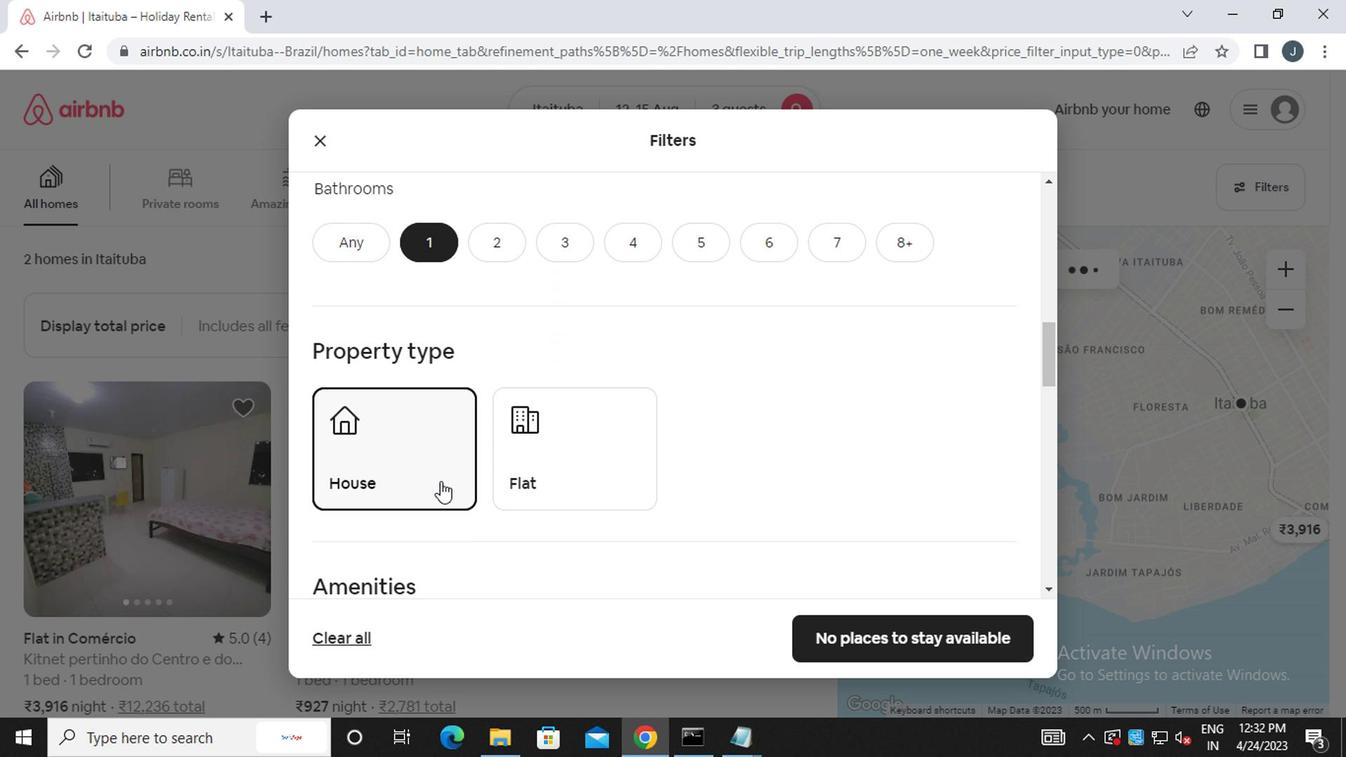 
Action: Mouse pressed left at (554, 473)
Screenshot: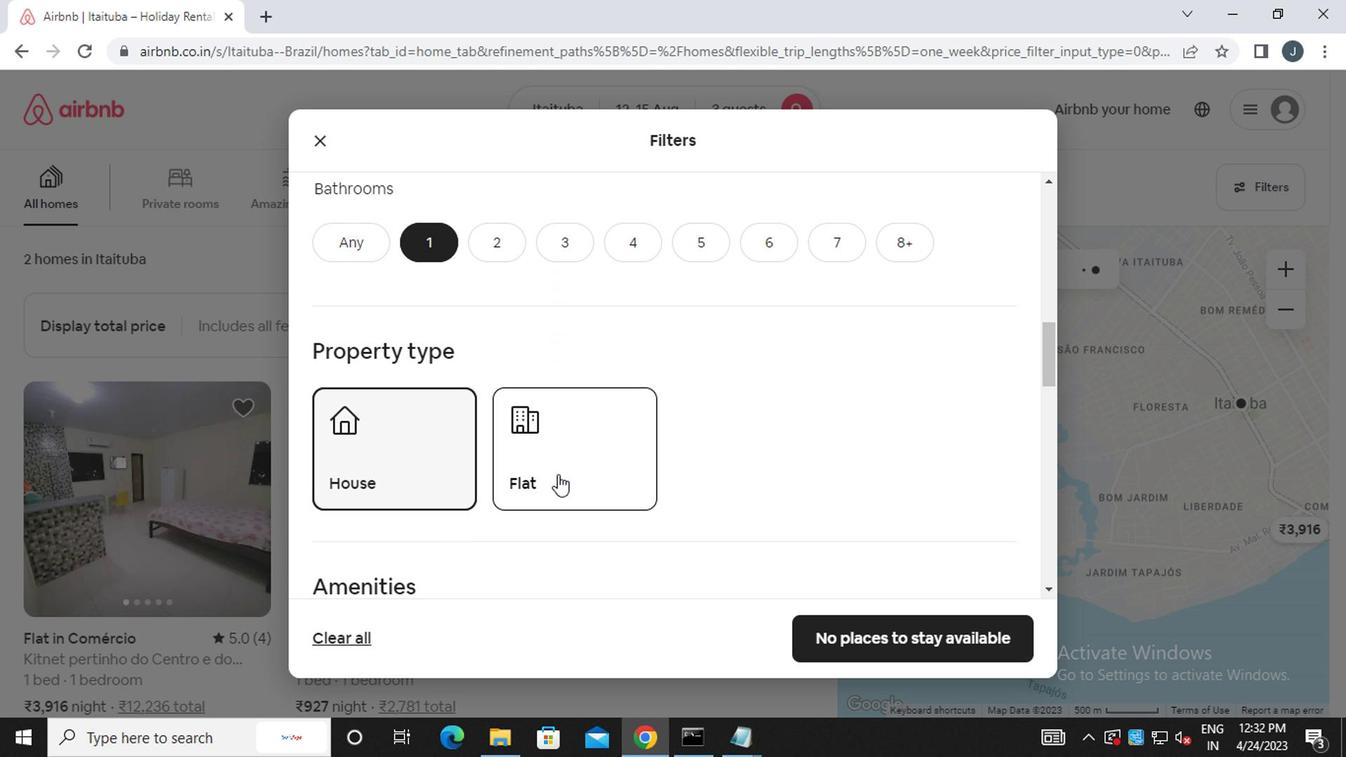 
Action: Mouse moved to (564, 526)
Screenshot: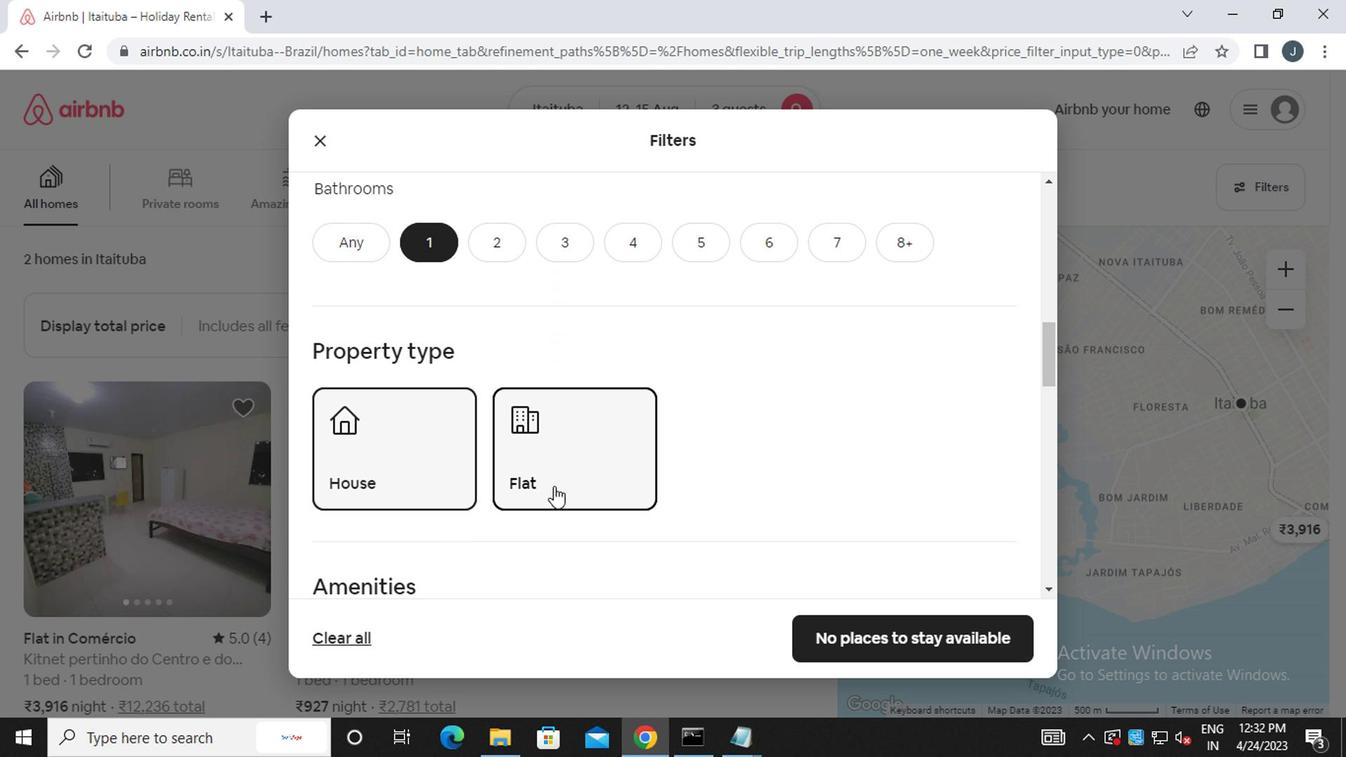 
Action: Mouse scrolled (564, 525) with delta (0, 0)
Screenshot: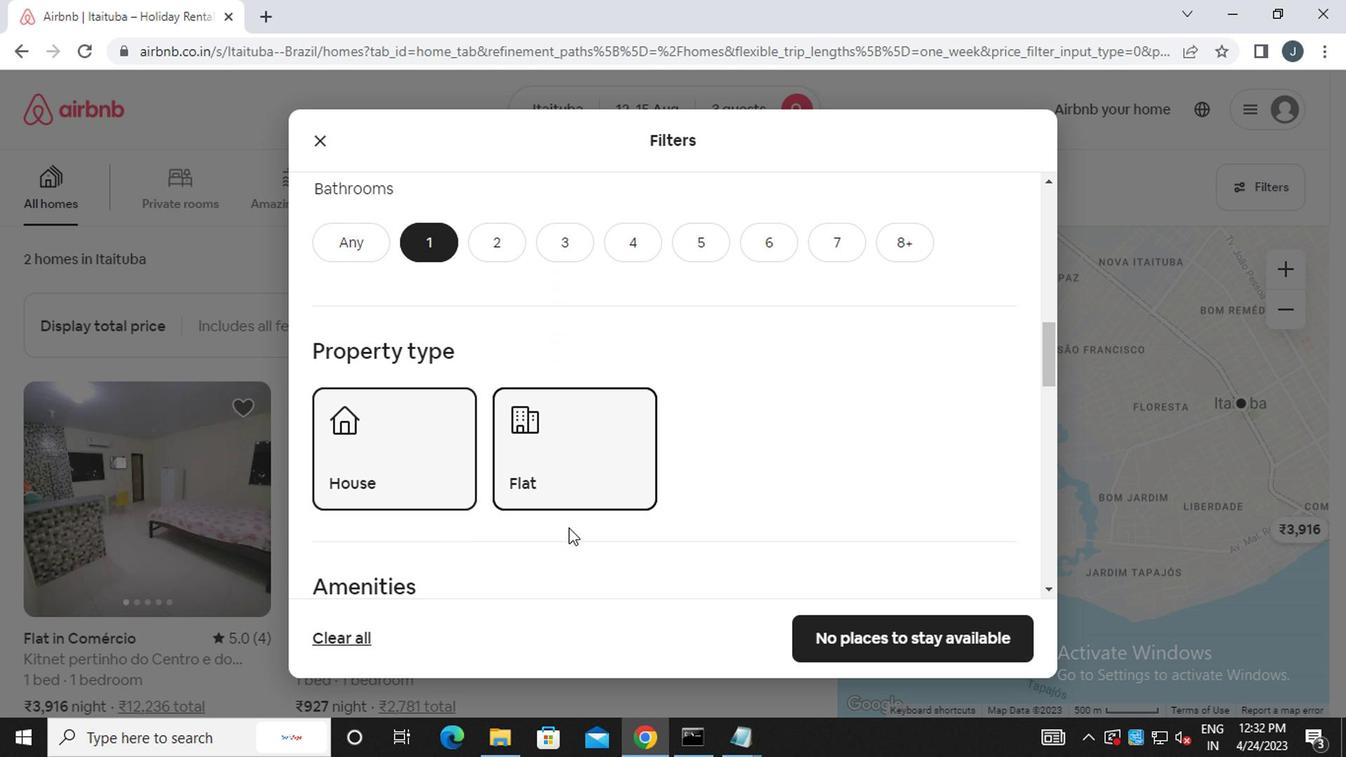 
Action: Mouse scrolled (564, 525) with delta (0, 0)
Screenshot: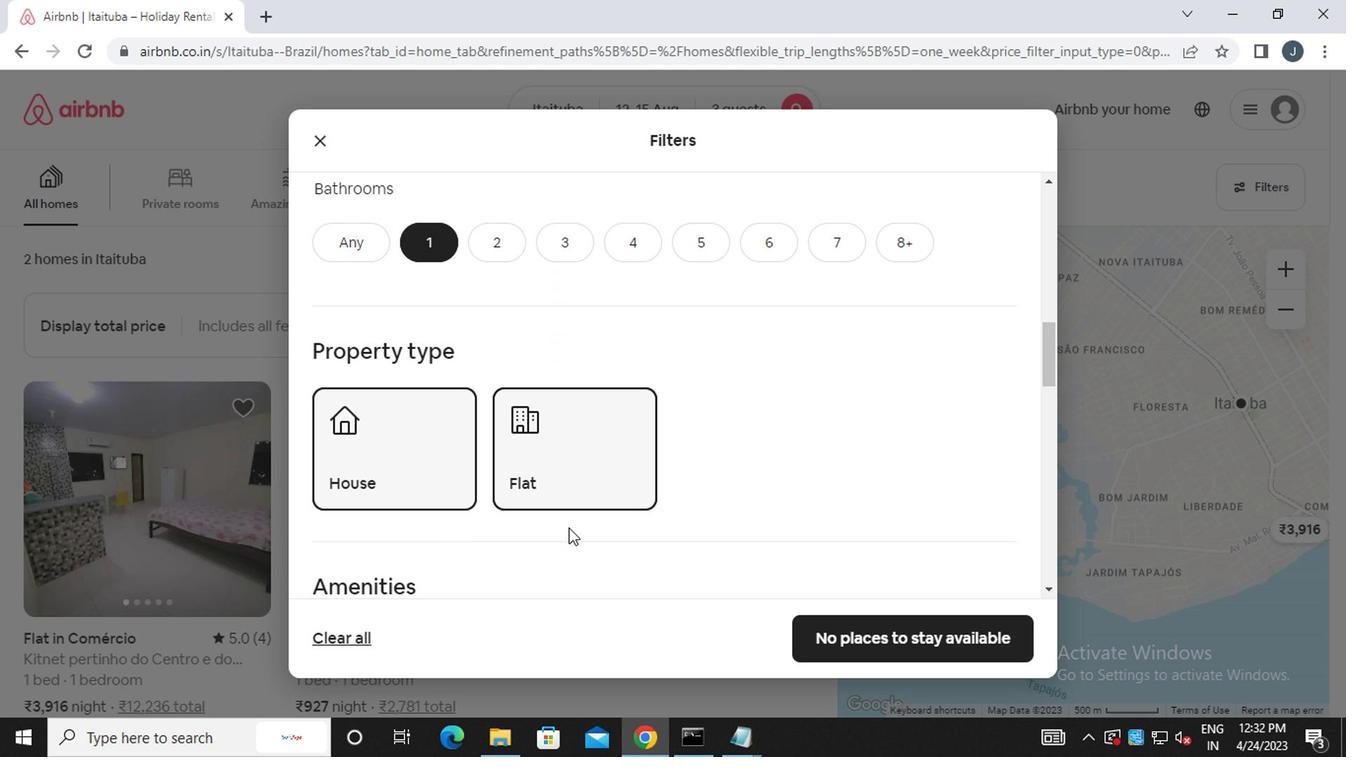 
Action: Mouse moved to (564, 523)
Screenshot: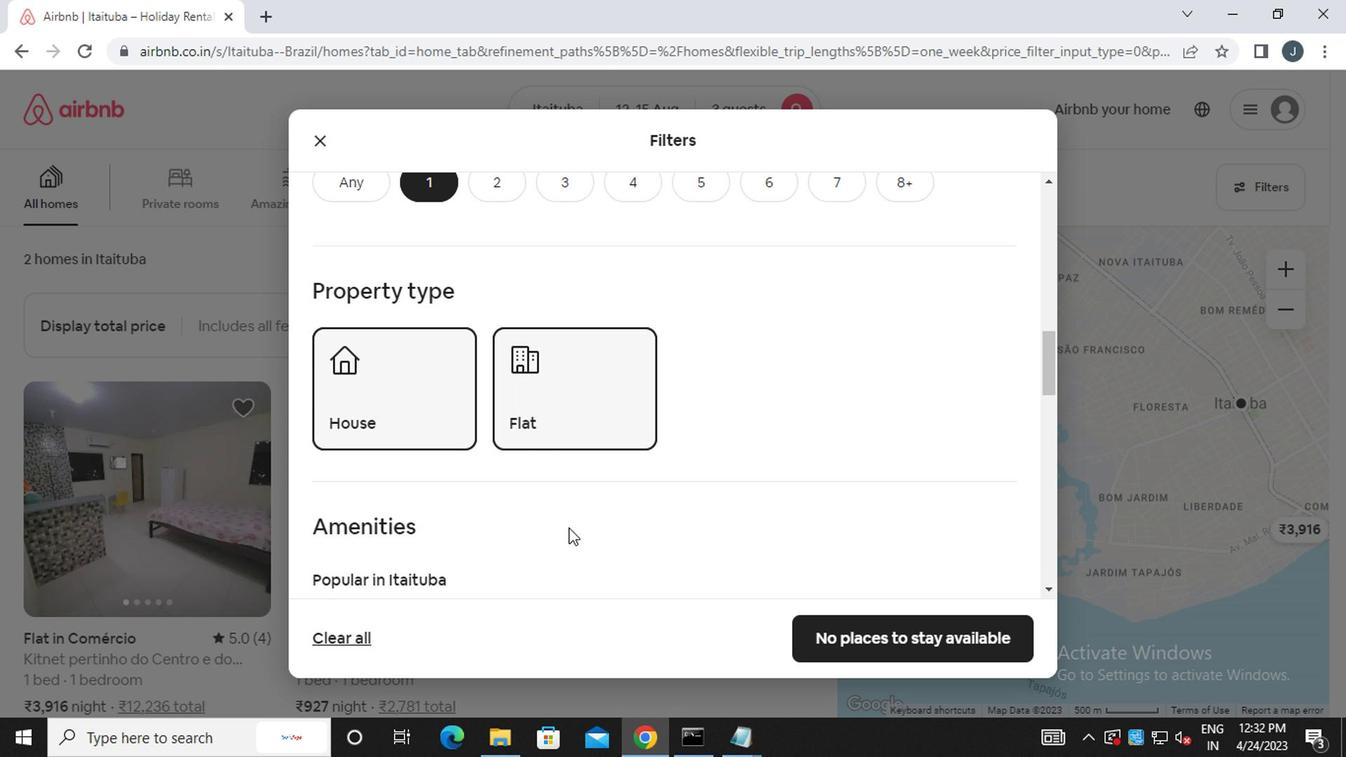 
Action: Mouse scrolled (564, 522) with delta (0, 0)
Screenshot: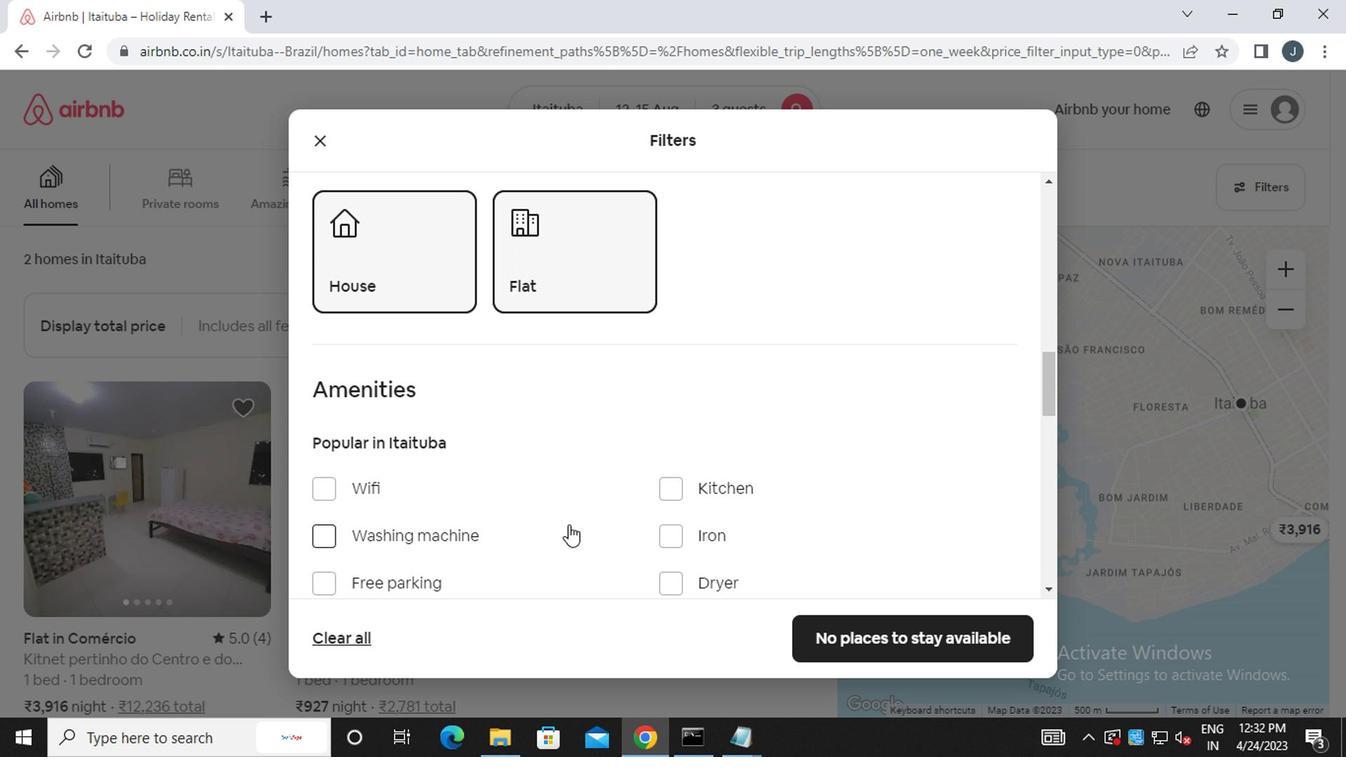
Action: Mouse moved to (564, 523)
Screenshot: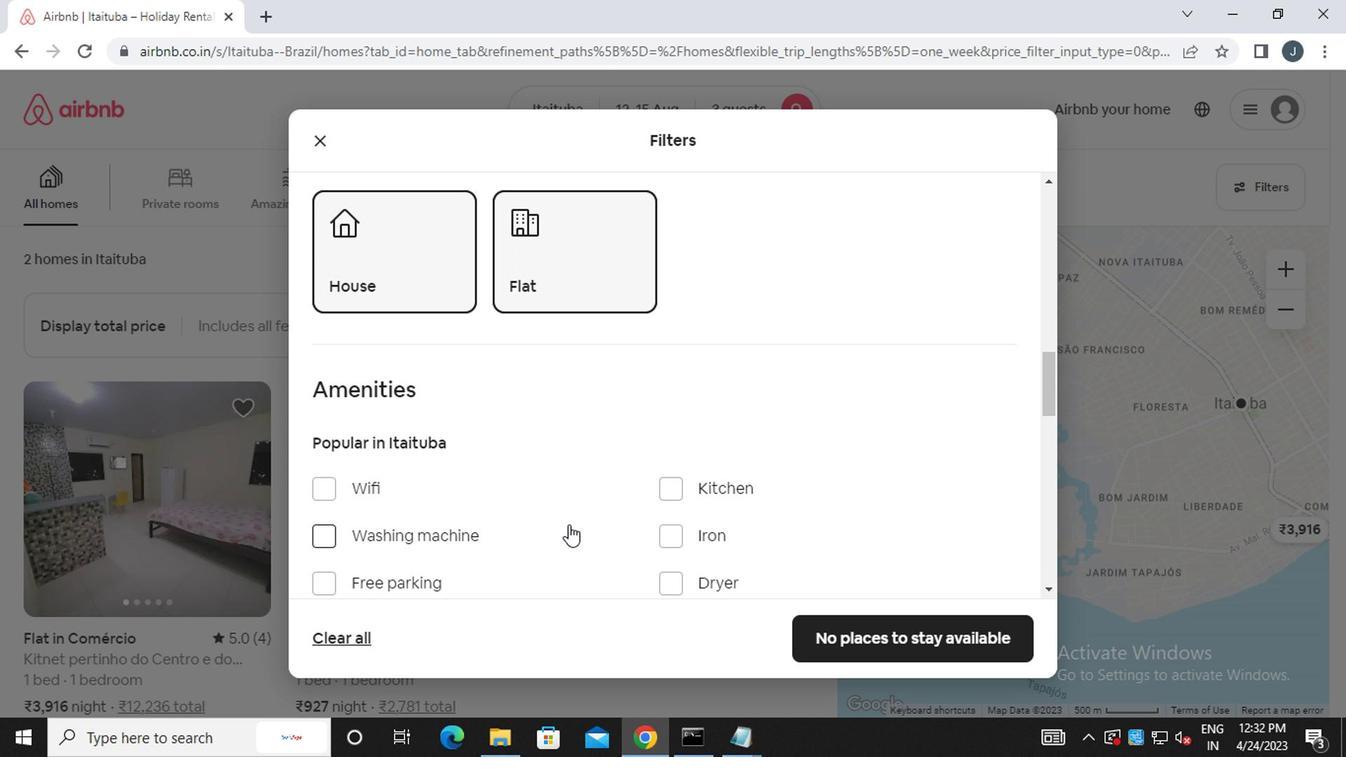 
Action: Mouse scrolled (564, 522) with delta (0, 0)
Screenshot: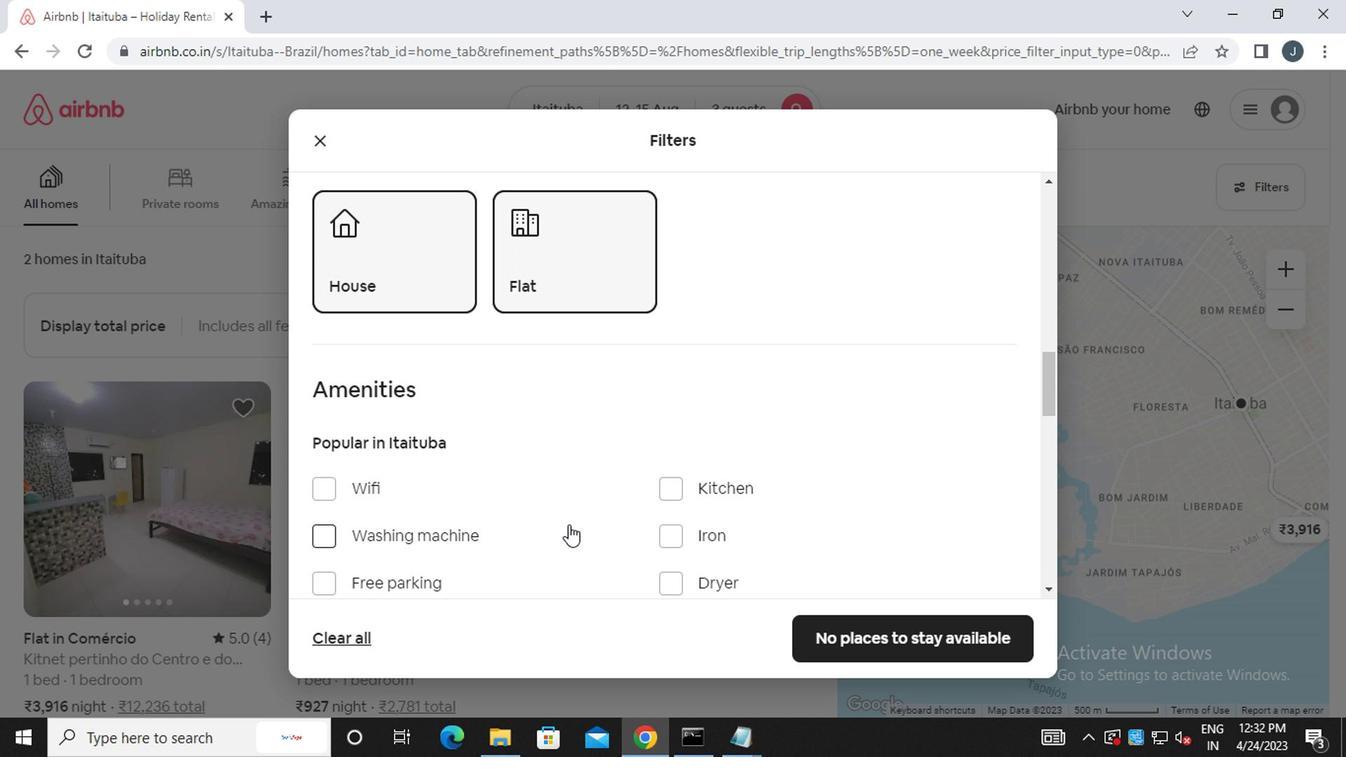 
Action: Mouse scrolled (564, 522) with delta (0, 0)
Screenshot: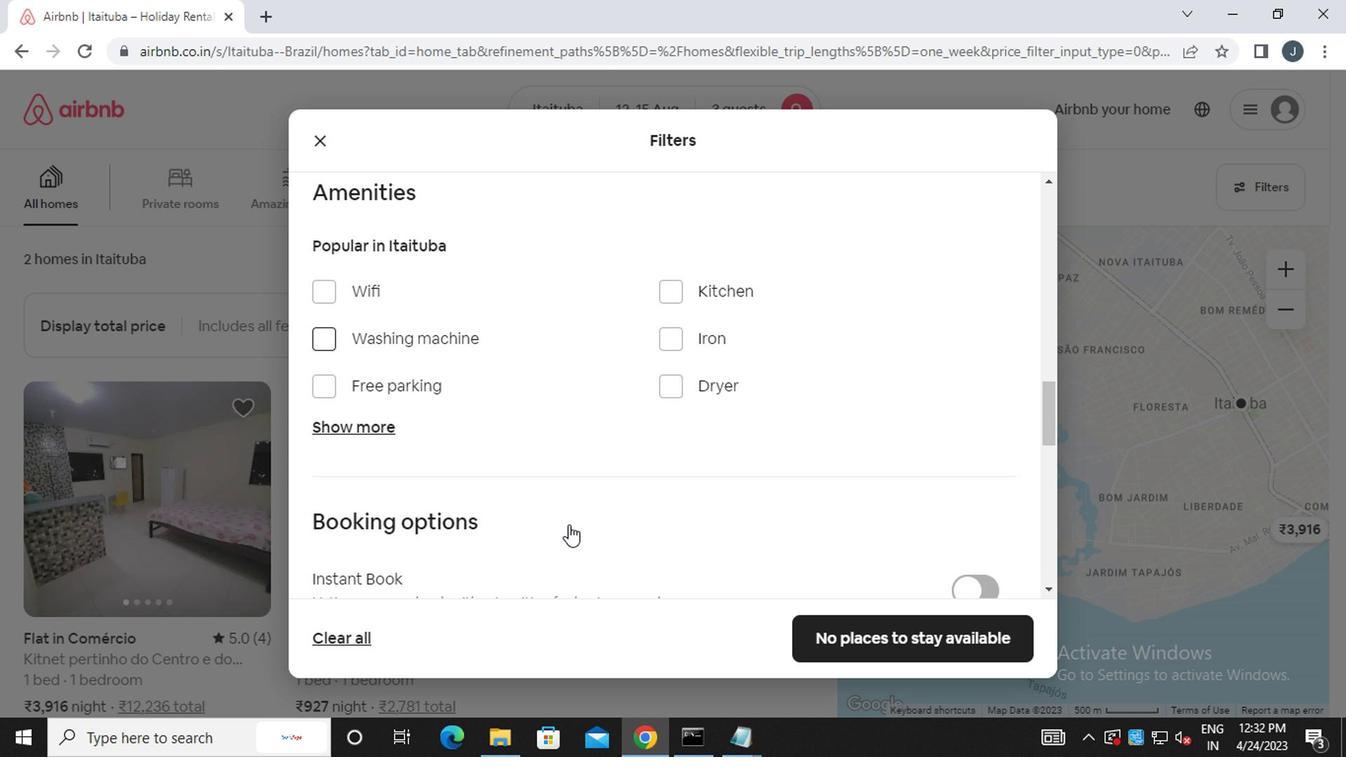 
Action: Mouse scrolled (564, 522) with delta (0, 0)
Screenshot: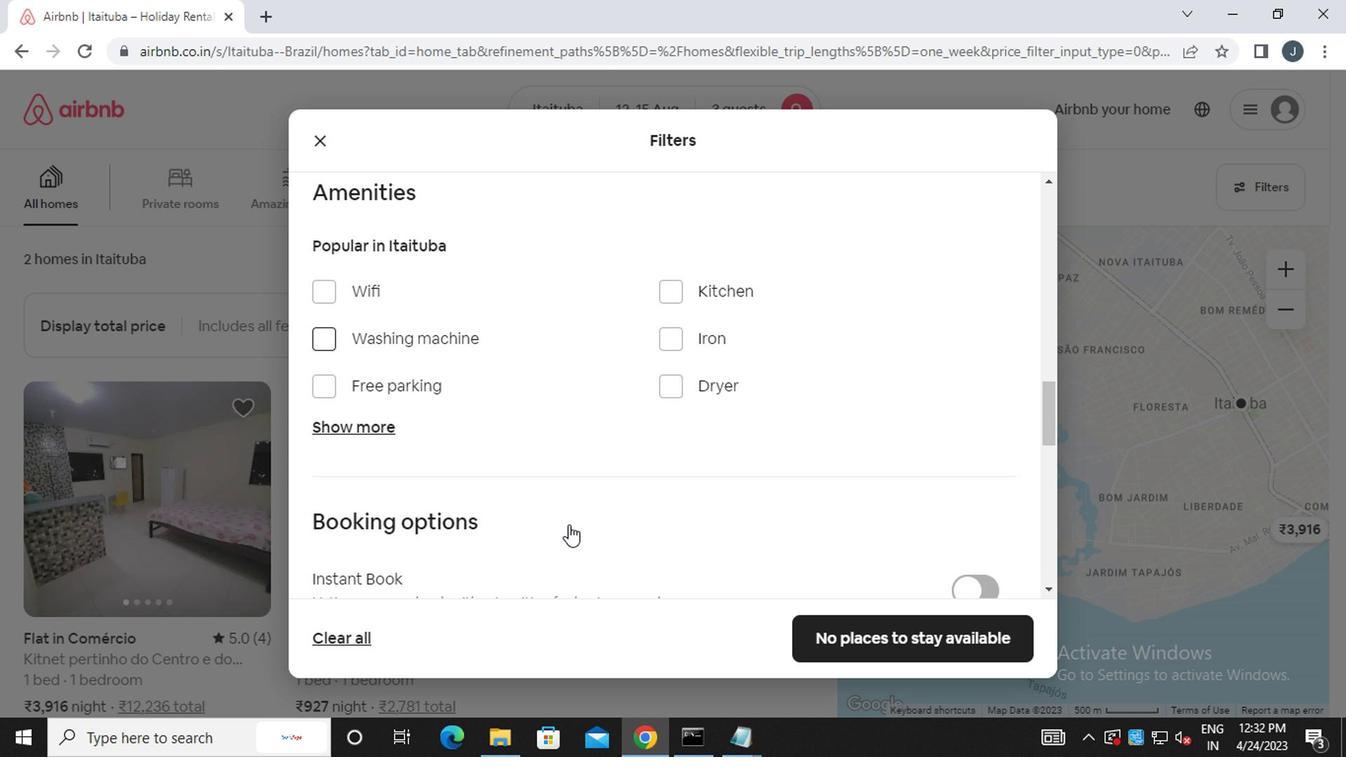 
Action: Mouse scrolled (564, 522) with delta (0, 0)
Screenshot: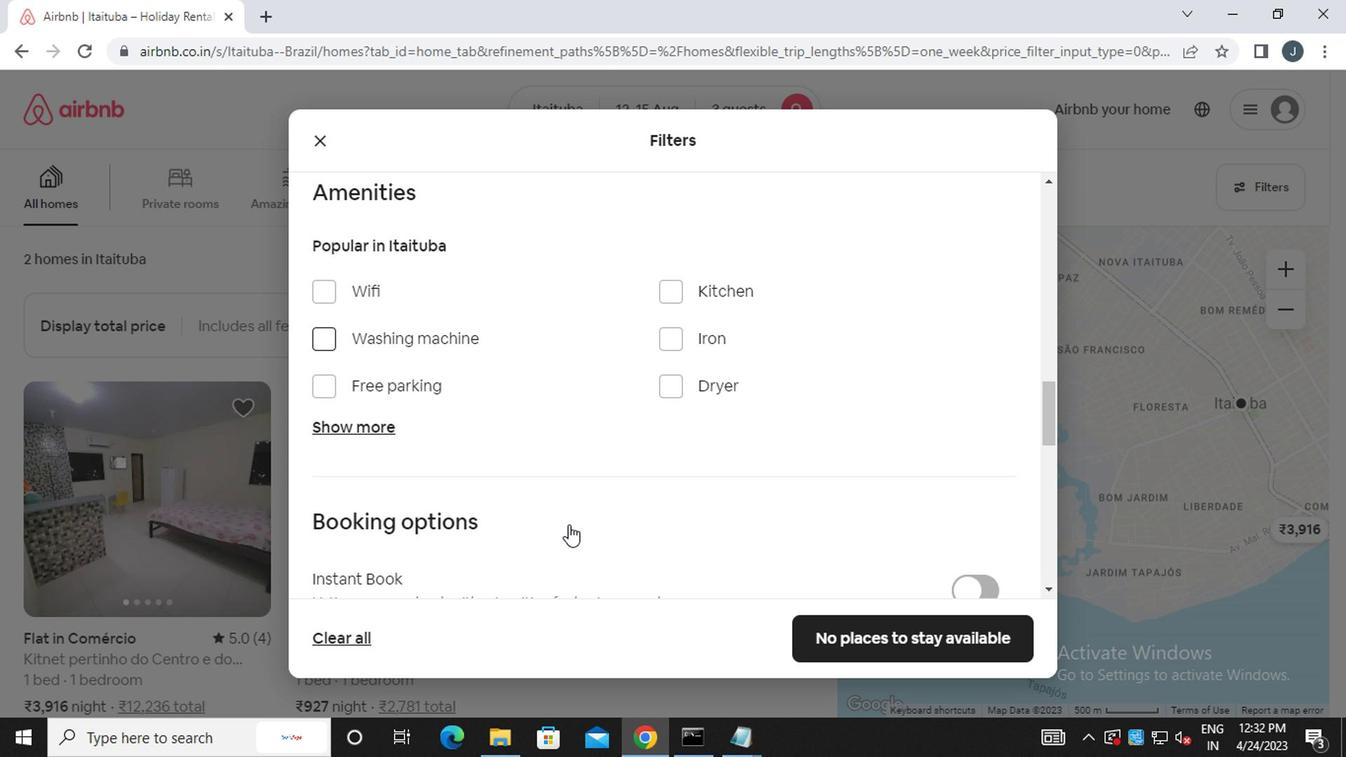 
Action: Mouse scrolled (564, 522) with delta (0, 0)
Screenshot: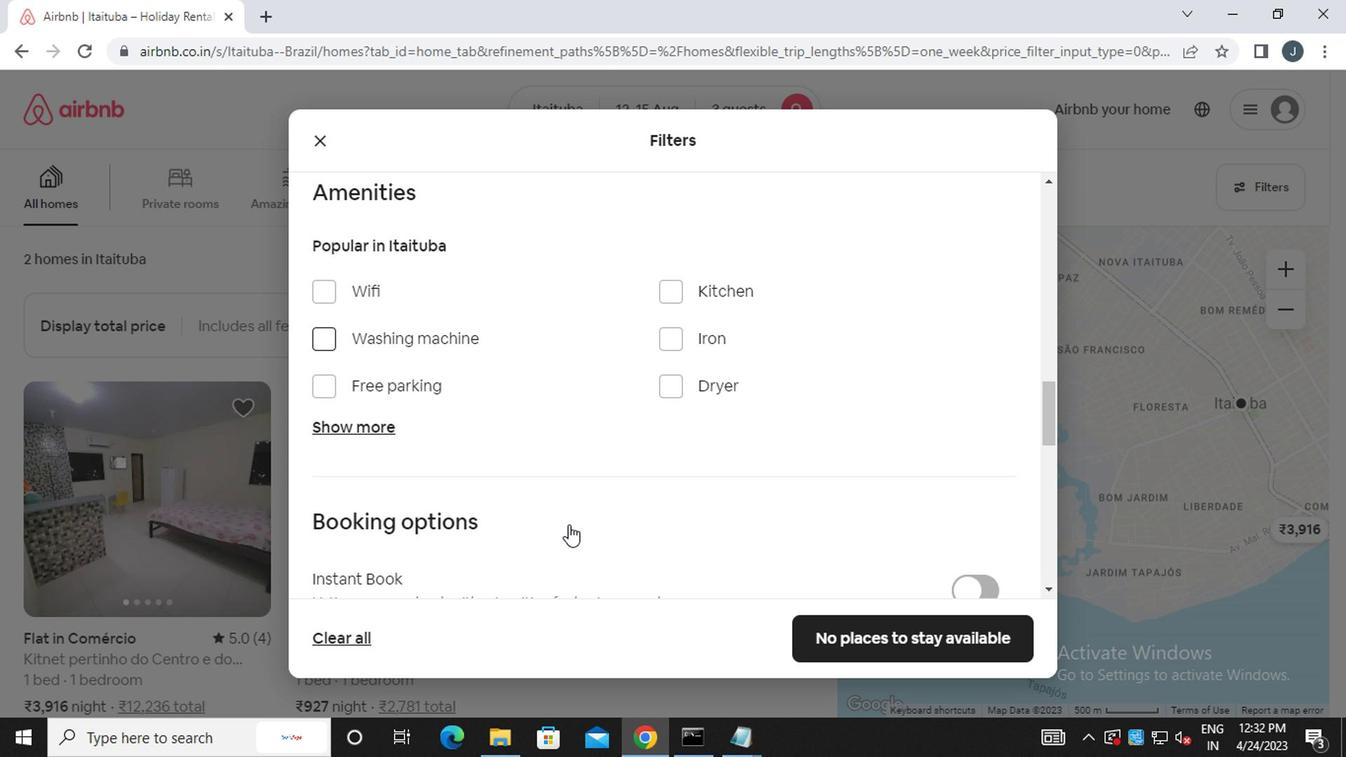 
Action: Mouse scrolled (564, 522) with delta (0, 0)
Screenshot: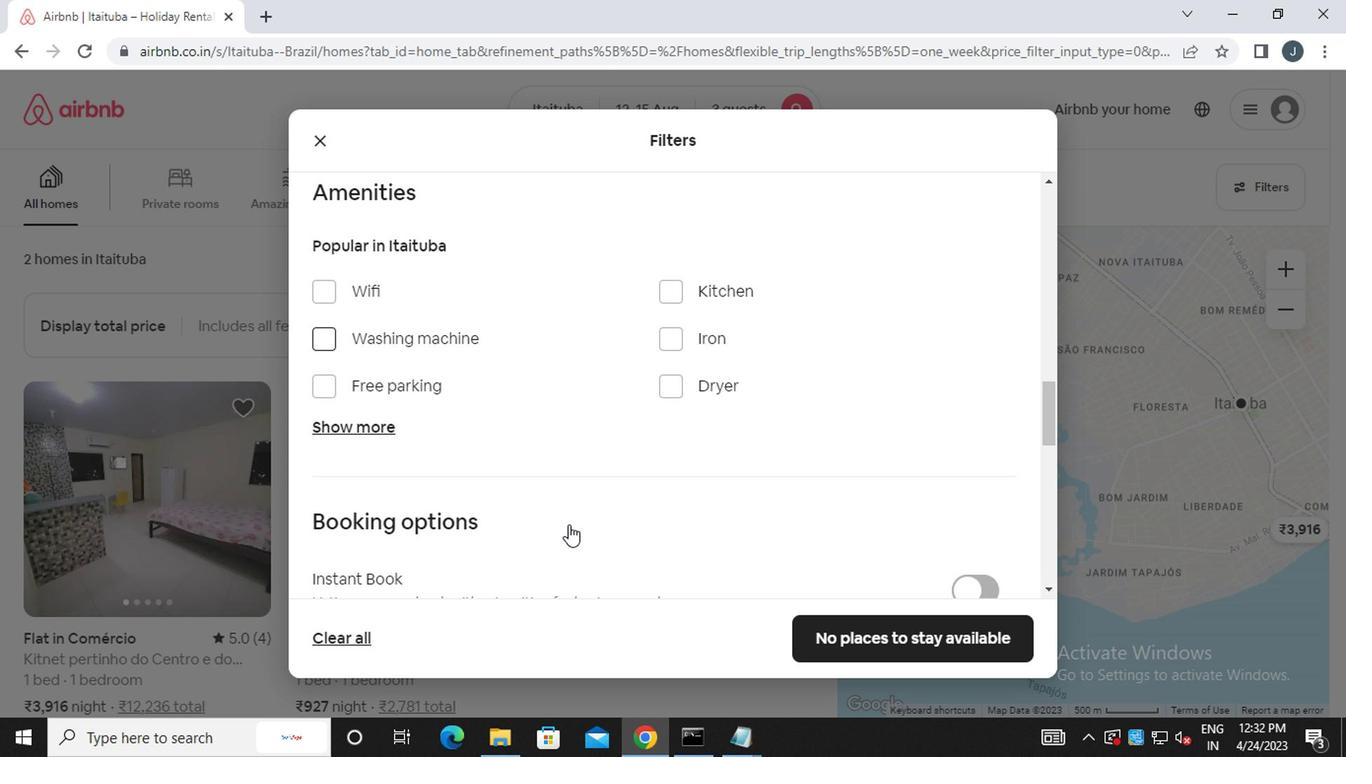 
Action: Mouse moved to (859, 340)
Screenshot: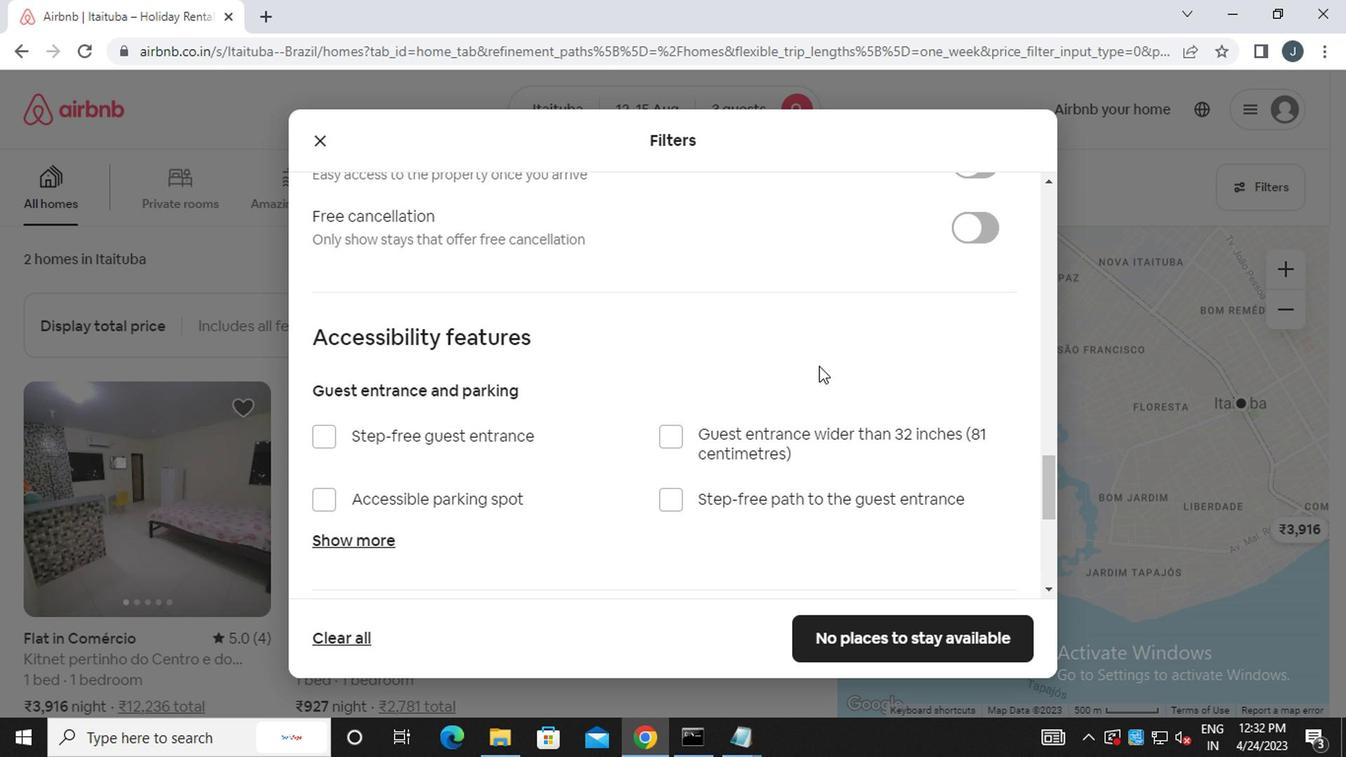 
Action: Mouse scrolled (859, 341) with delta (0, 0)
Screenshot: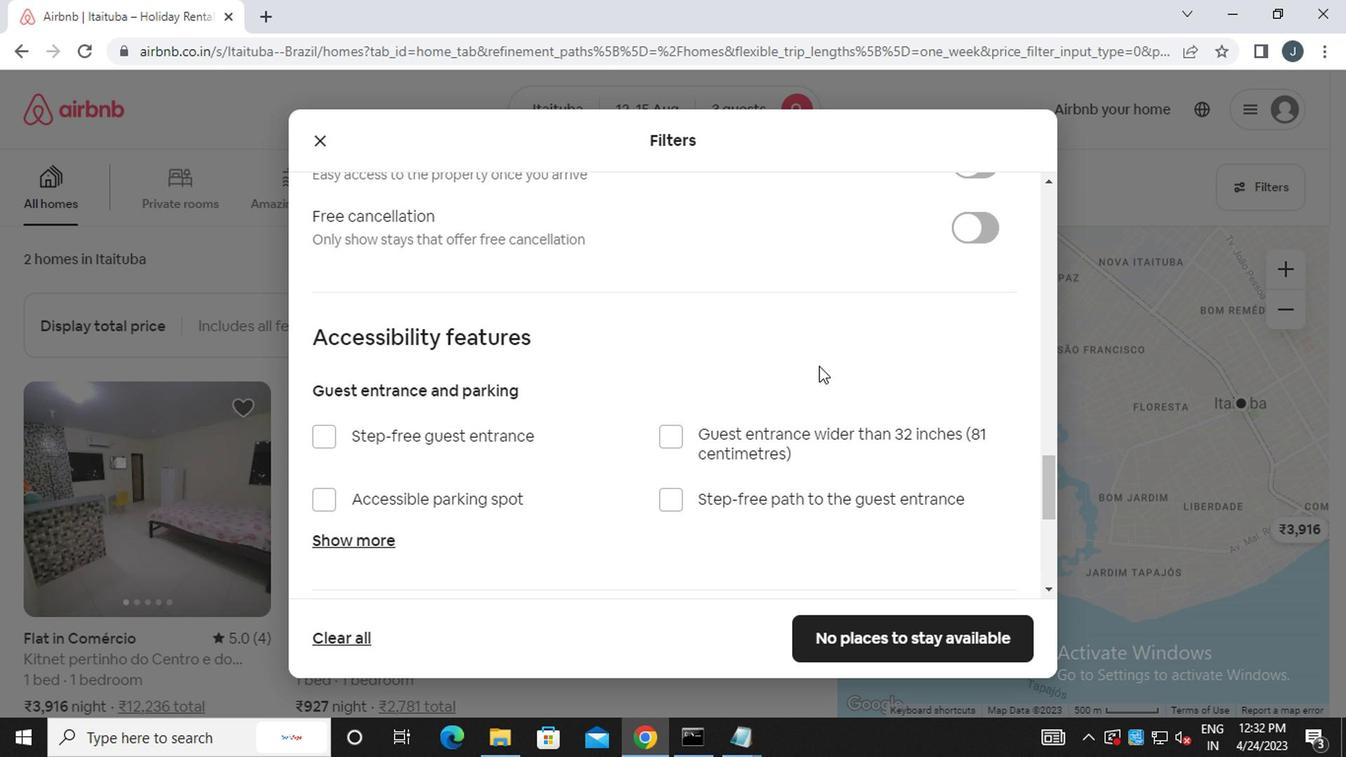 
Action: Mouse moved to (859, 340)
Screenshot: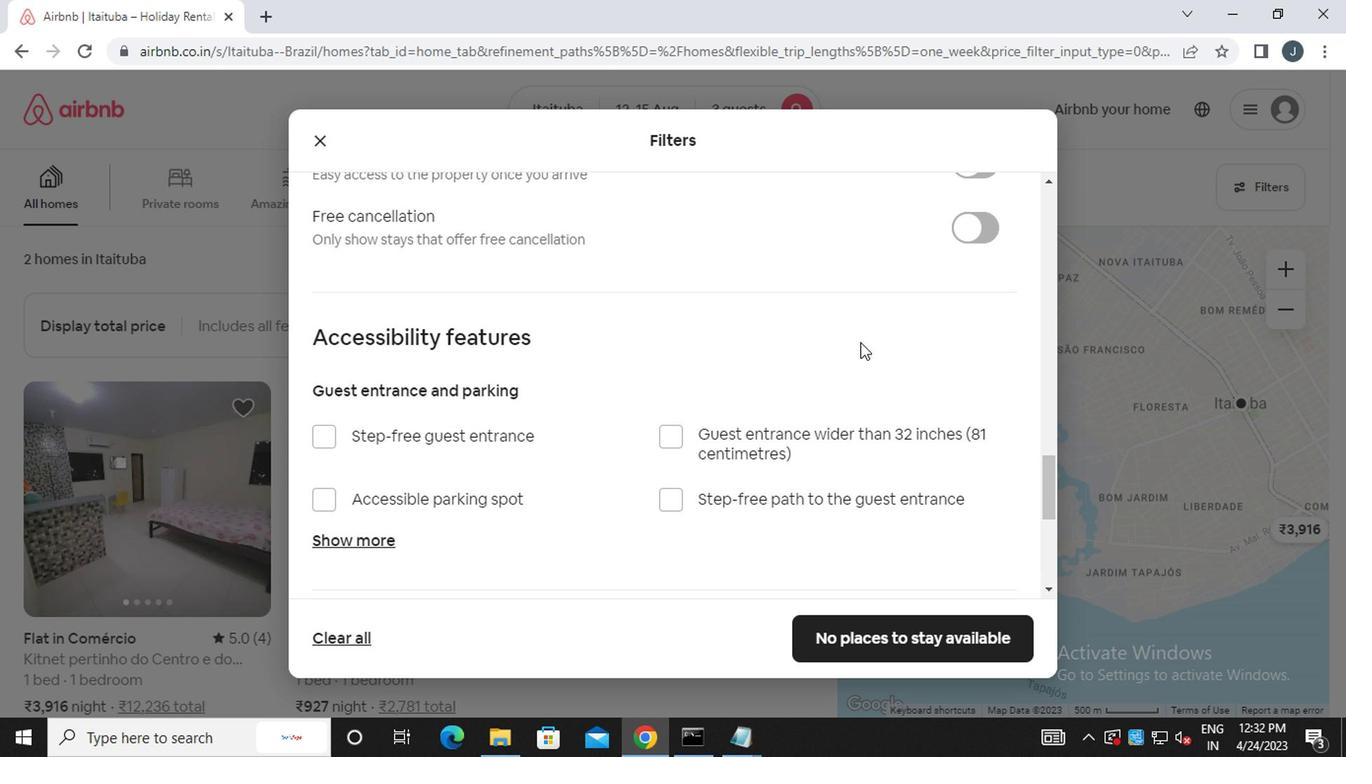 
Action: Mouse scrolled (859, 341) with delta (0, 0)
Screenshot: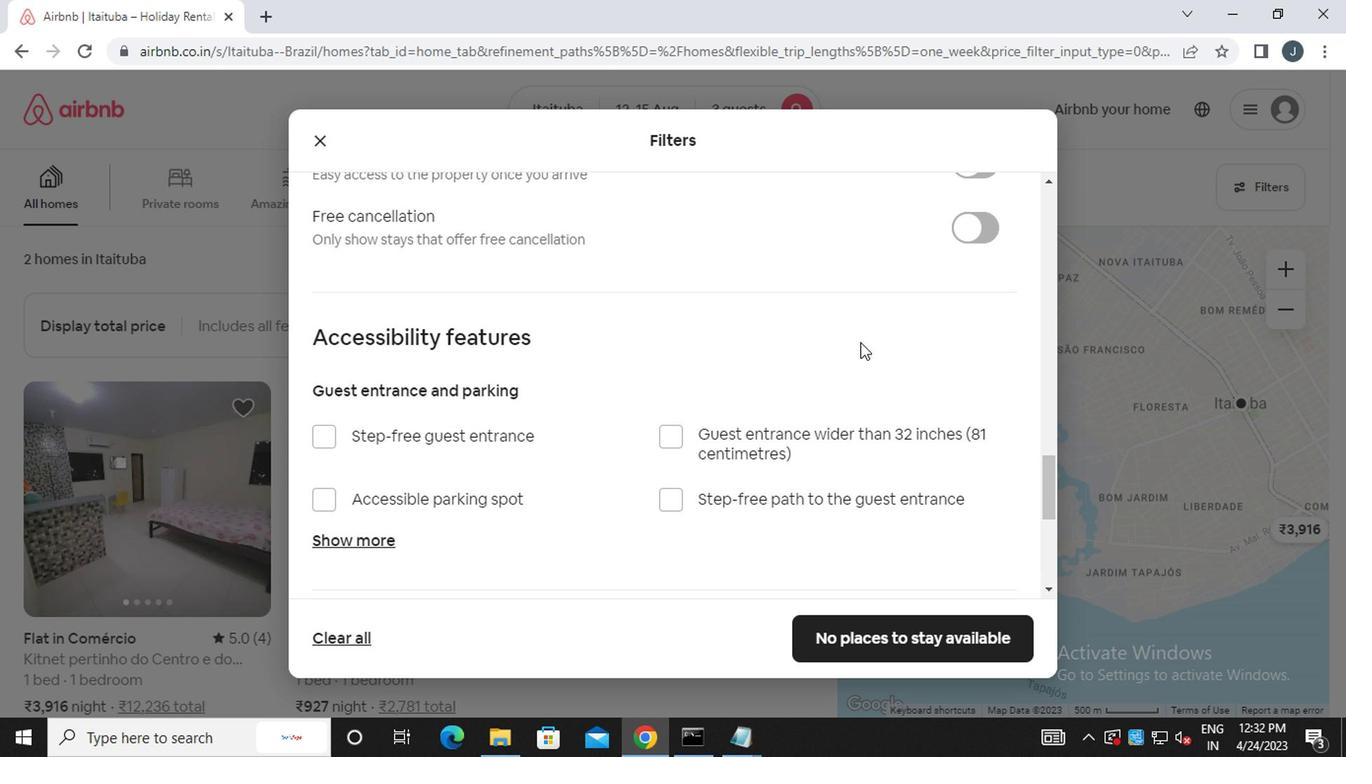 
Action: Mouse moved to (991, 360)
Screenshot: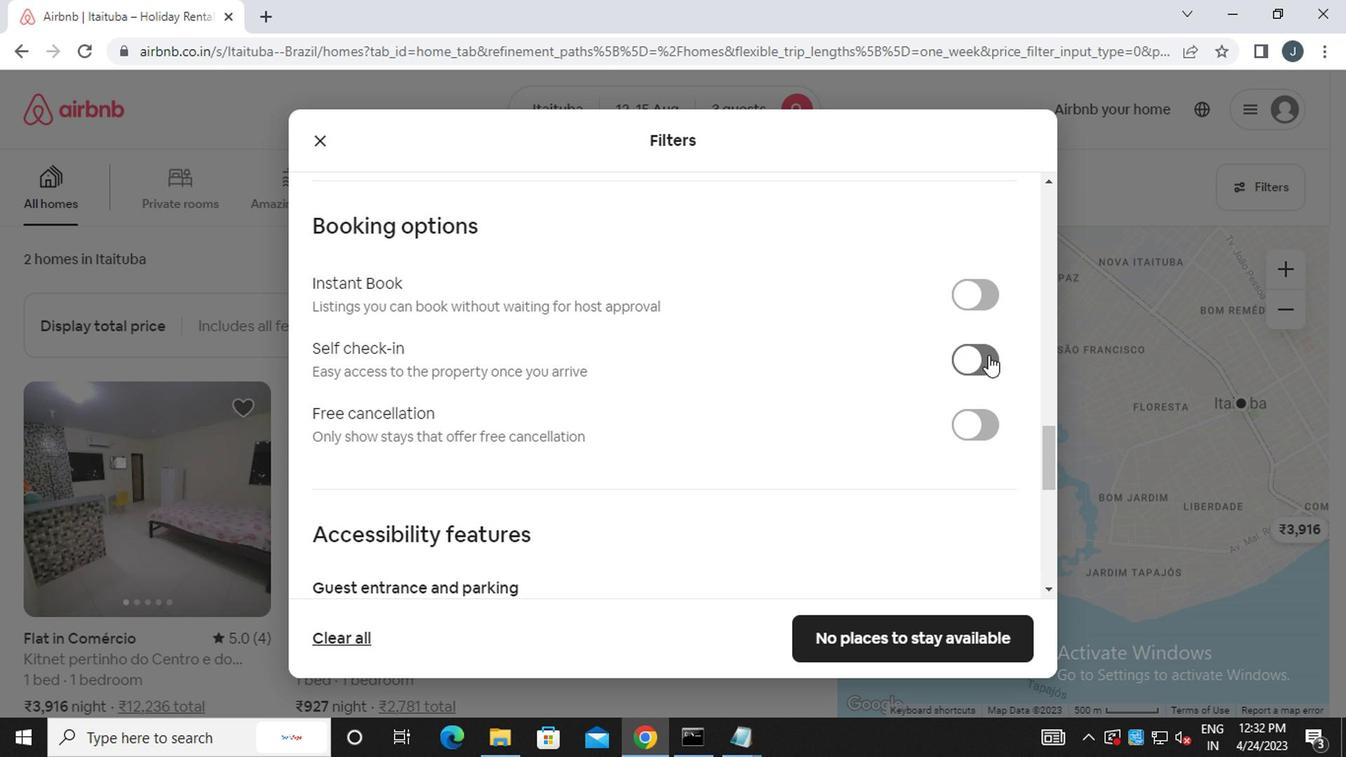 
Action: Mouse pressed left at (991, 360)
Screenshot: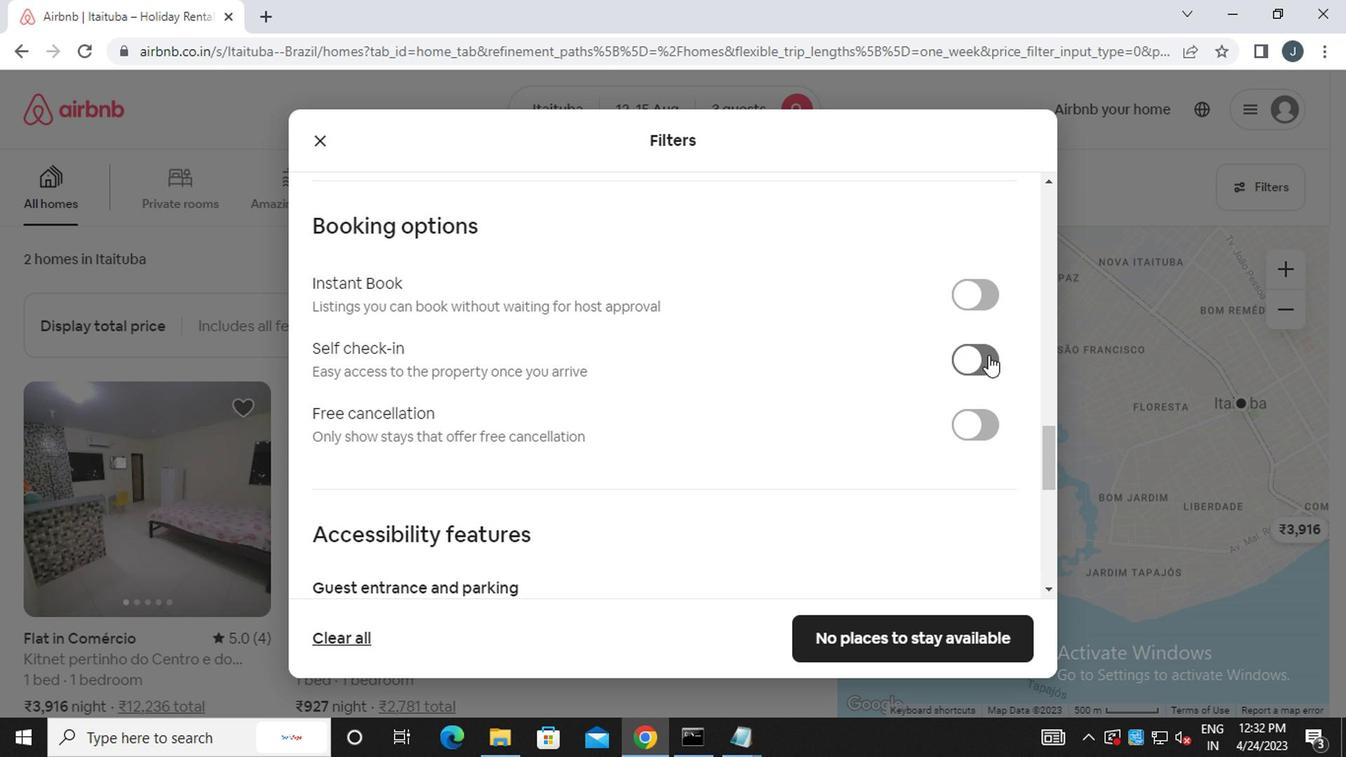 
Action: Mouse moved to (638, 405)
Screenshot: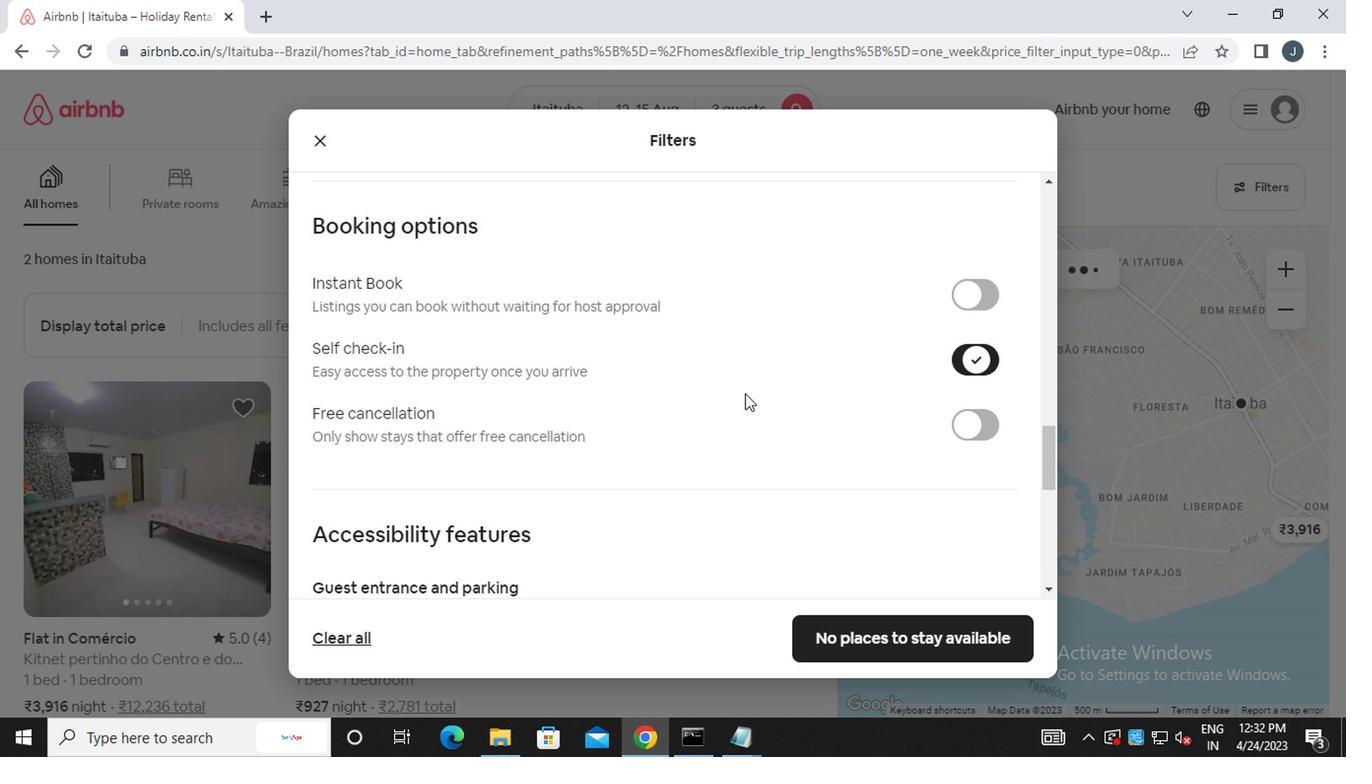 
Action: Mouse scrolled (638, 403) with delta (0, -1)
Screenshot: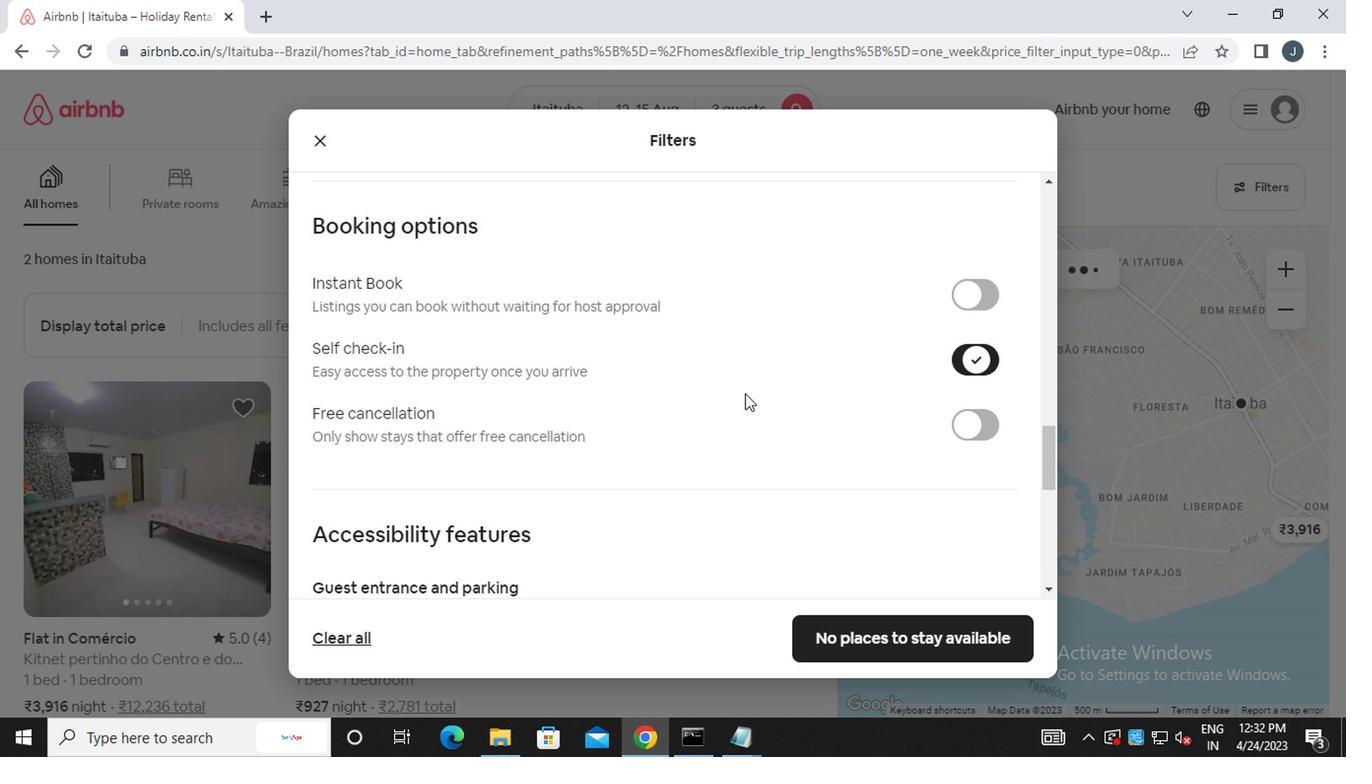 
Action: Mouse moved to (636, 406)
Screenshot: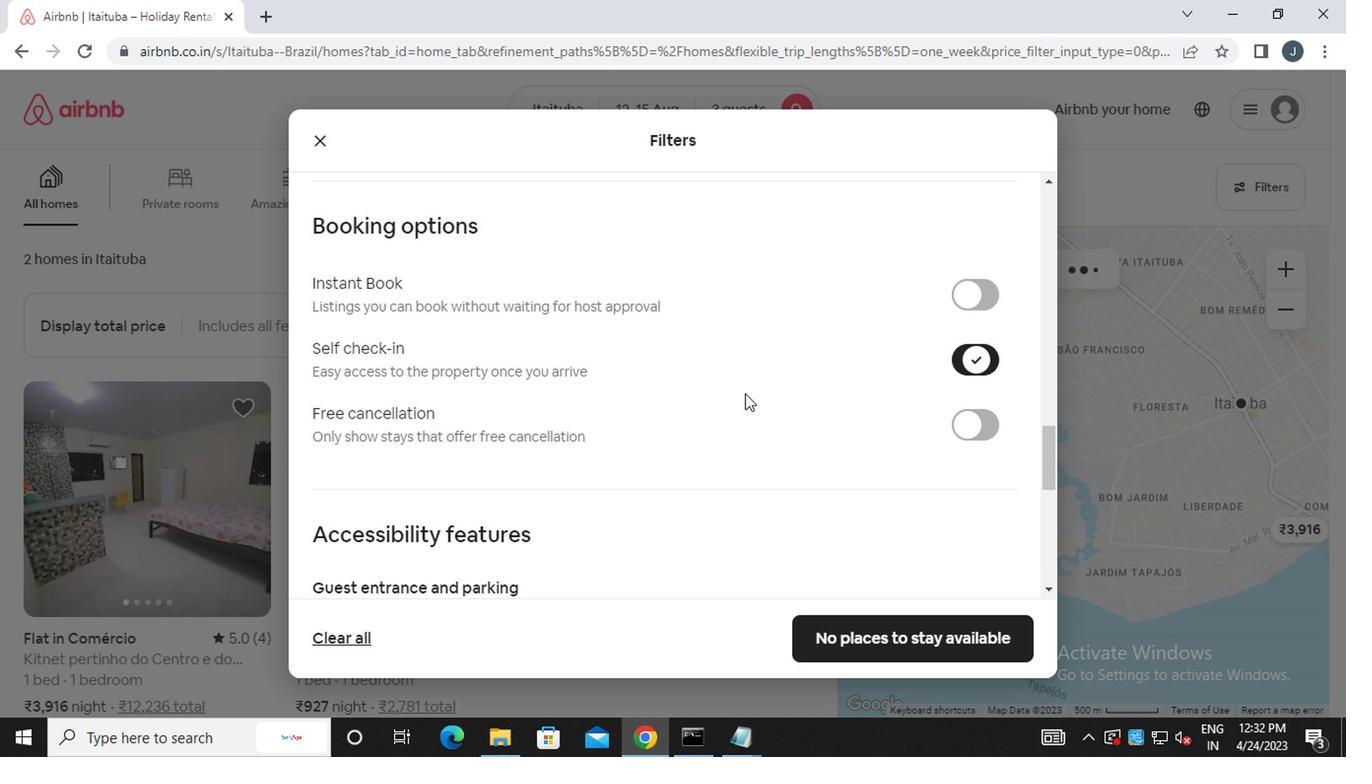 
Action: Mouse scrolled (636, 405) with delta (0, 0)
Screenshot: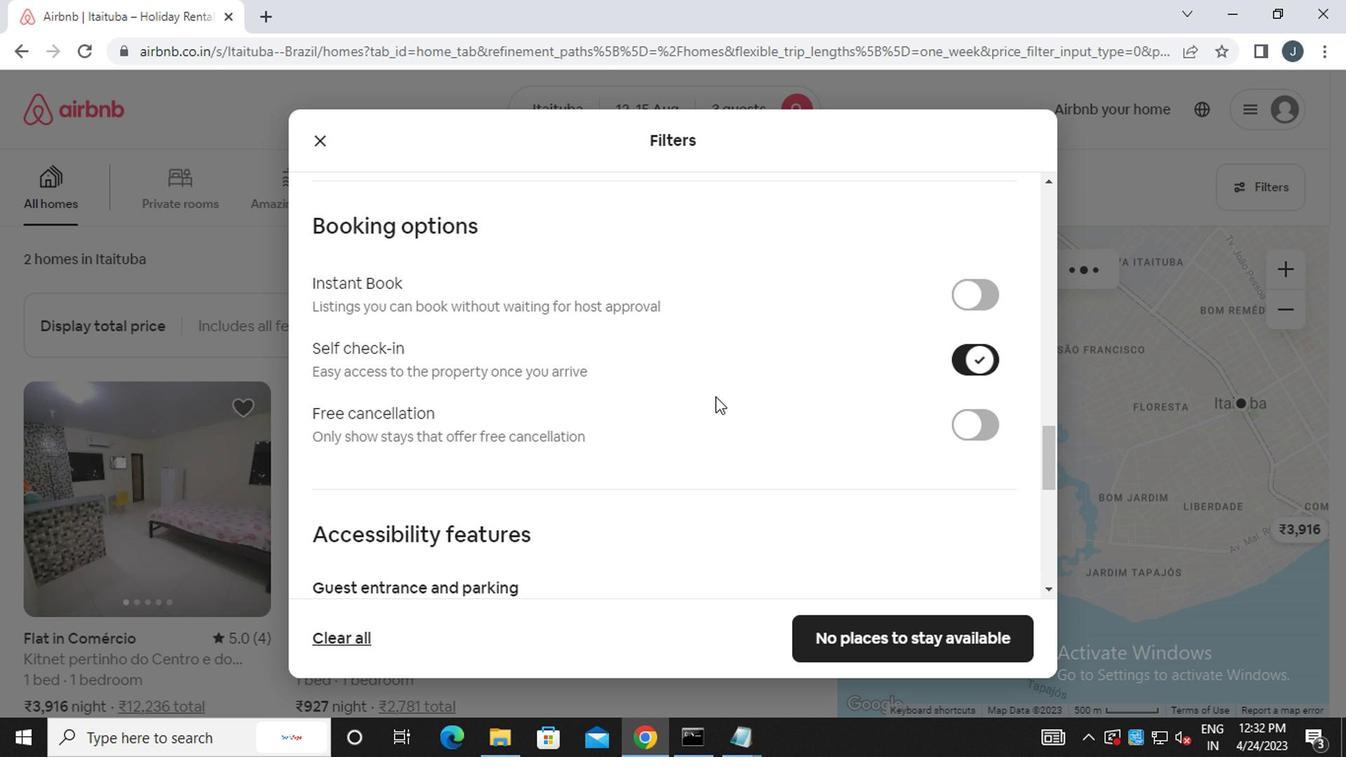 
Action: Mouse moved to (636, 406)
Screenshot: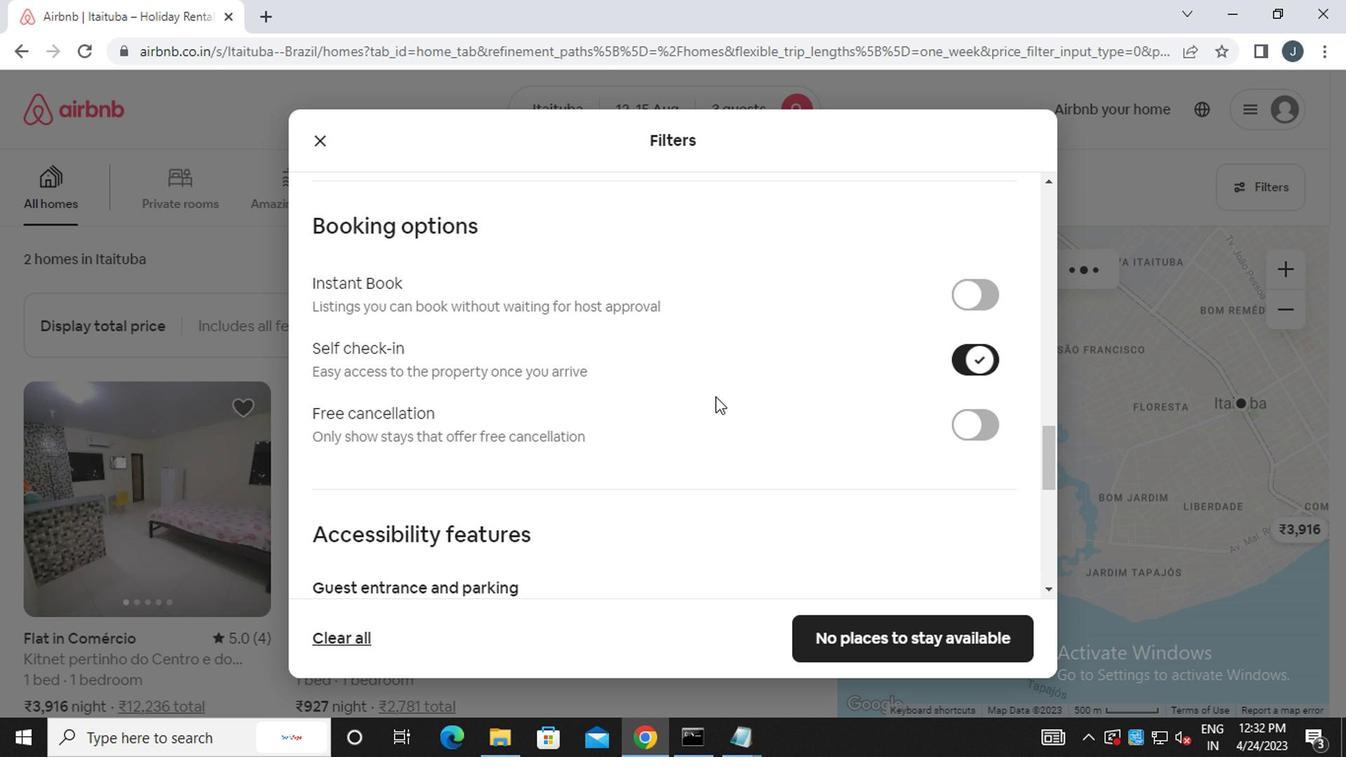 
Action: Mouse scrolled (636, 405) with delta (0, 0)
Screenshot: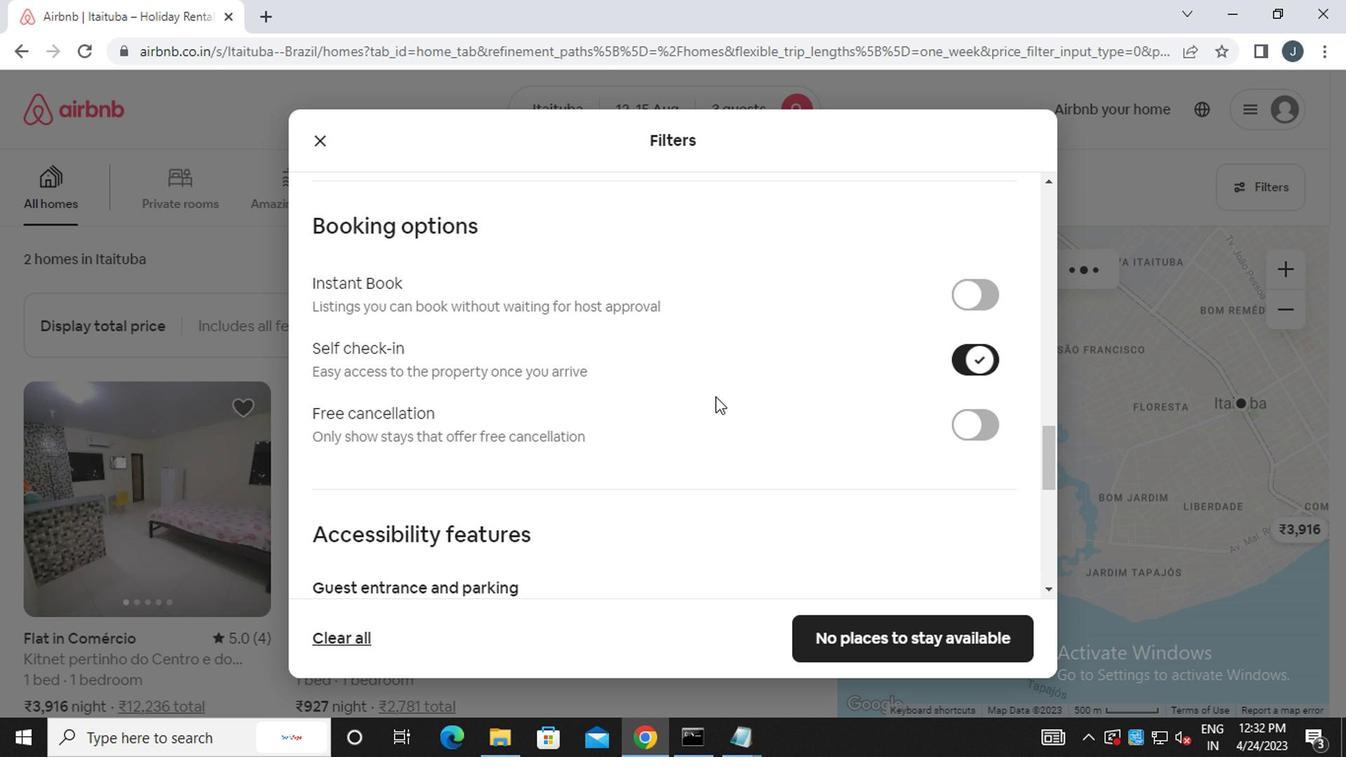 
Action: Mouse moved to (634, 406)
Screenshot: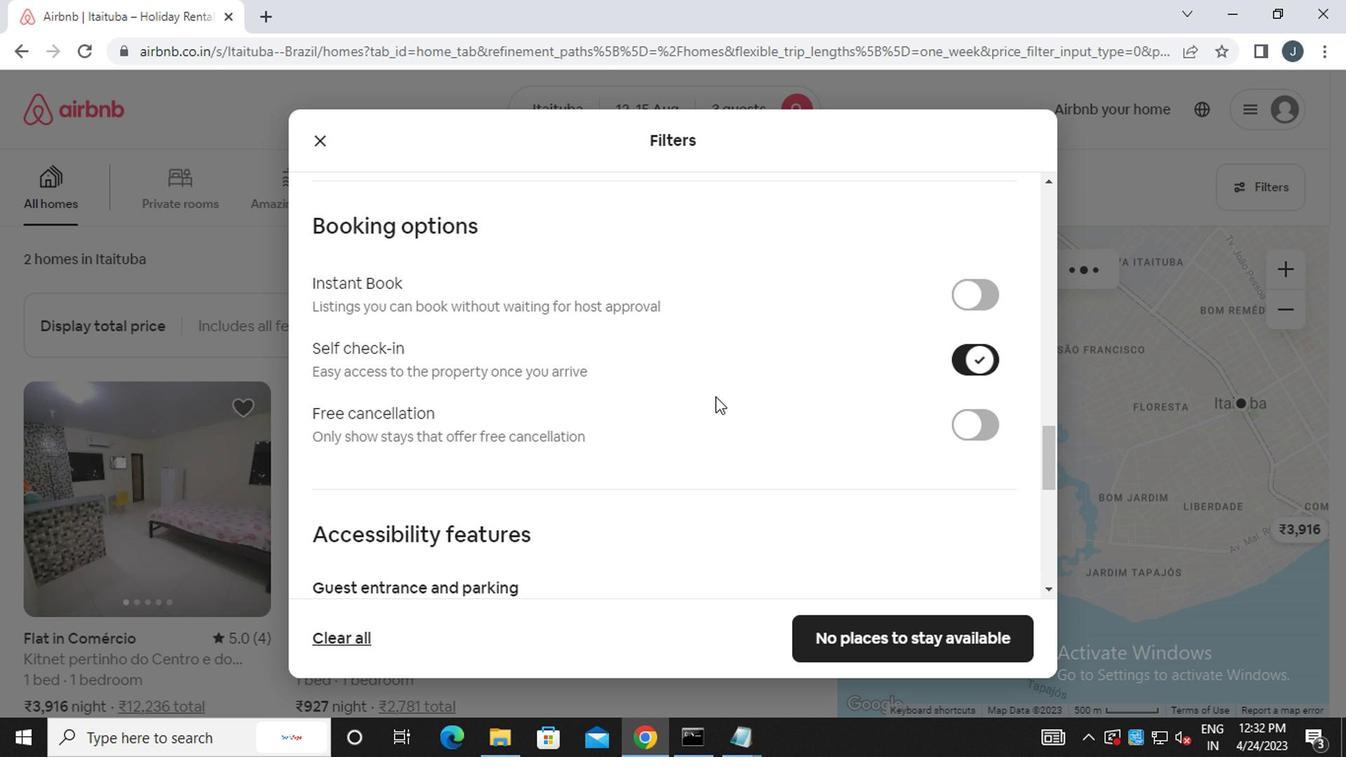 
Action: Mouse scrolled (634, 405) with delta (0, 0)
Screenshot: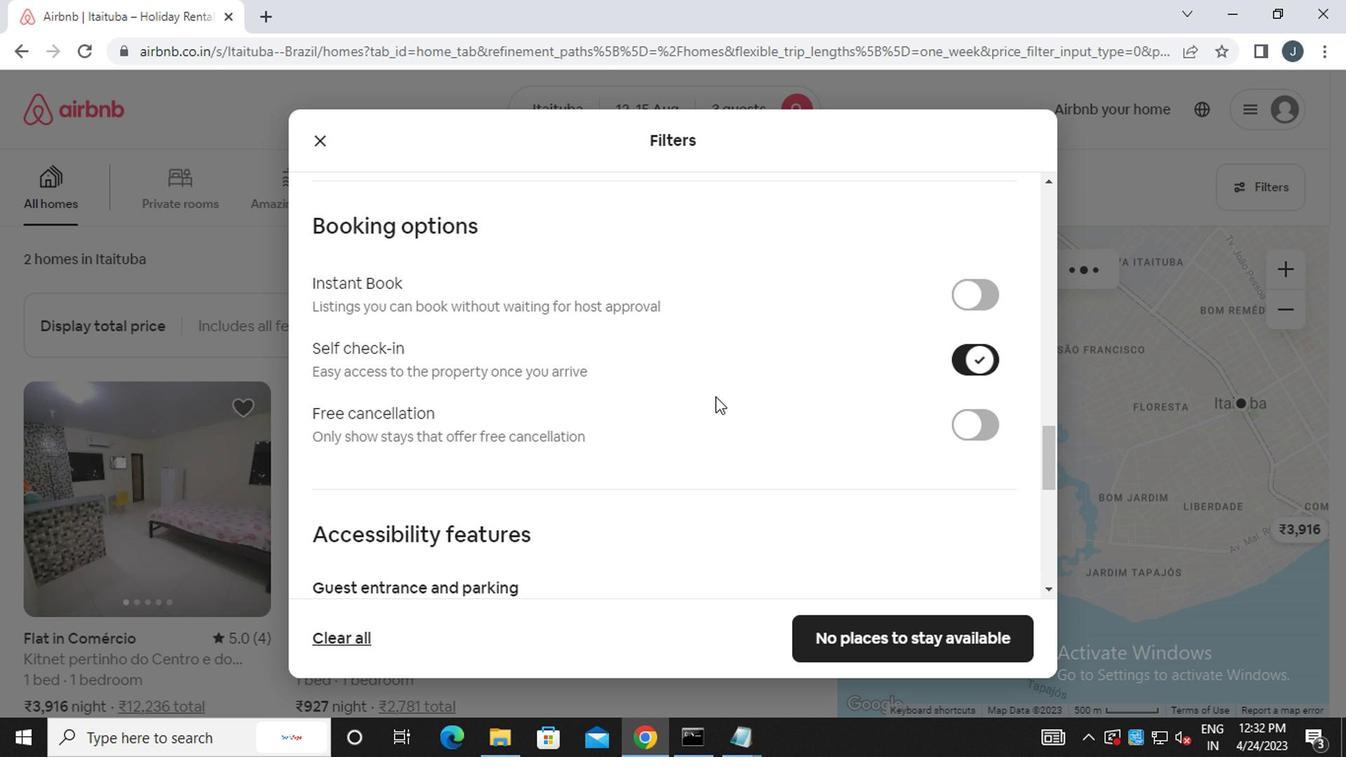 
Action: Mouse moved to (634, 406)
Screenshot: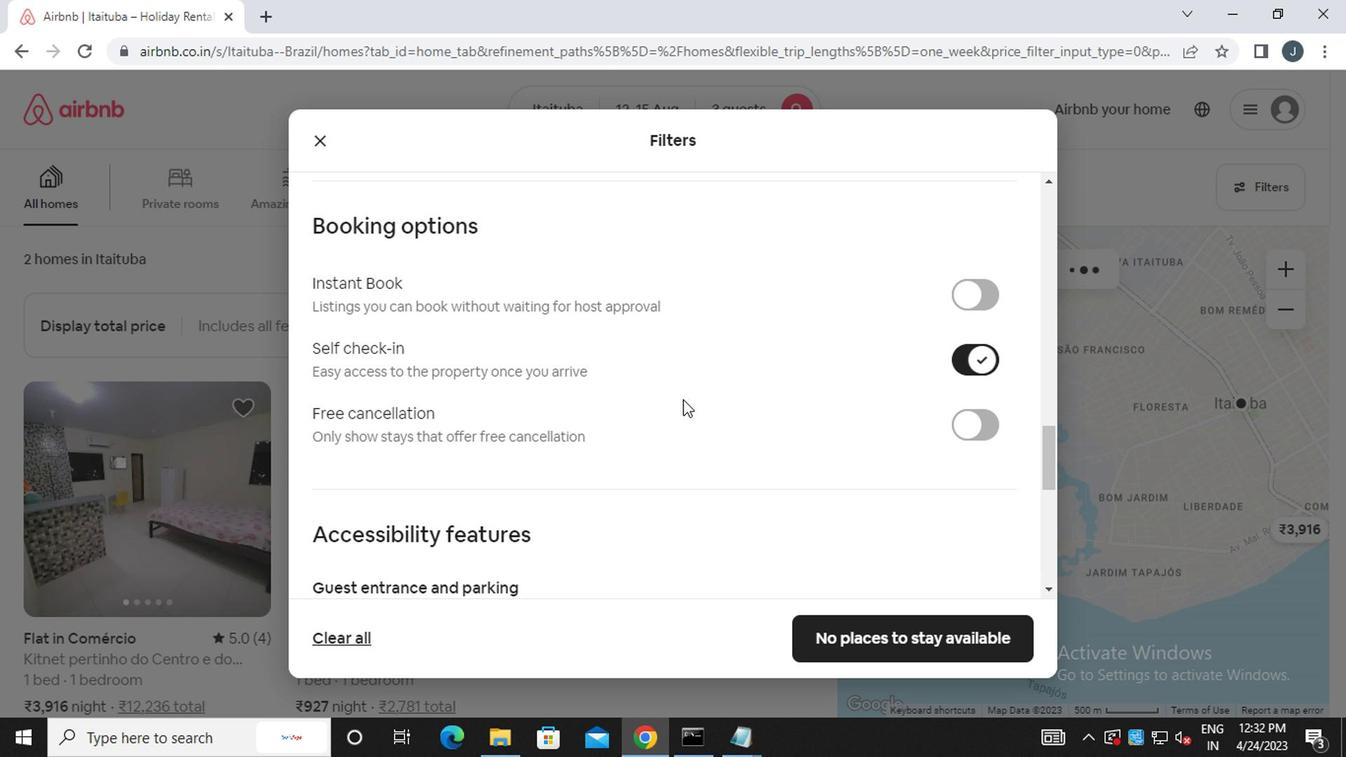 
Action: Mouse scrolled (634, 405) with delta (0, 0)
Screenshot: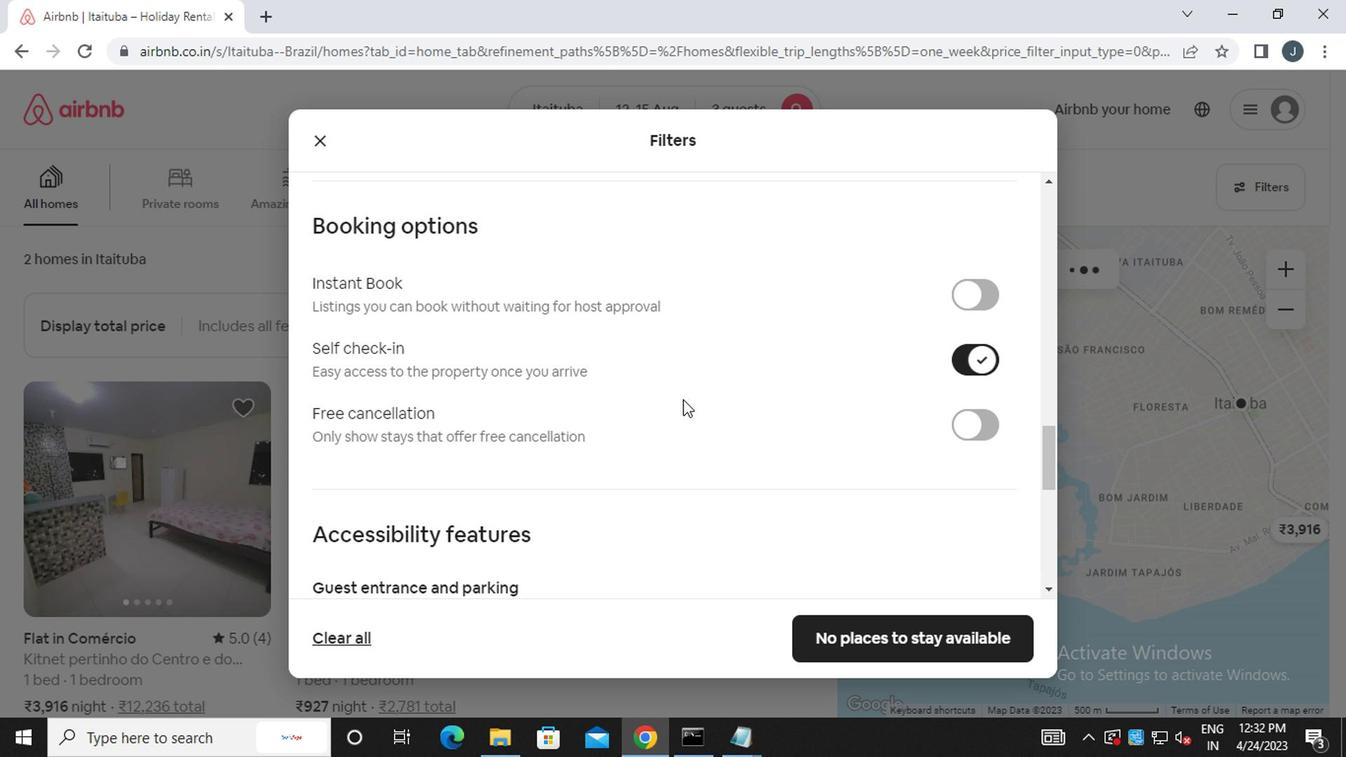 
Action: Mouse moved to (626, 413)
Screenshot: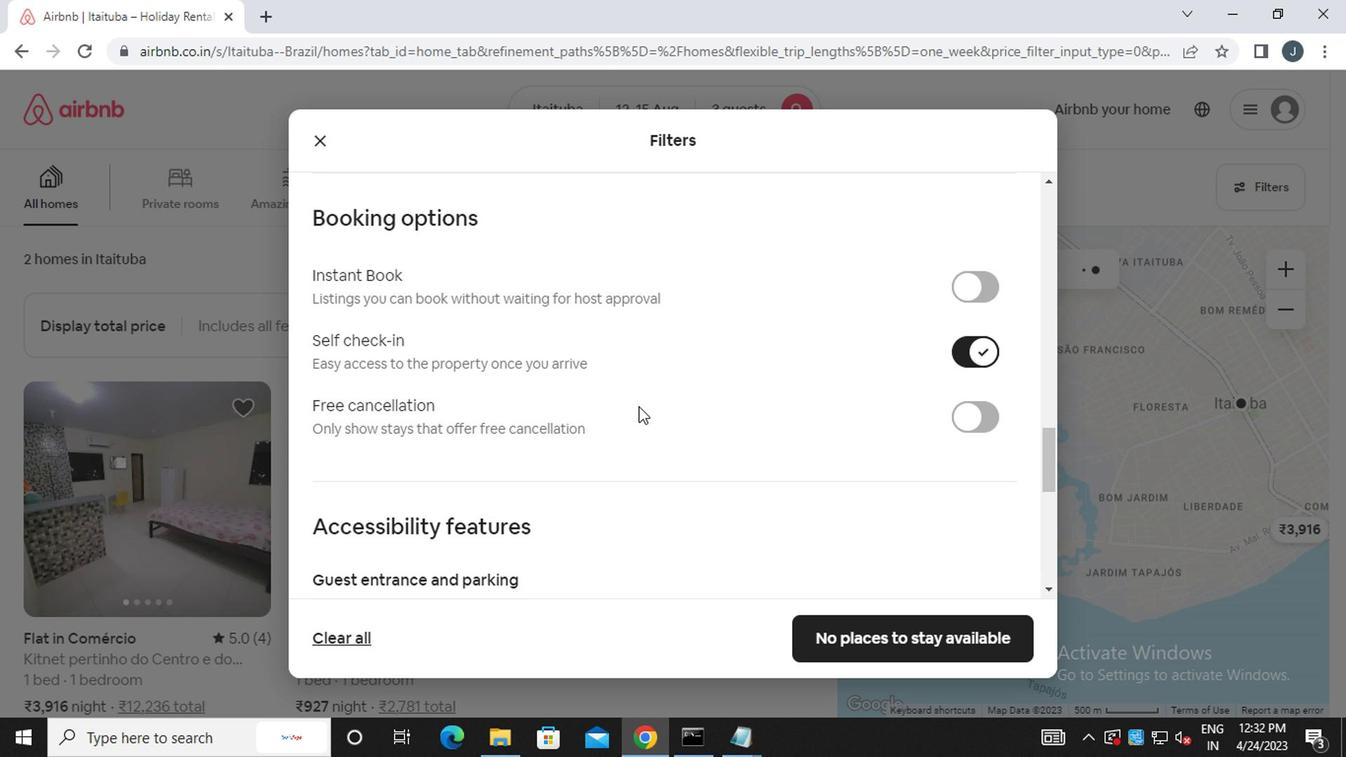 
Action: Mouse scrolled (626, 411) with delta (0, -1)
Screenshot: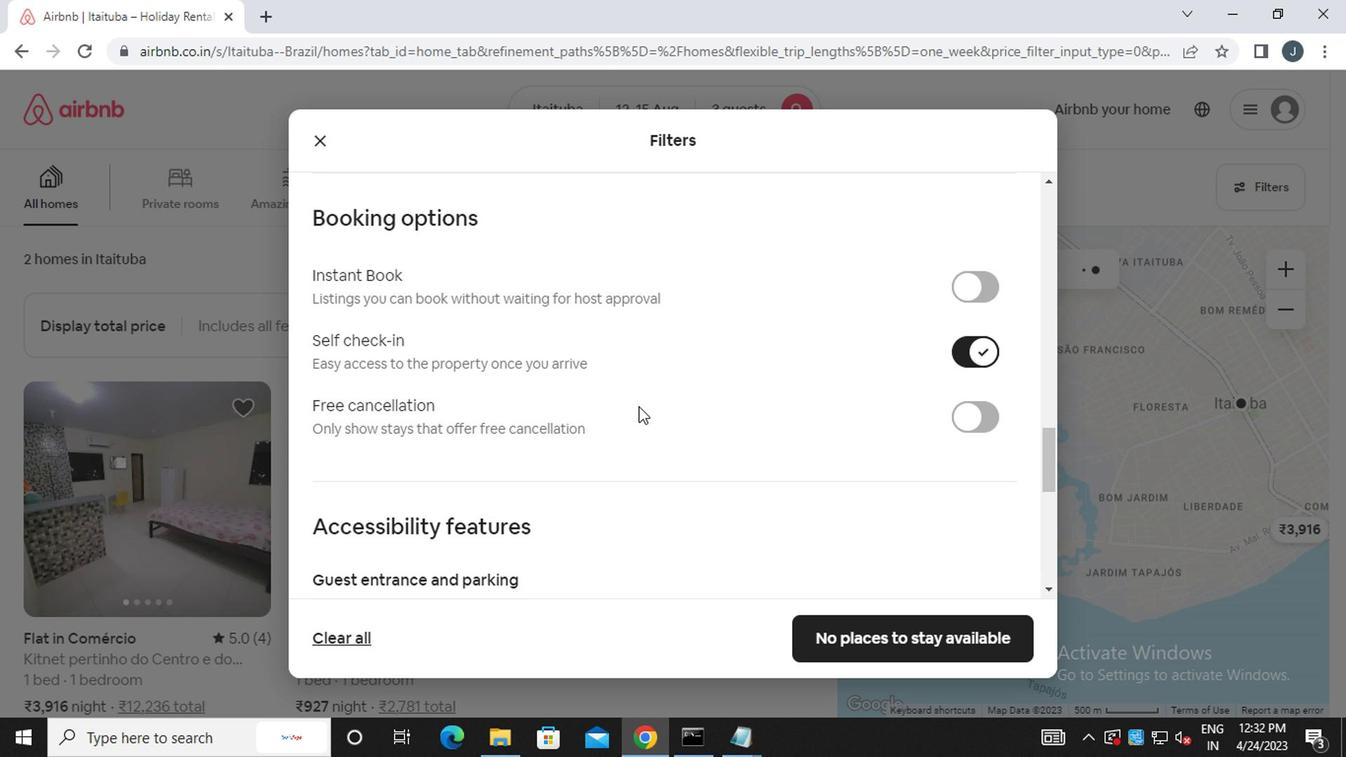 
Action: Mouse moved to (621, 418)
Screenshot: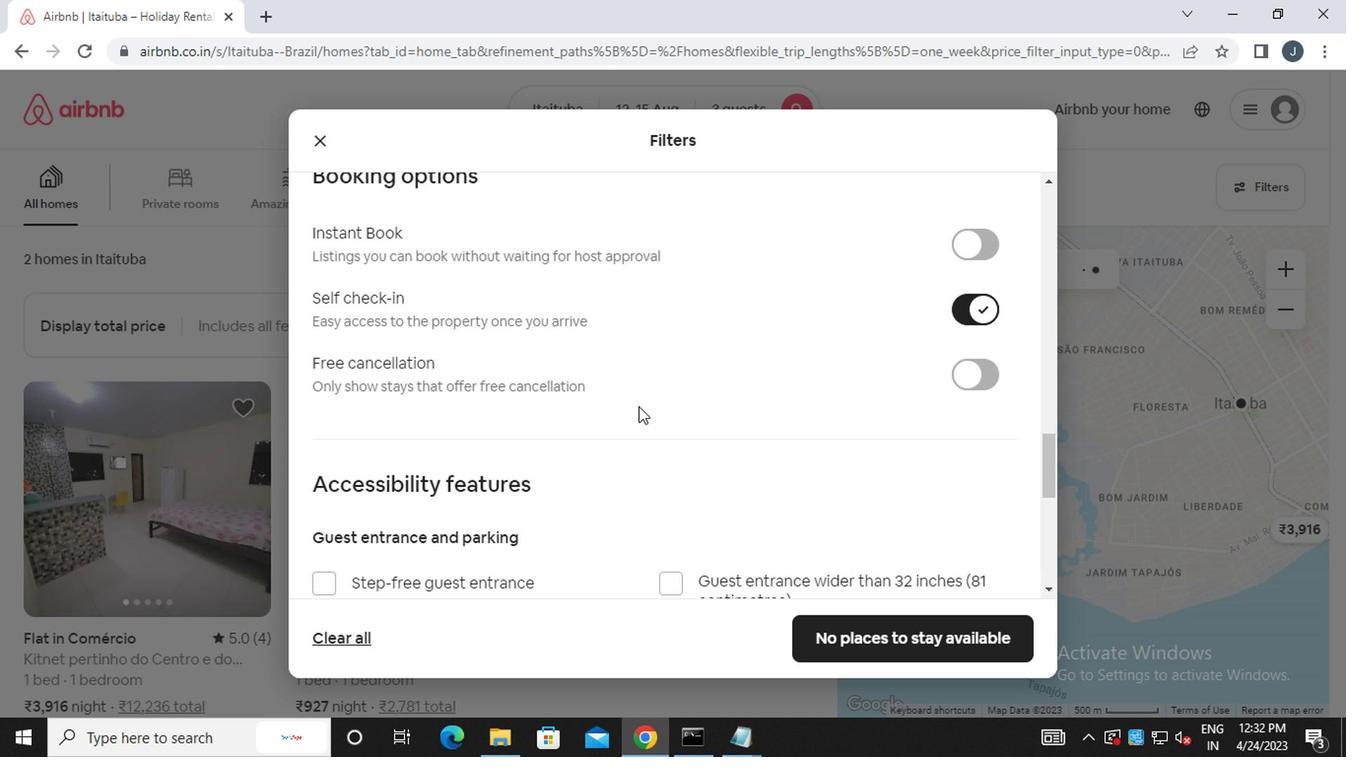 
Action: Mouse scrolled (621, 416) with delta (0, -1)
Screenshot: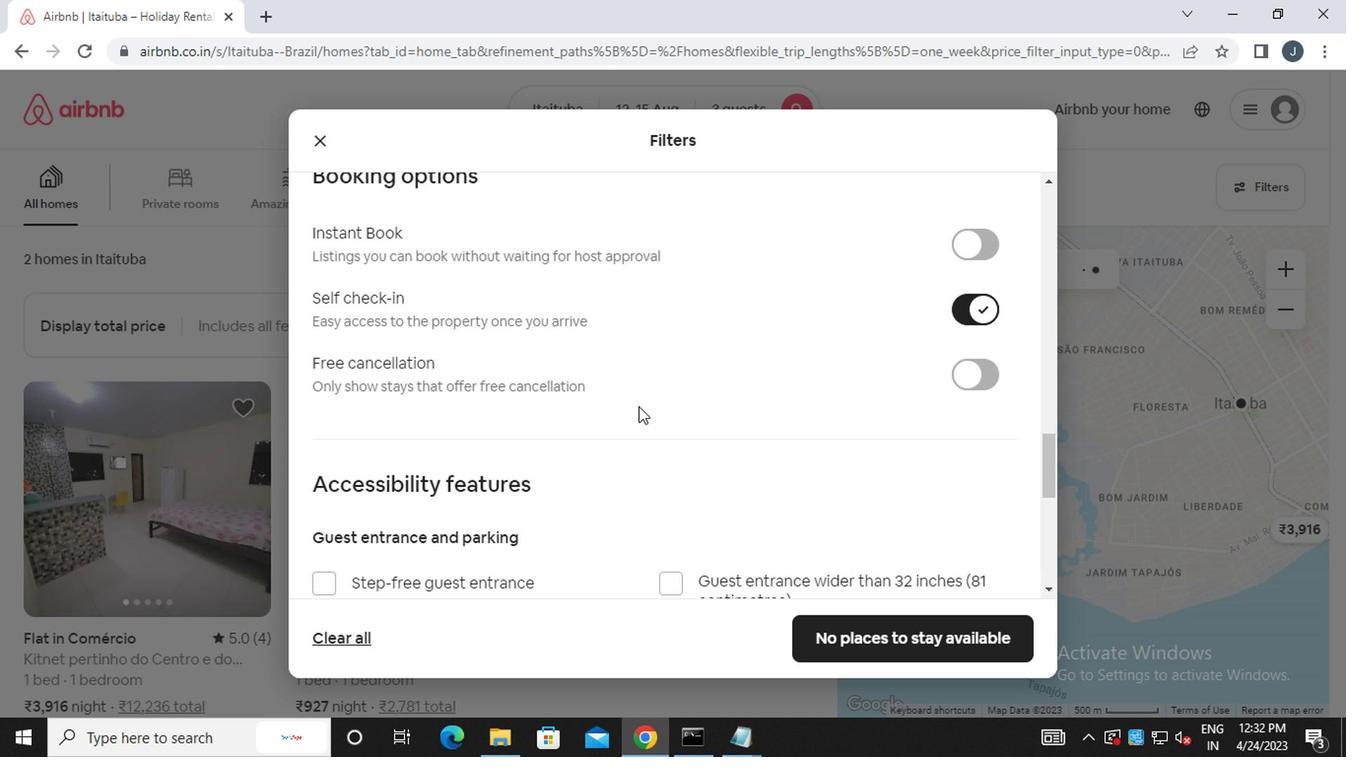 
Action: Mouse scrolled (621, 416) with delta (0, -1)
Screenshot: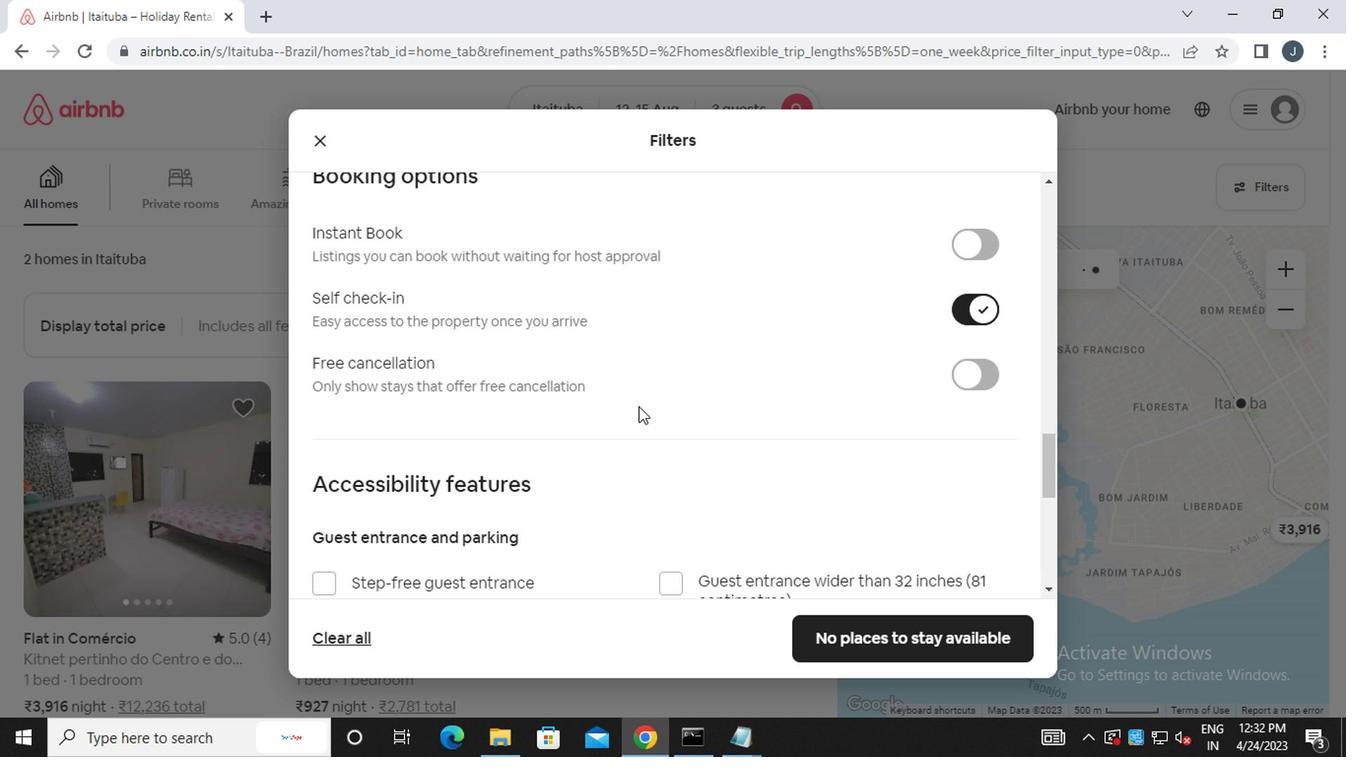 
Action: Mouse scrolled (621, 416) with delta (0, -1)
Screenshot: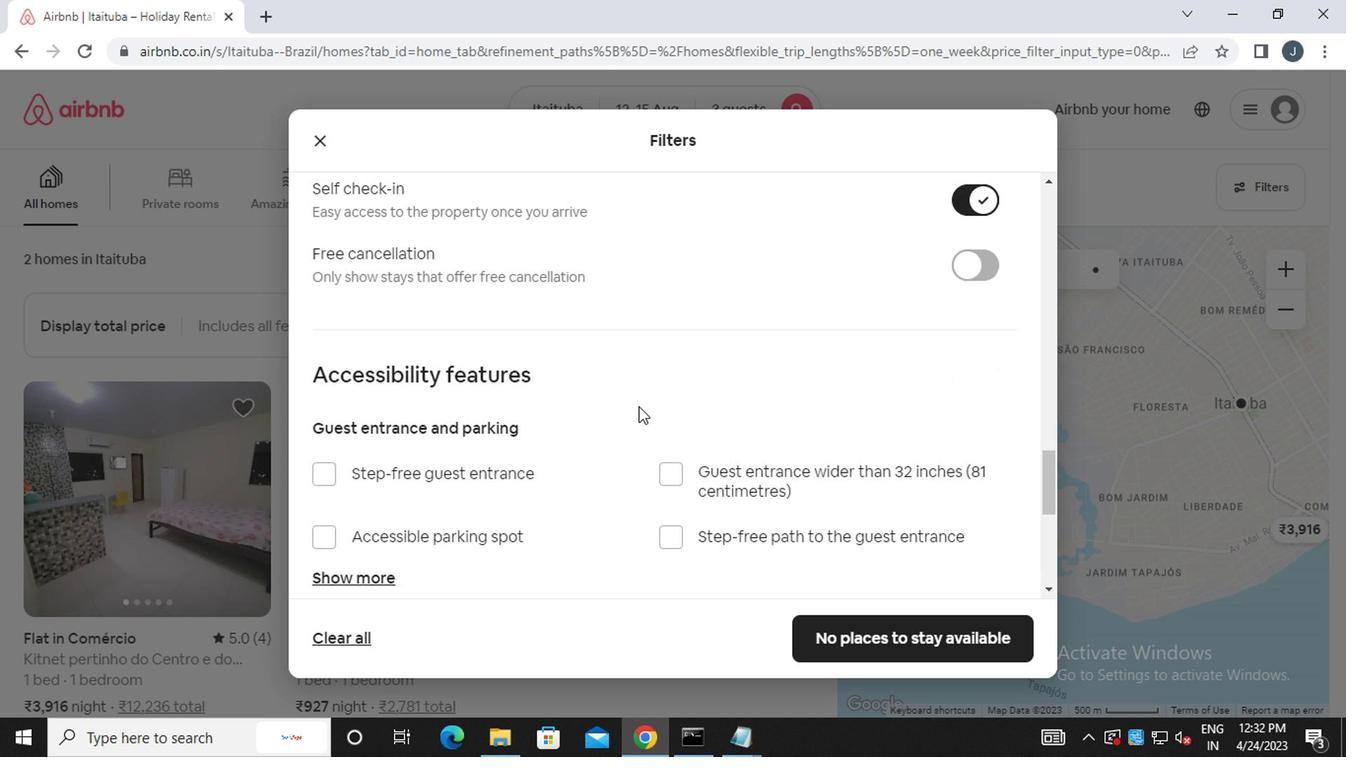 
Action: Mouse scrolled (621, 416) with delta (0, -1)
Screenshot: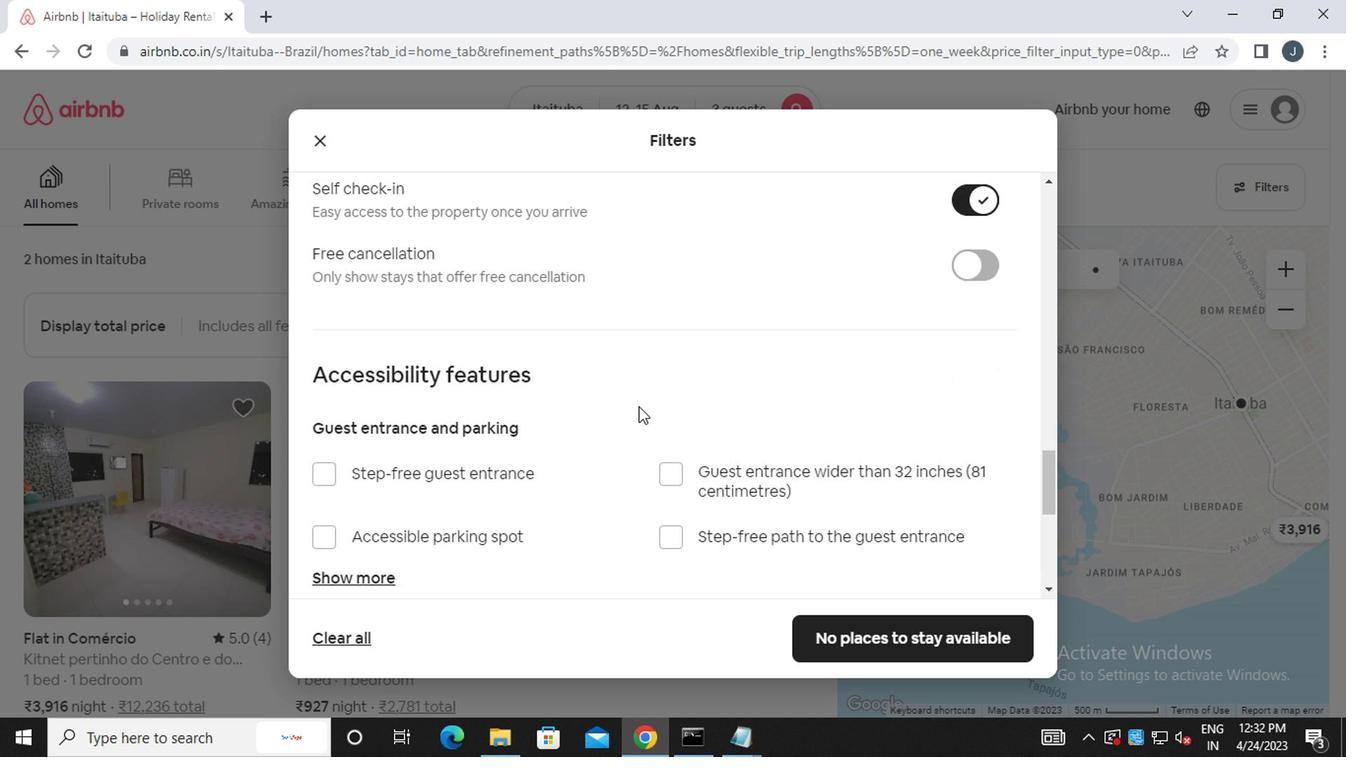 
Action: Mouse moved to (713, 496)
Screenshot: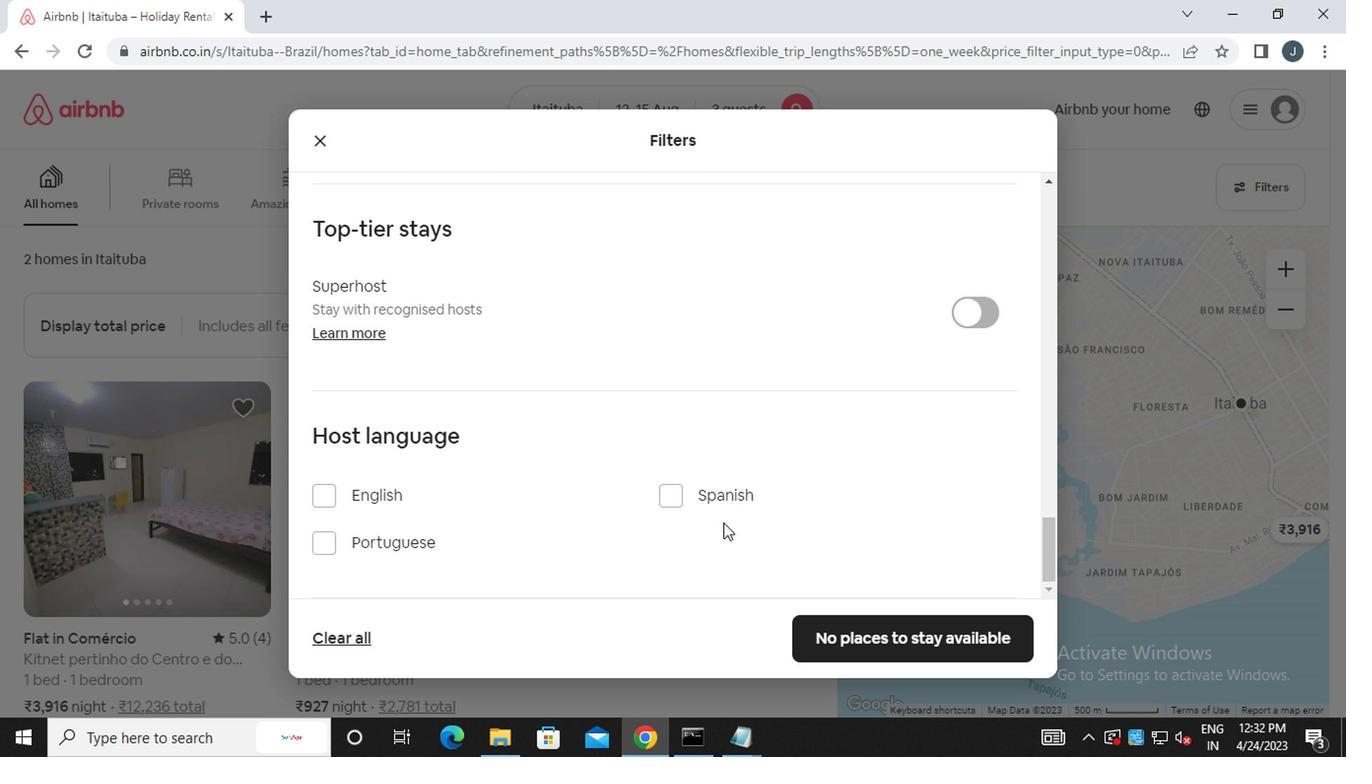 
Action: Mouse pressed left at (713, 496)
Screenshot: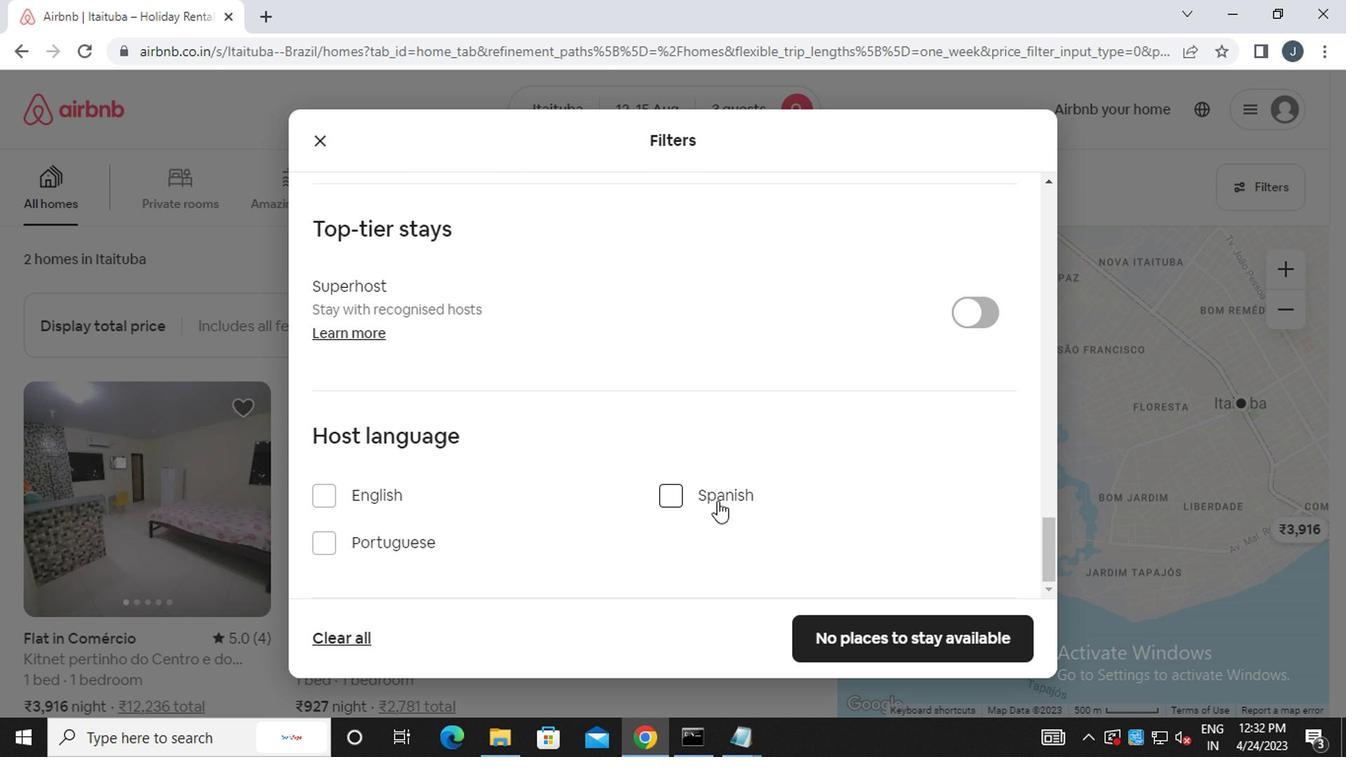 
Action: Mouse moved to (849, 643)
Screenshot: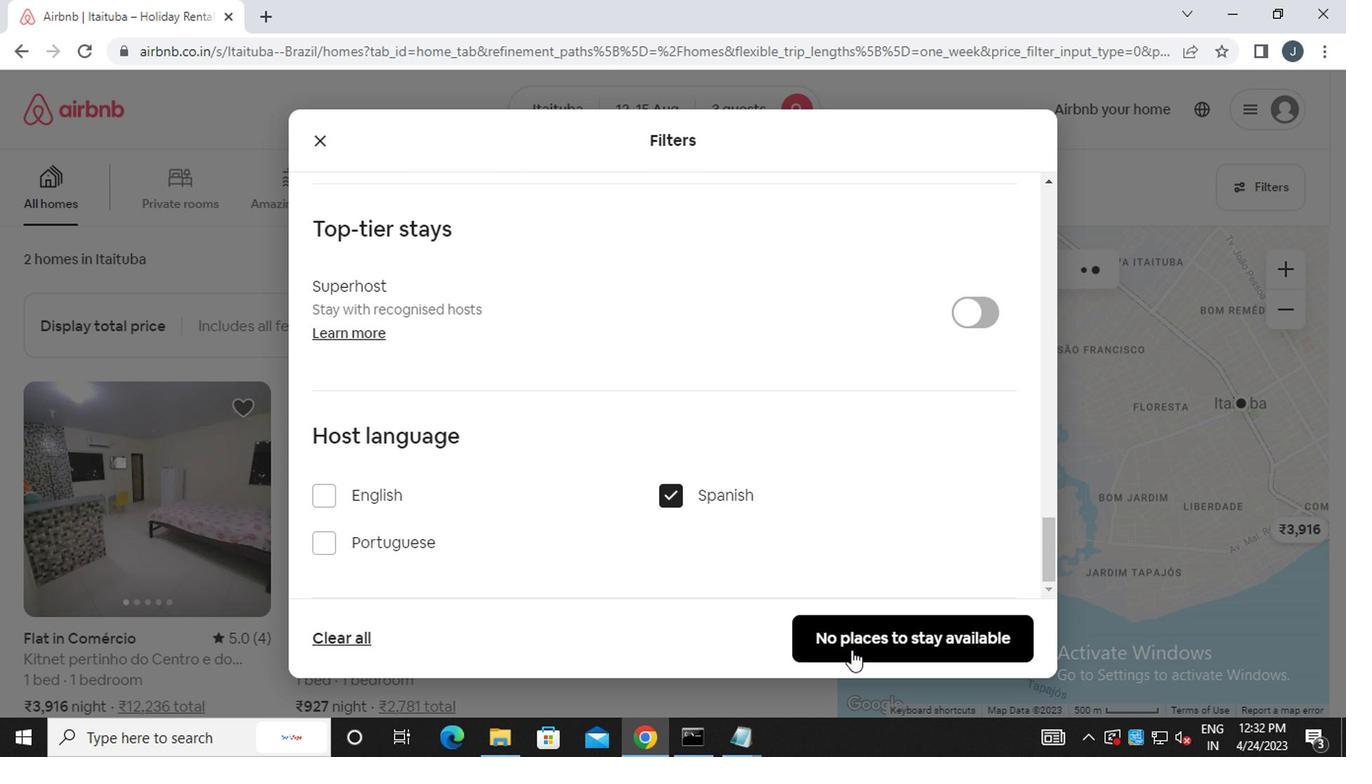 
Action: Mouse pressed left at (849, 643)
Screenshot: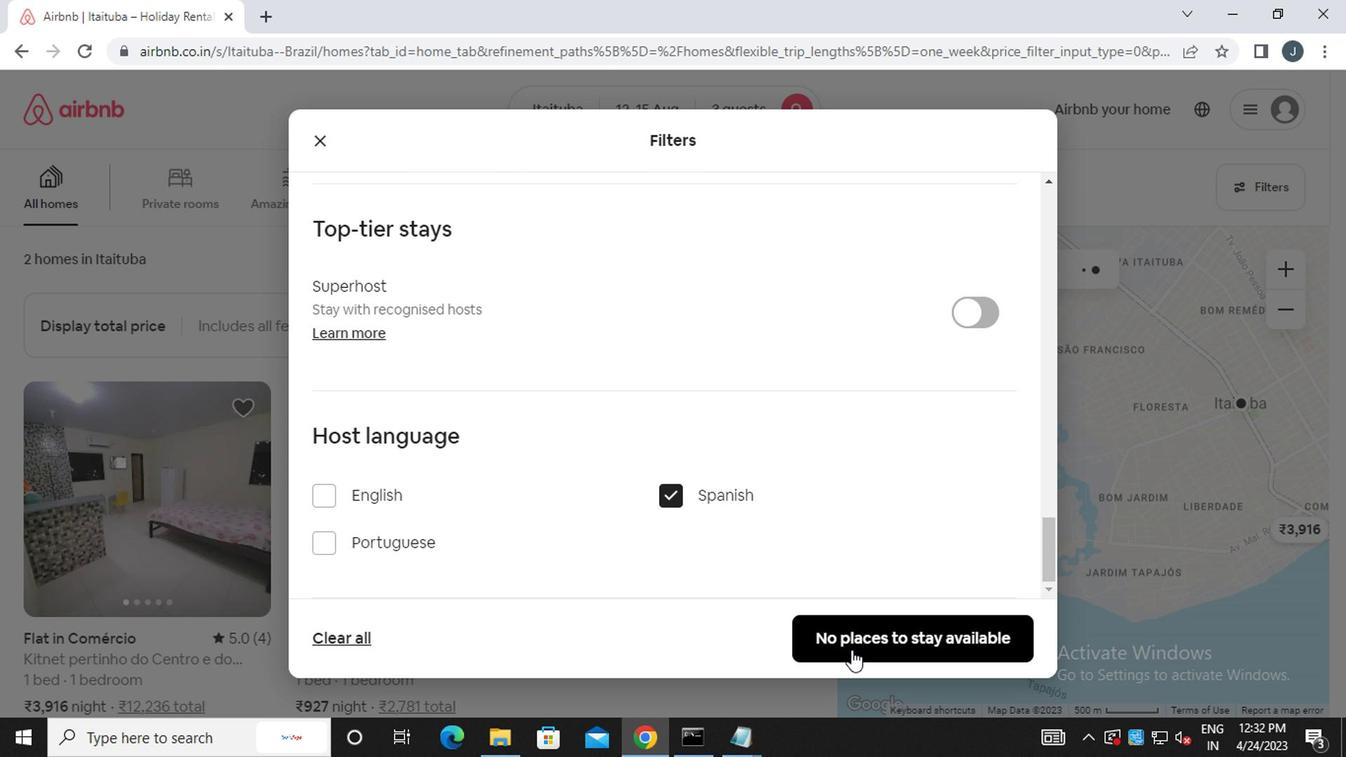 
Action: Mouse moved to (841, 624)
Screenshot: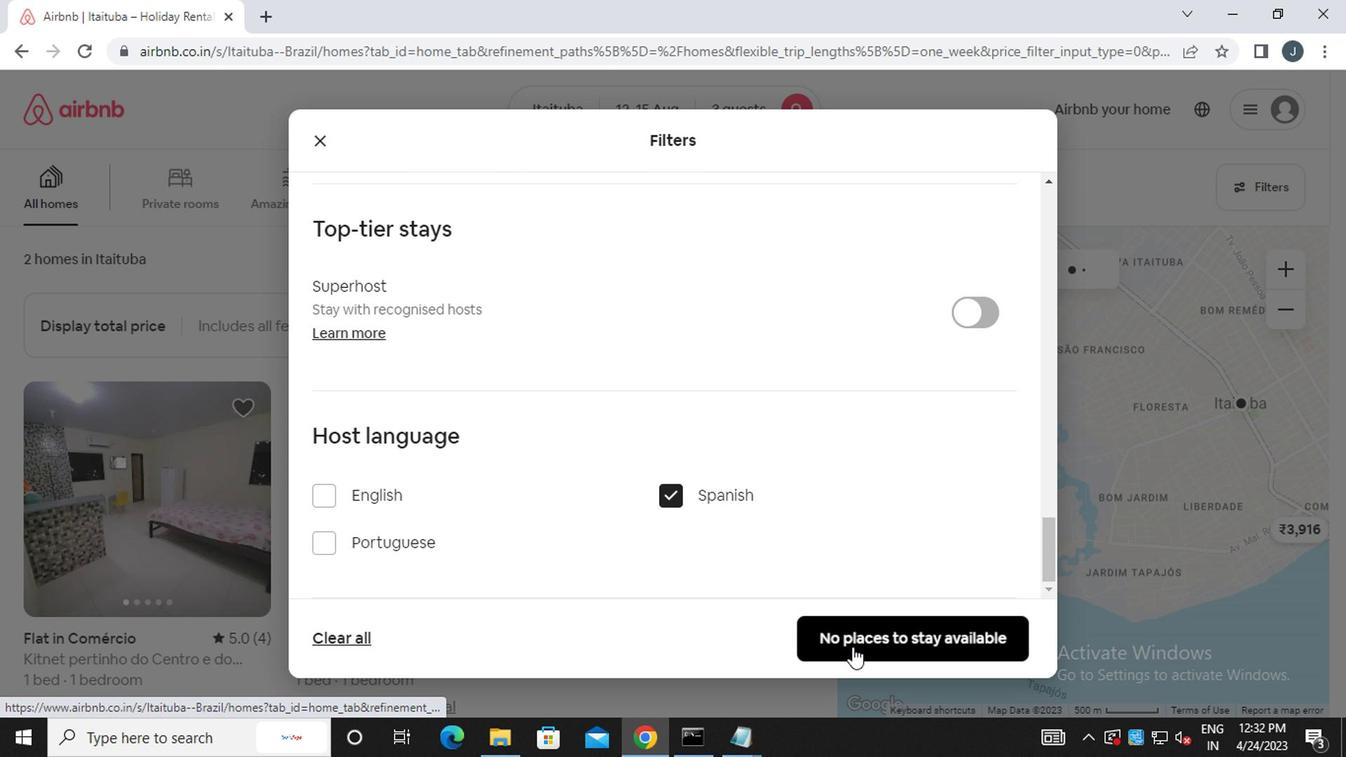 
